 Task: Find connections with filter location Líbano with filter topic #Recruitmentwith filter profile language German with filter current company Alantra with filter school Vikrama Simhapuri University College with filter industry Household Services with filter service category Human Resources with filter keywords title Chef
Action: Mouse moved to (155, 231)
Screenshot: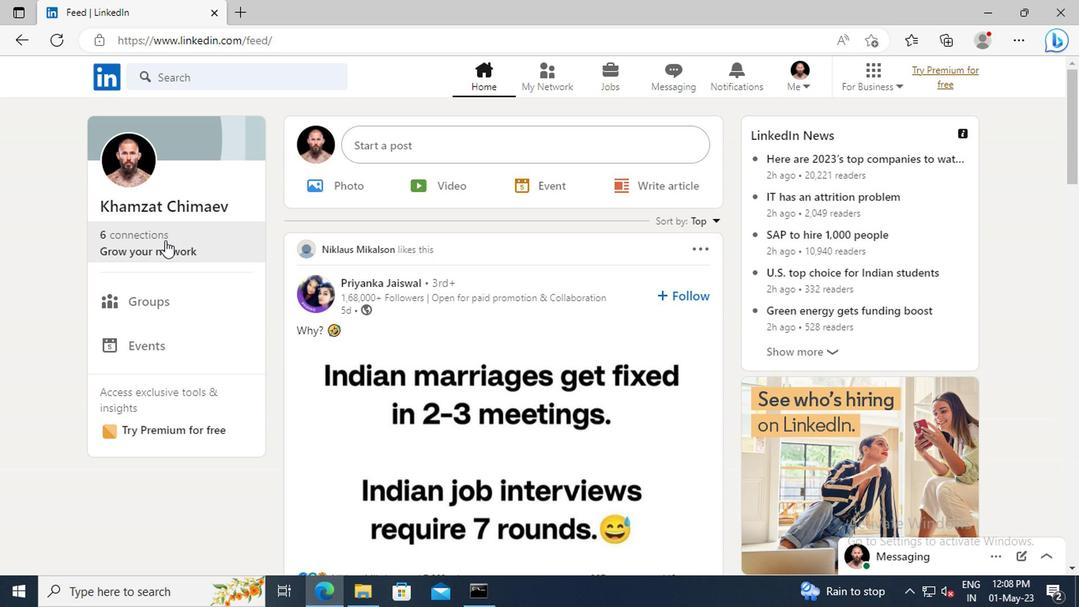 
Action: Mouse pressed left at (155, 231)
Screenshot: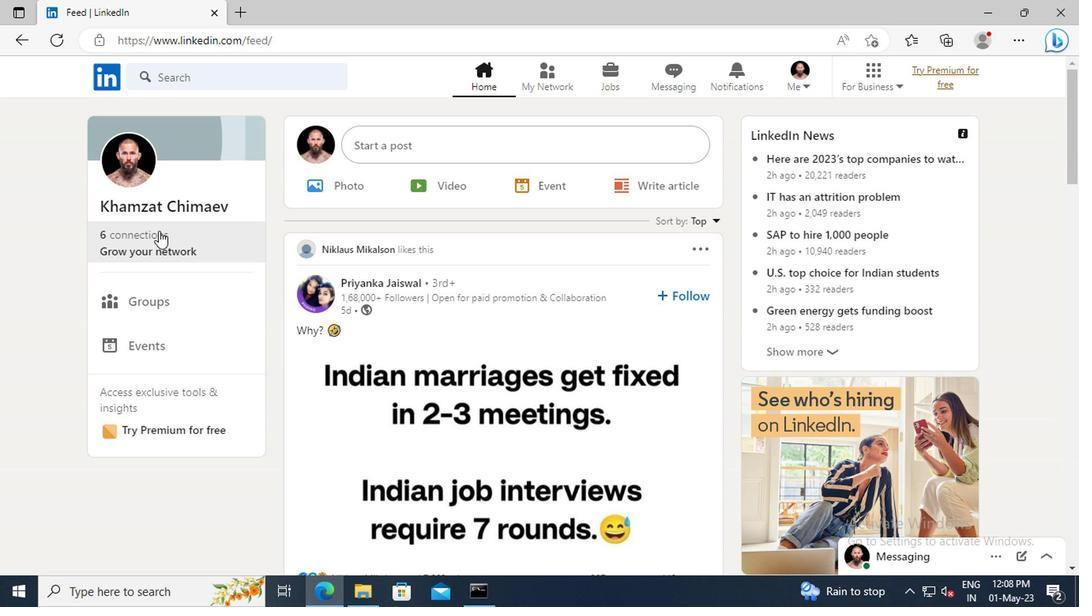 
Action: Mouse moved to (172, 168)
Screenshot: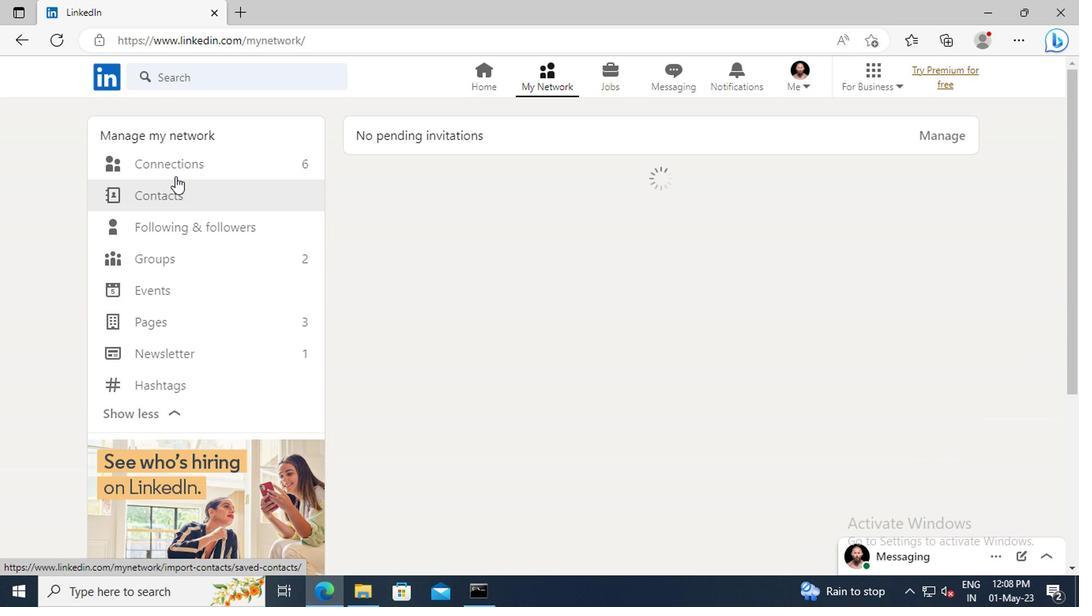 
Action: Mouse pressed left at (172, 168)
Screenshot: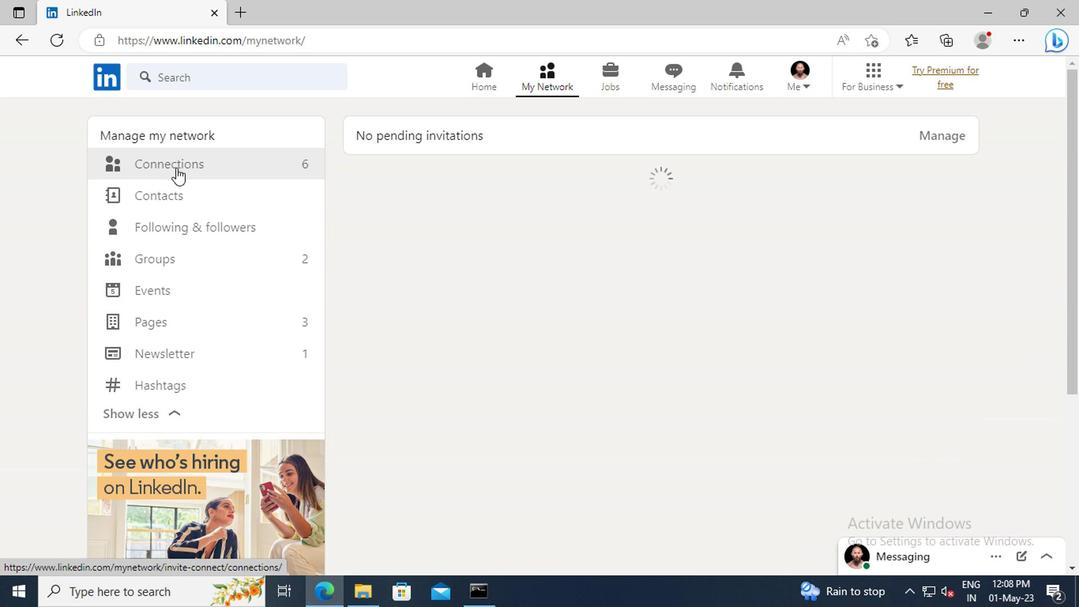 
Action: Mouse moved to (659, 166)
Screenshot: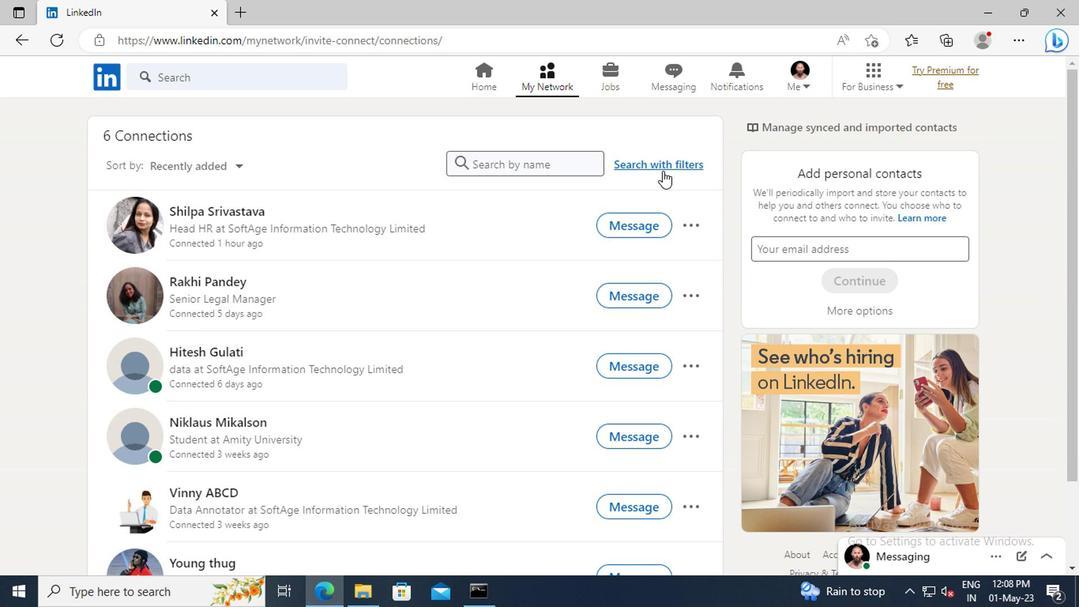 
Action: Mouse pressed left at (659, 166)
Screenshot: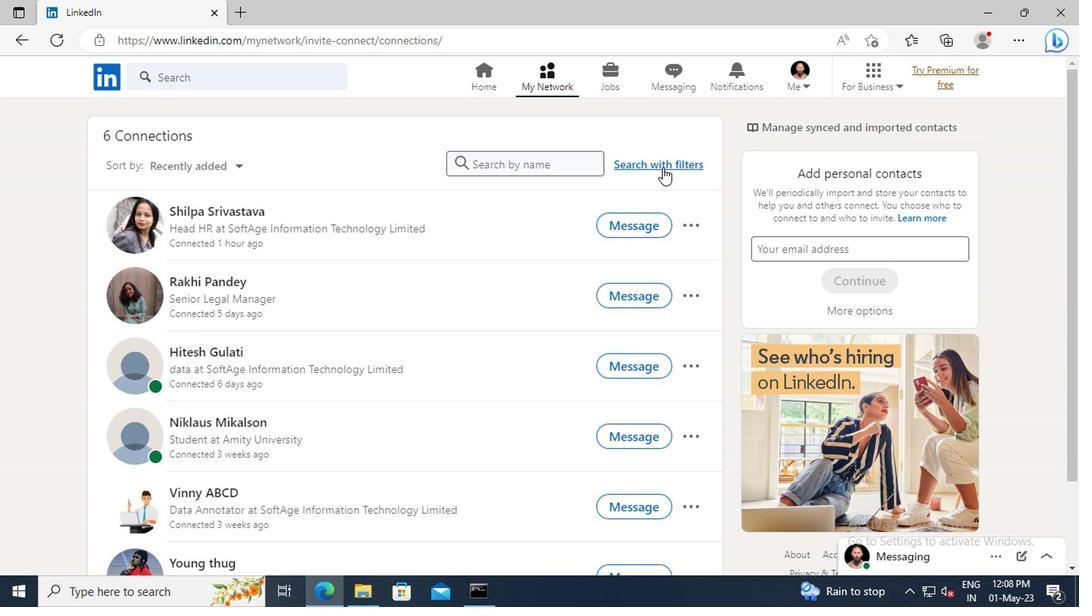 
Action: Mouse moved to (588, 121)
Screenshot: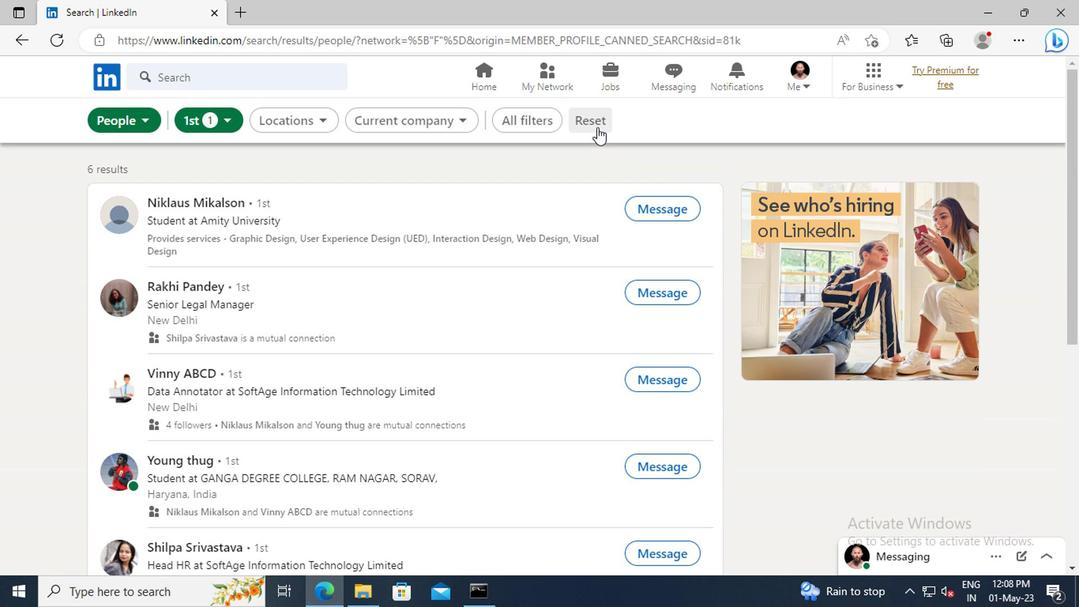
Action: Mouse pressed left at (588, 121)
Screenshot: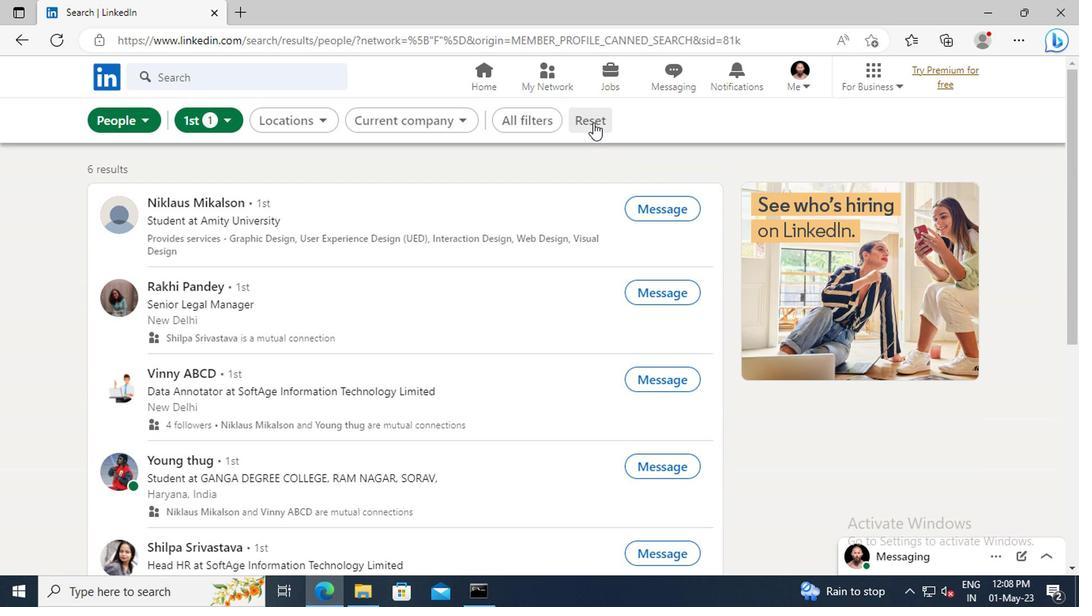 
Action: Mouse moved to (566, 121)
Screenshot: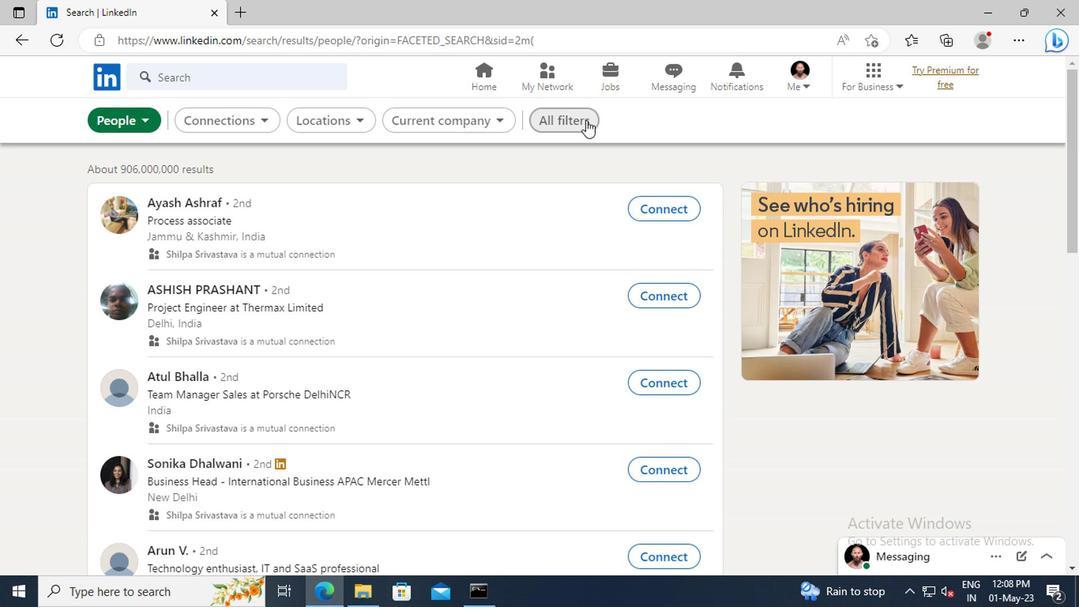 
Action: Mouse pressed left at (566, 121)
Screenshot: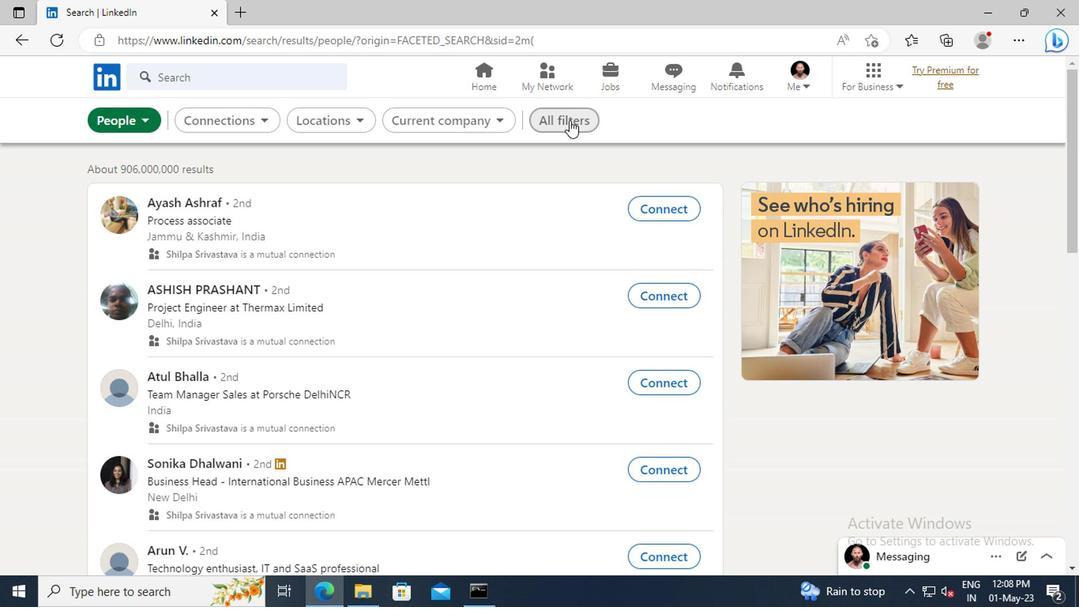 
Action: Mouse moved to (892, 250)
Screenshot: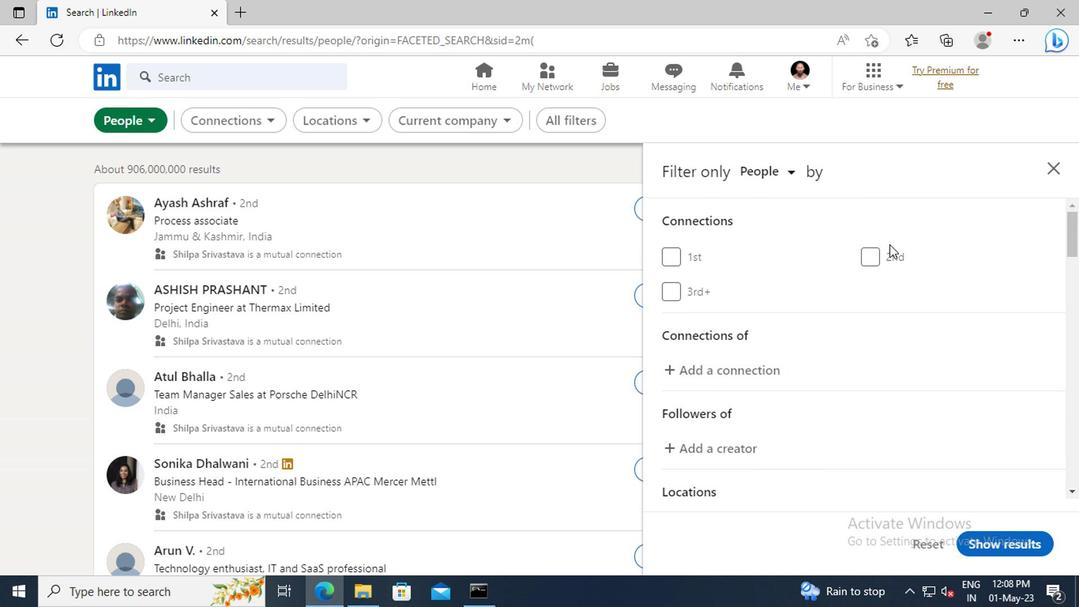 
Action: Mouse scrolled (892, 249) with delta (0, -1)
Screenshot: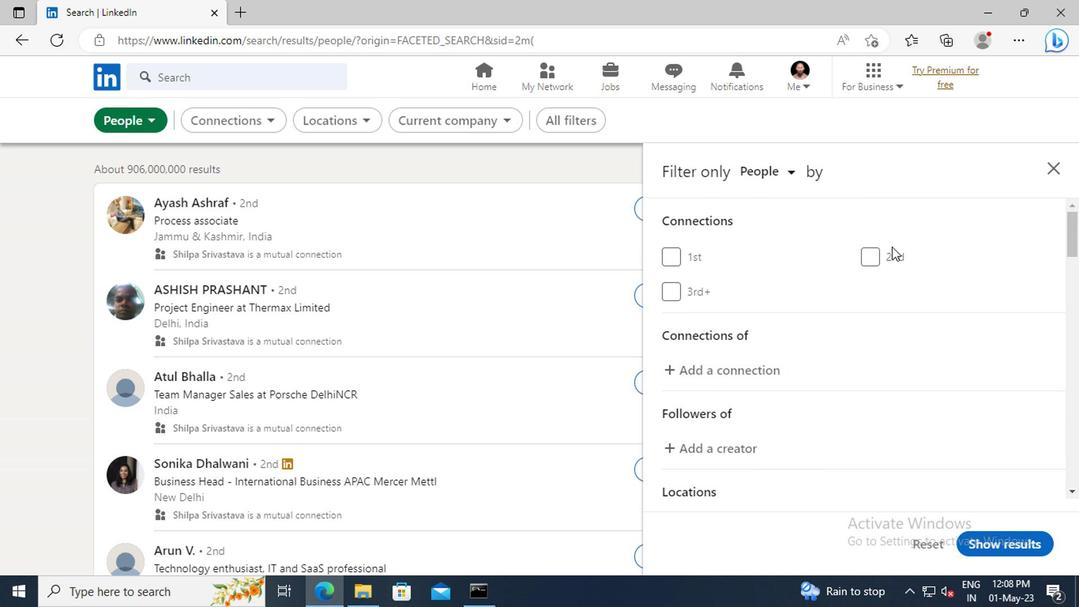 
Action: Mouse scrolled (892, 249) with delta (0, -1)
Screenshot: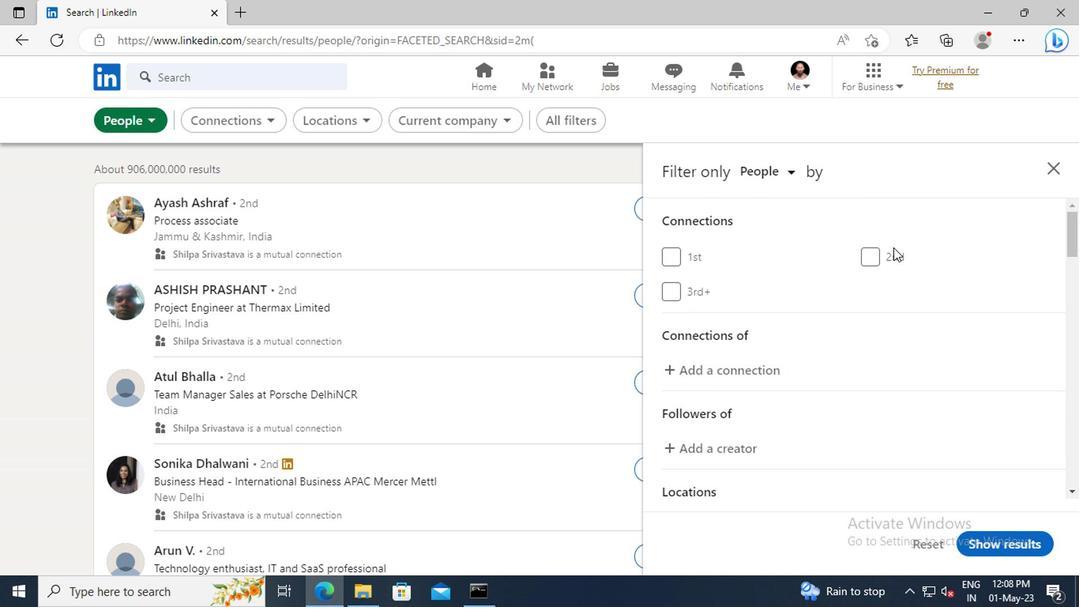 
Action: Mouse moved to (894, 251)
Screenshot: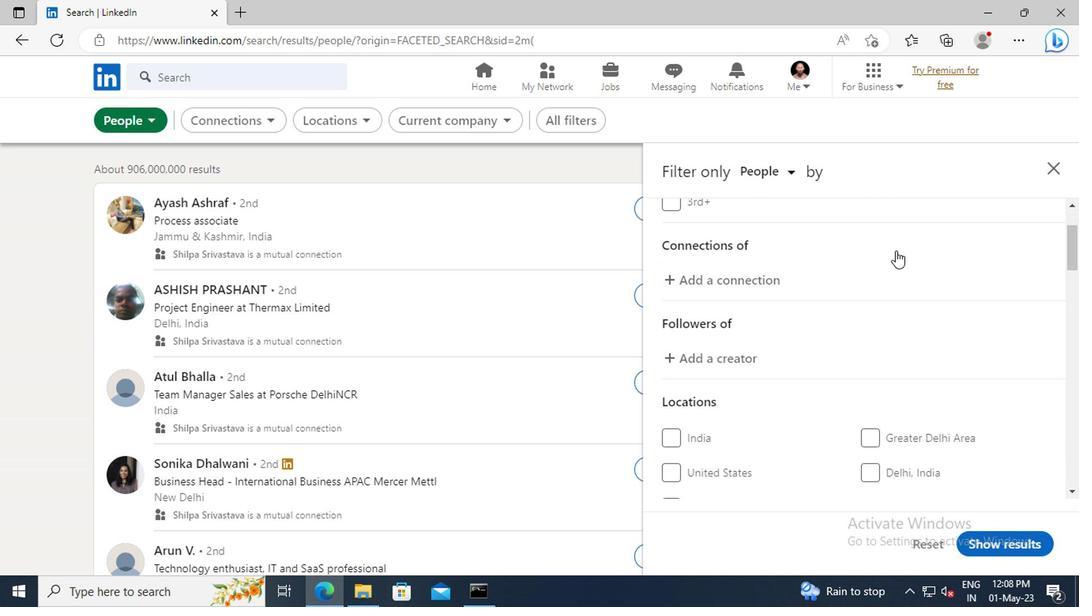 
Action: Mouse scrolled (894, 250) with delta (0, 0)
Screenshot: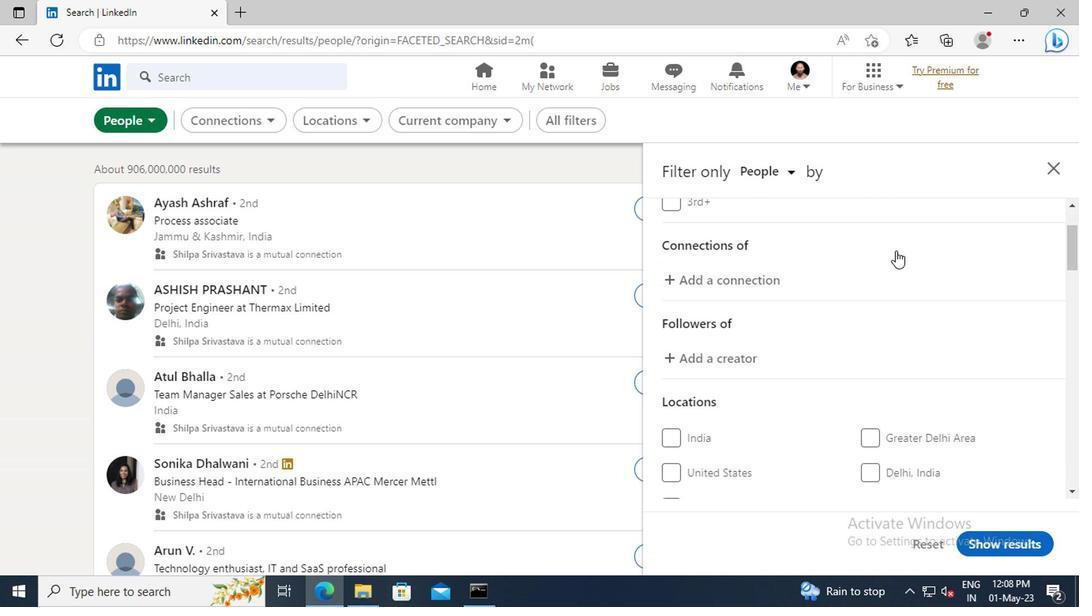 
Action: Mouse scrolled (894, 250) with delta (0, 0)
Screenshot: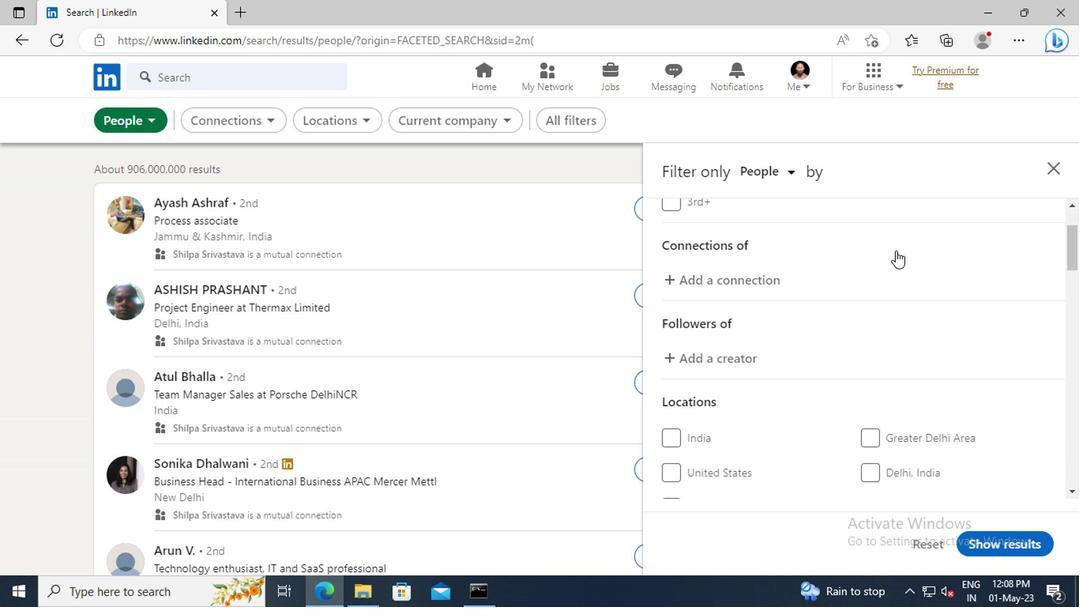 
Action: Mouse scrolled (894, 250) with delta (0, 0)
Screenshot: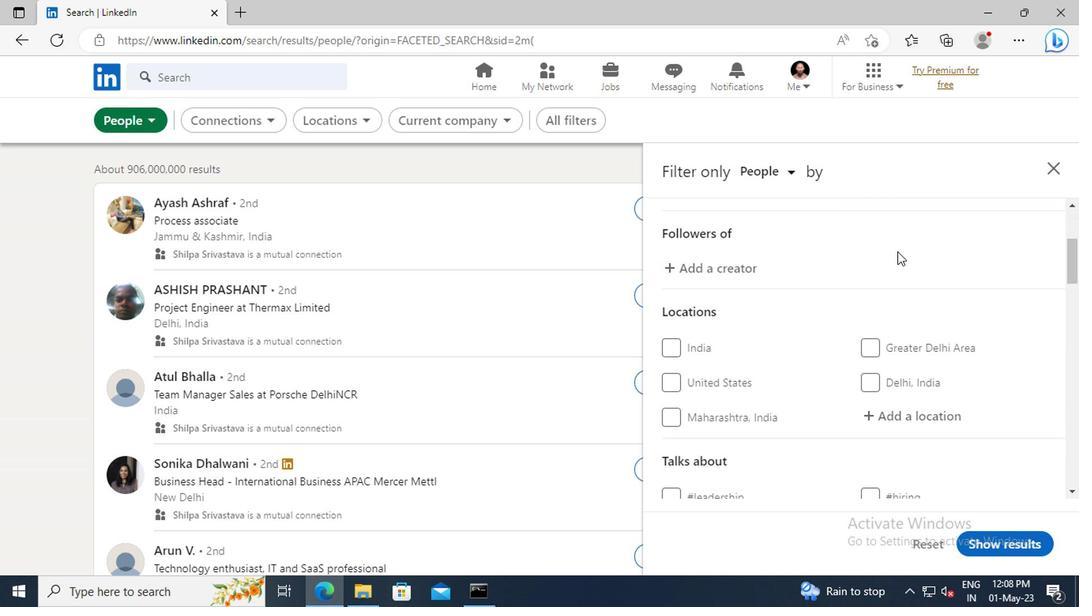 
Action: Mouse scrolled (894, 250) with delta (0, 0)
Screenshot: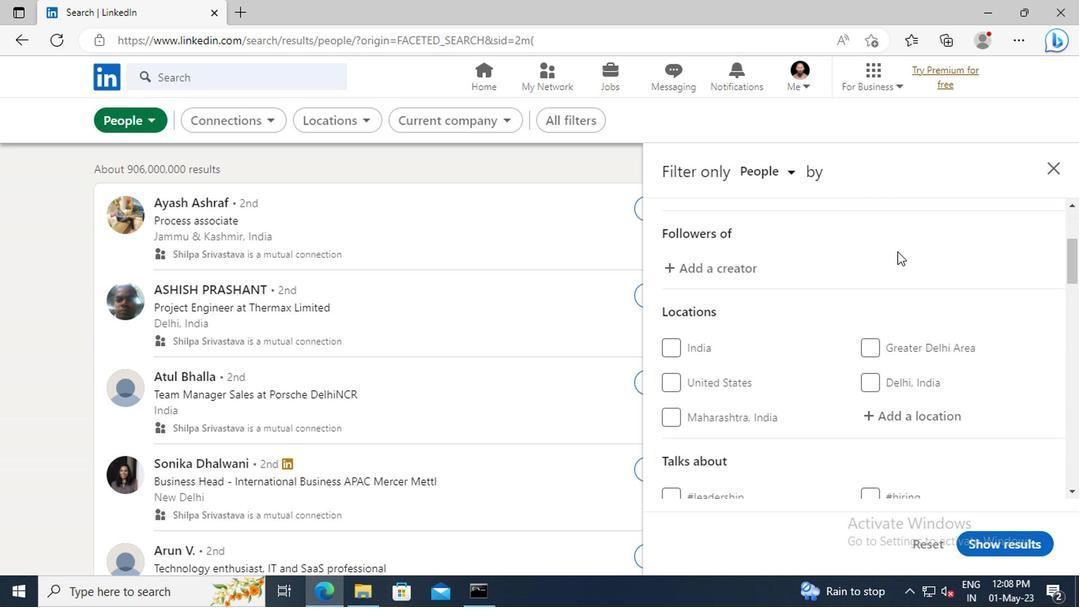 
Action: Mouse moved to (889, 321)
Screenshot: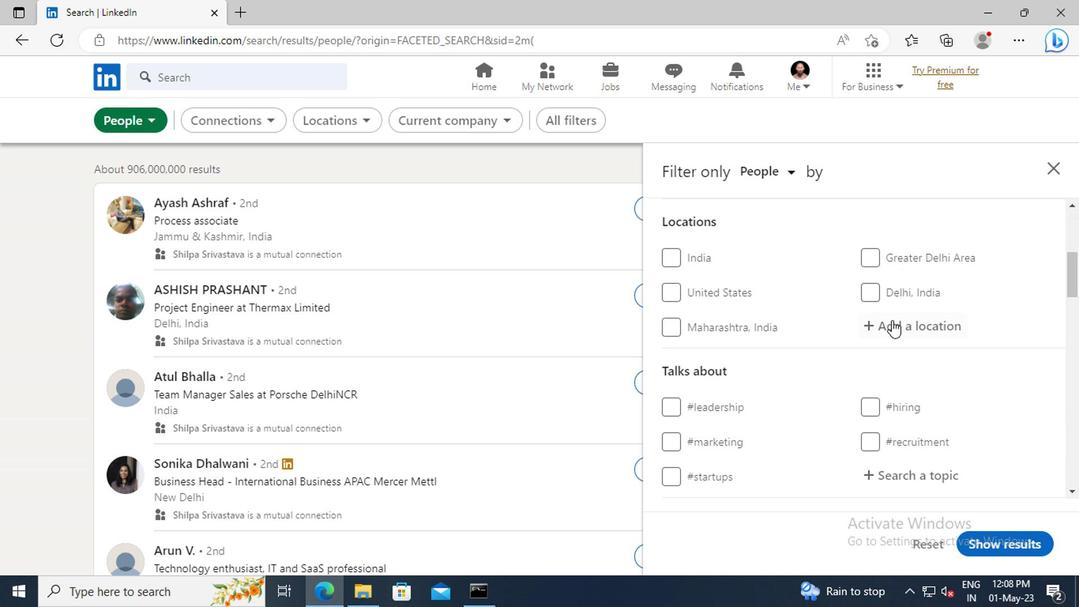 
Action: Mouse pressed left at (889, 321)
Screenshot: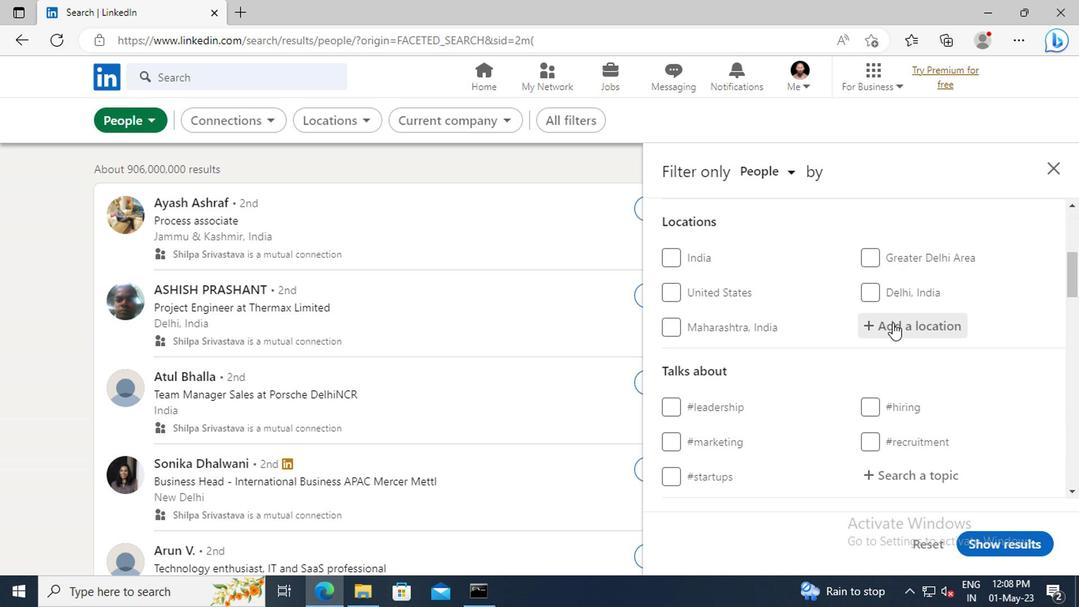 
Action: Key pressed <Key.shift>LIBANO
Screenshot: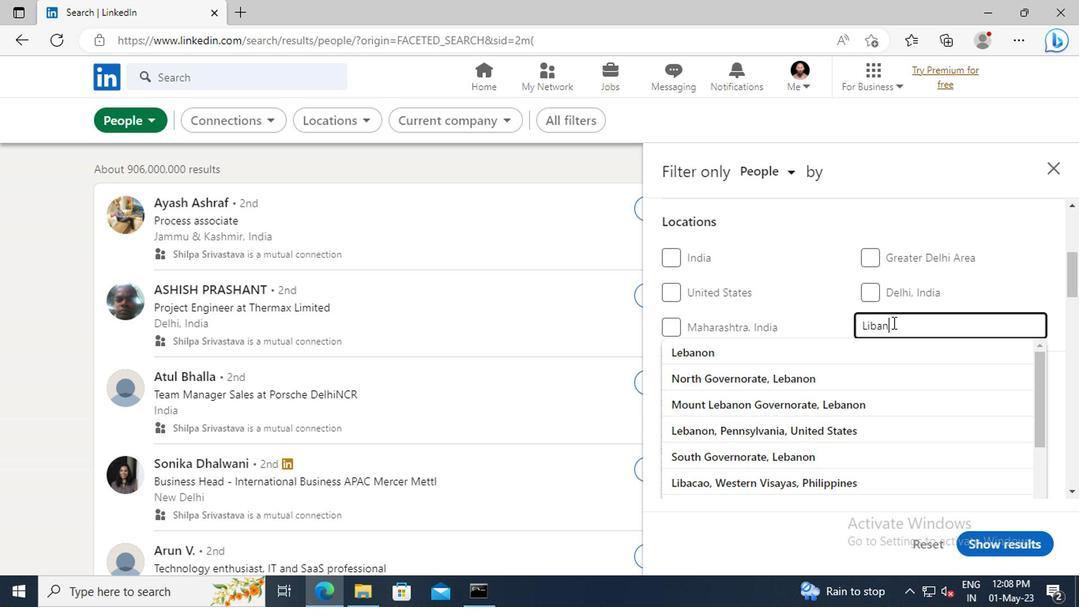 
Action: Mouse moved to (882, 474)
Screenshot: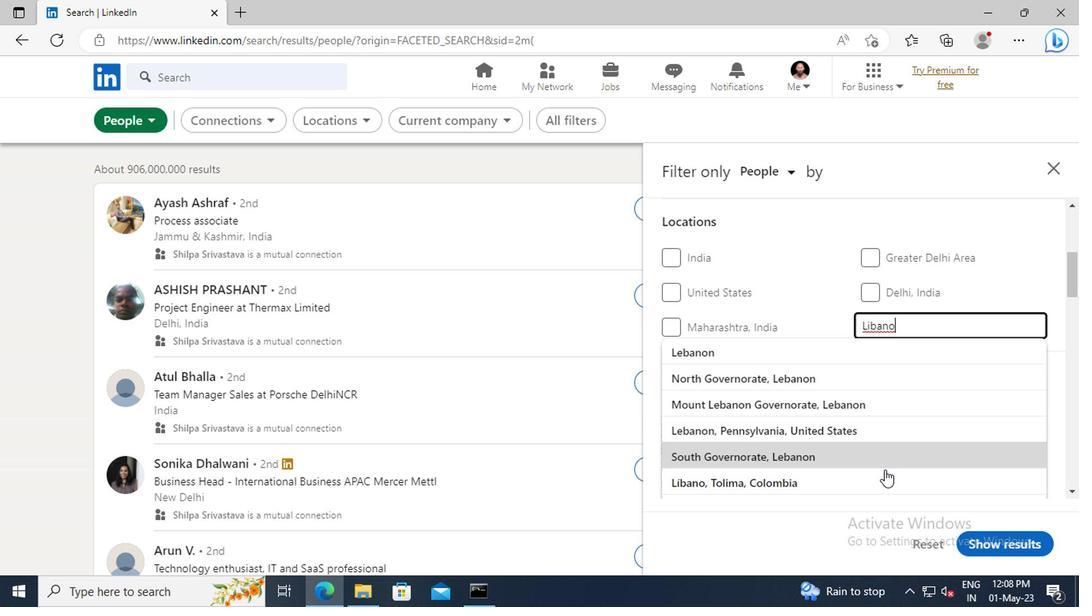 
Action: Mouse pressed left at (882, 474)
Screenshot: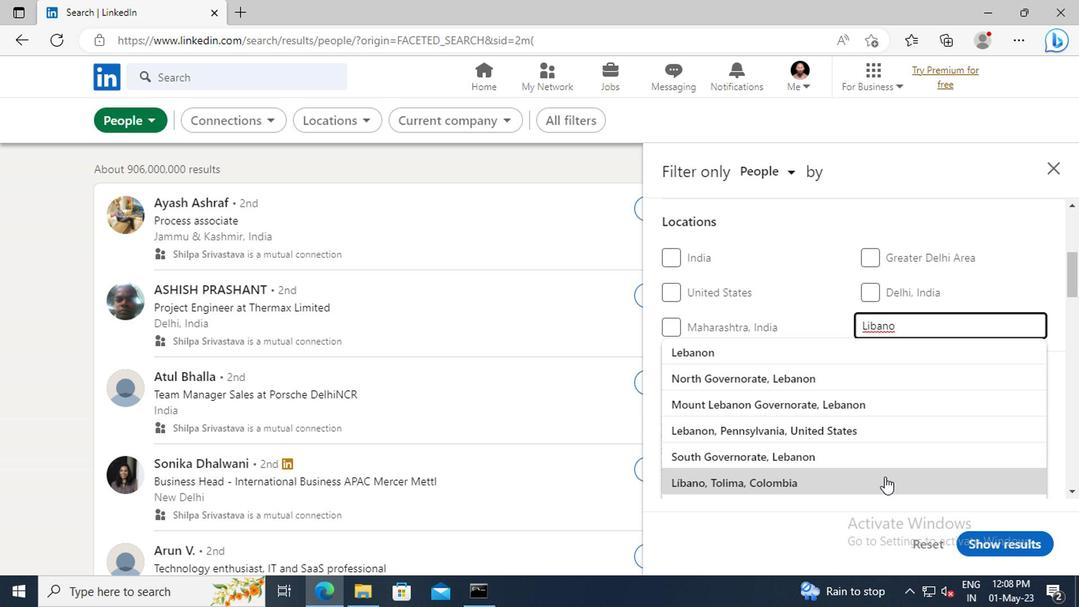 
Action: Mouse moved to (882, 403)
Screenshot: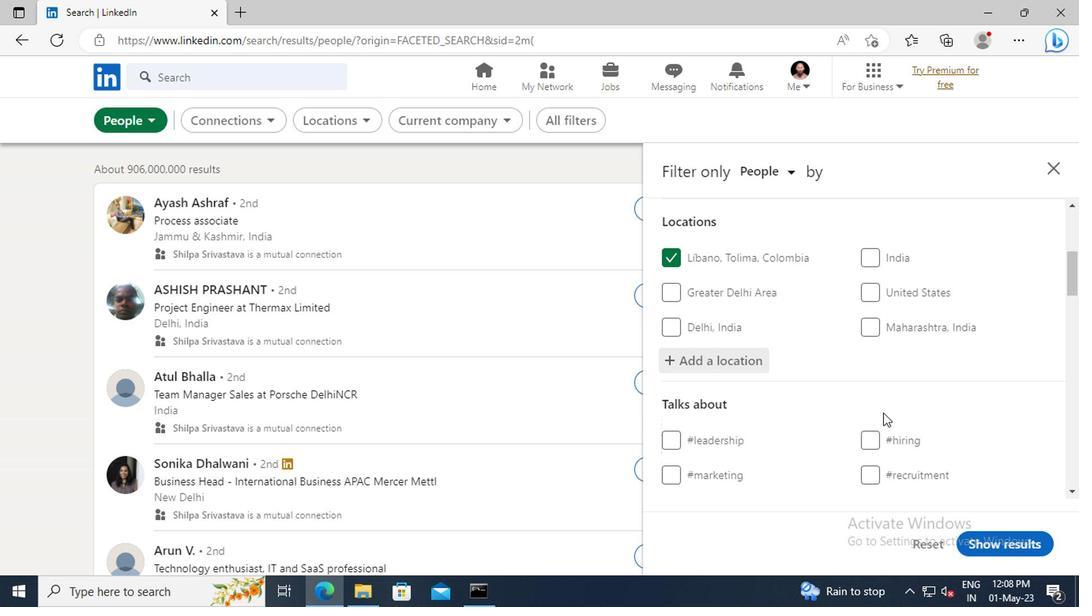 
Action: Mouse scrolled (882, 403) with delta (0, 0)
Screenshot: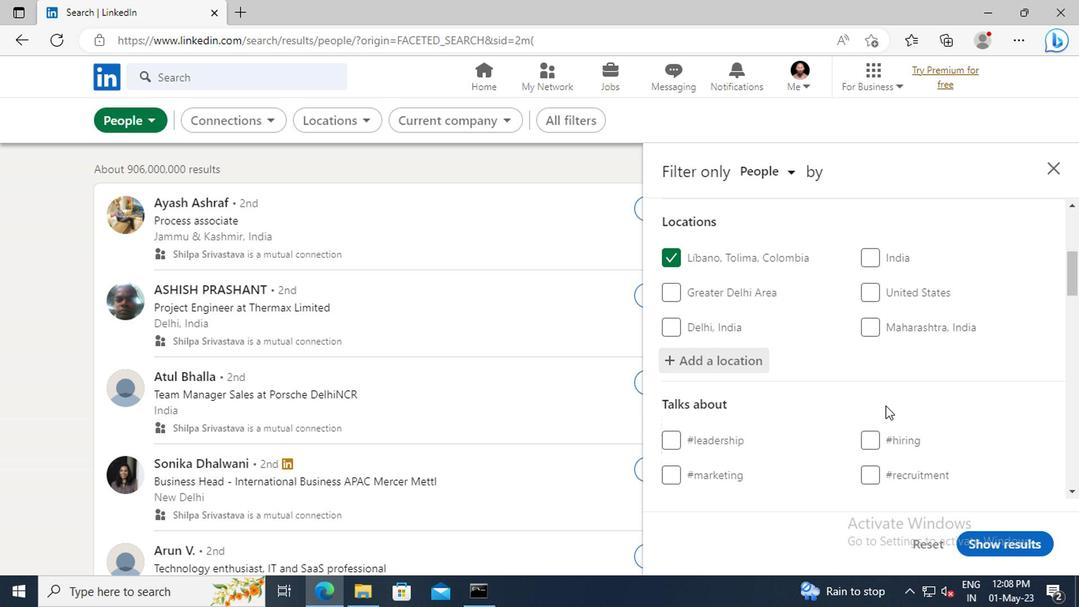 
Action: Mouse scrolled (882, 403) with delta (0, 0)
Screenshot: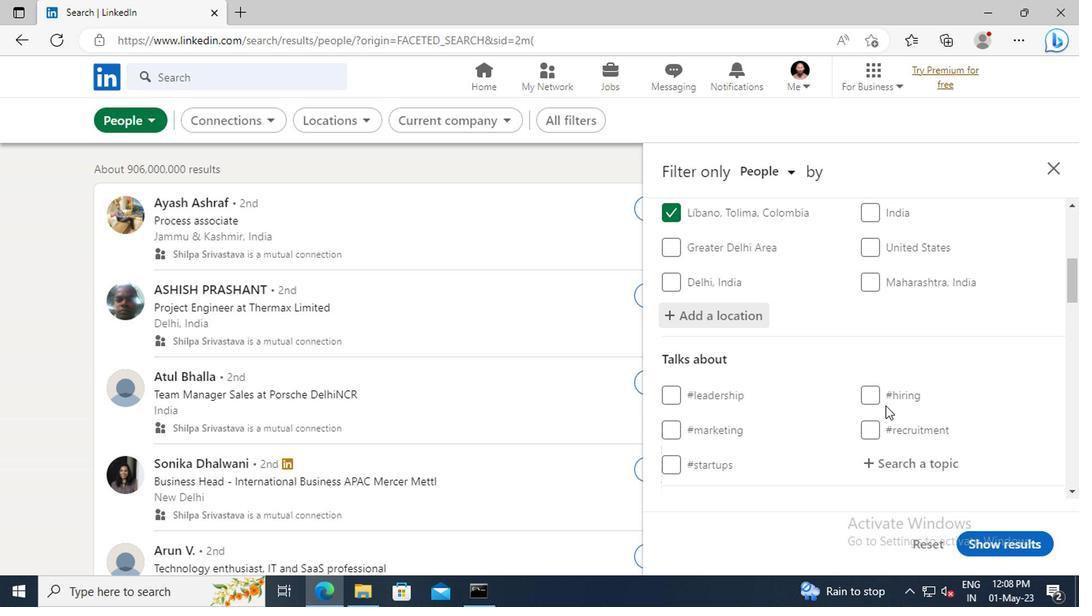
Action: Mouse scrolled (882, 403) with delta (0, 0)
Screenshot: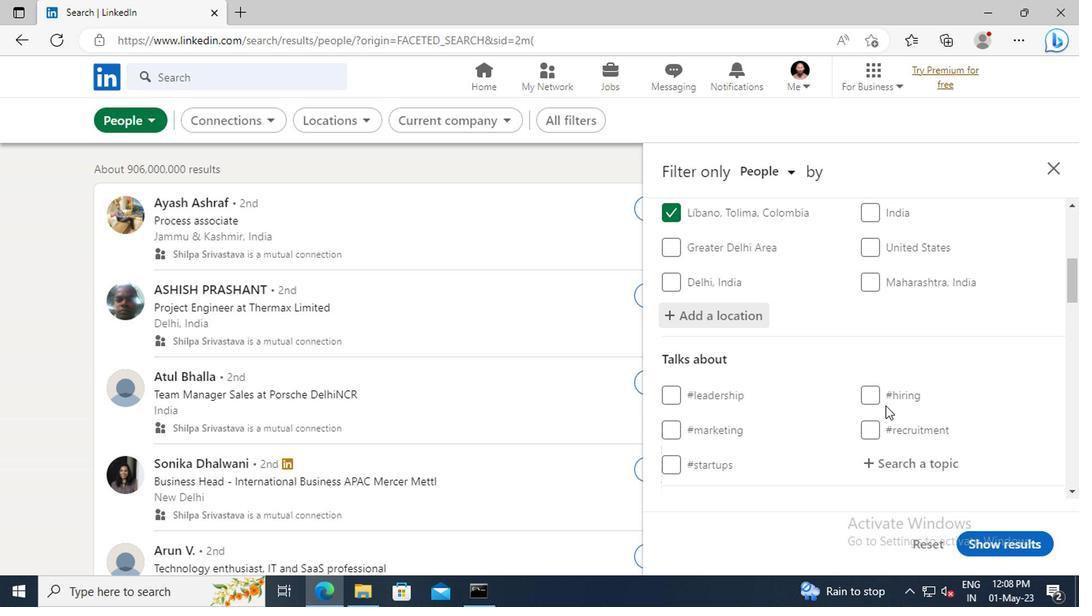
Action: Mouse moved to (880, 373)
Screenshot: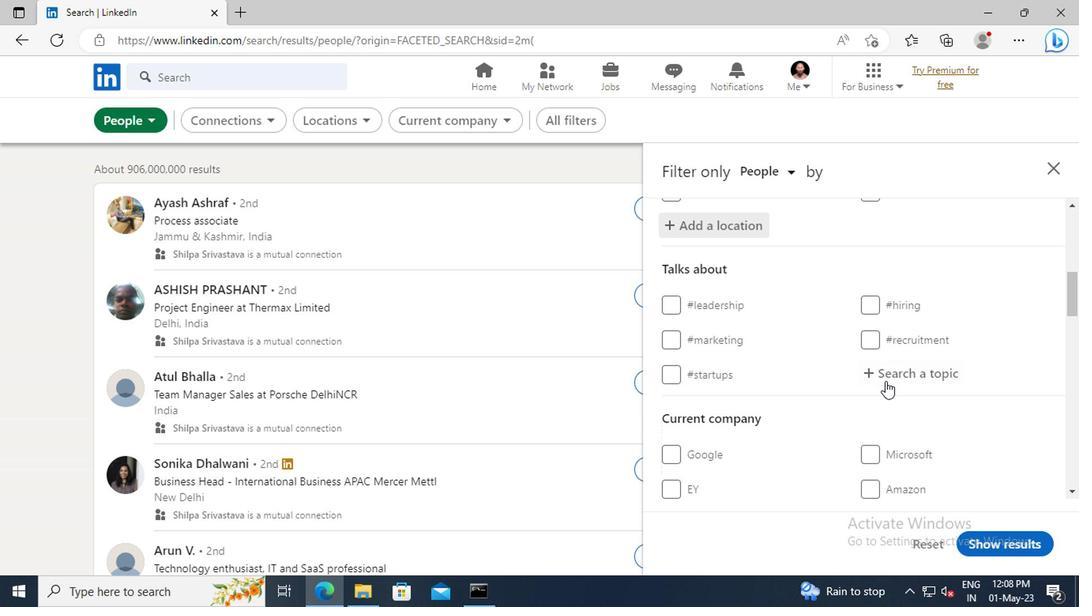 
Action: Mouse pressed left at (880, 373)
Screenshot: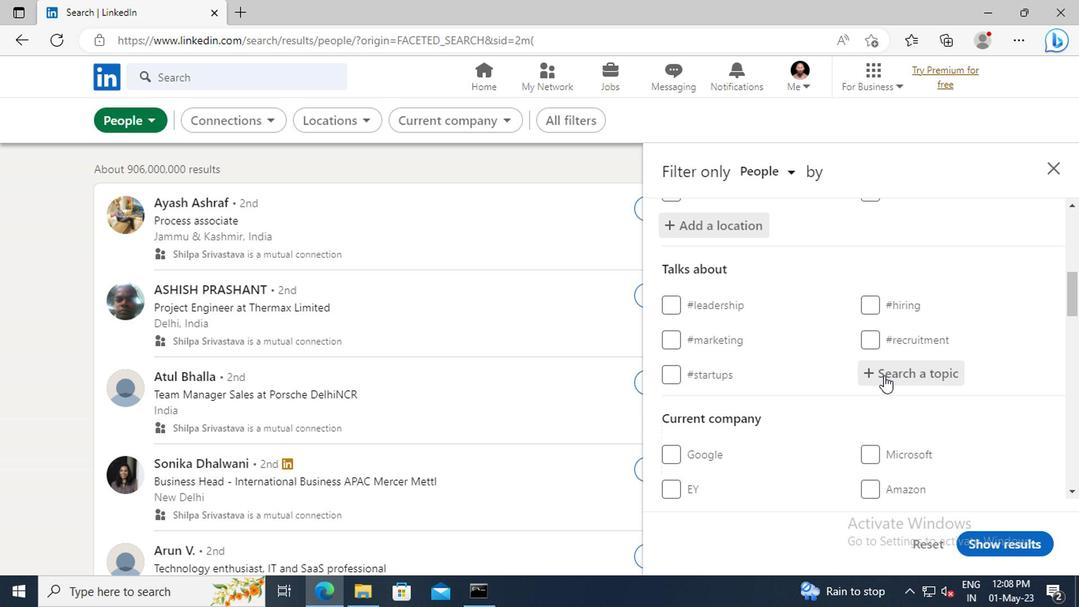 
Action: Key pressed <Key.shift>RECRUITMENT
Screenshot: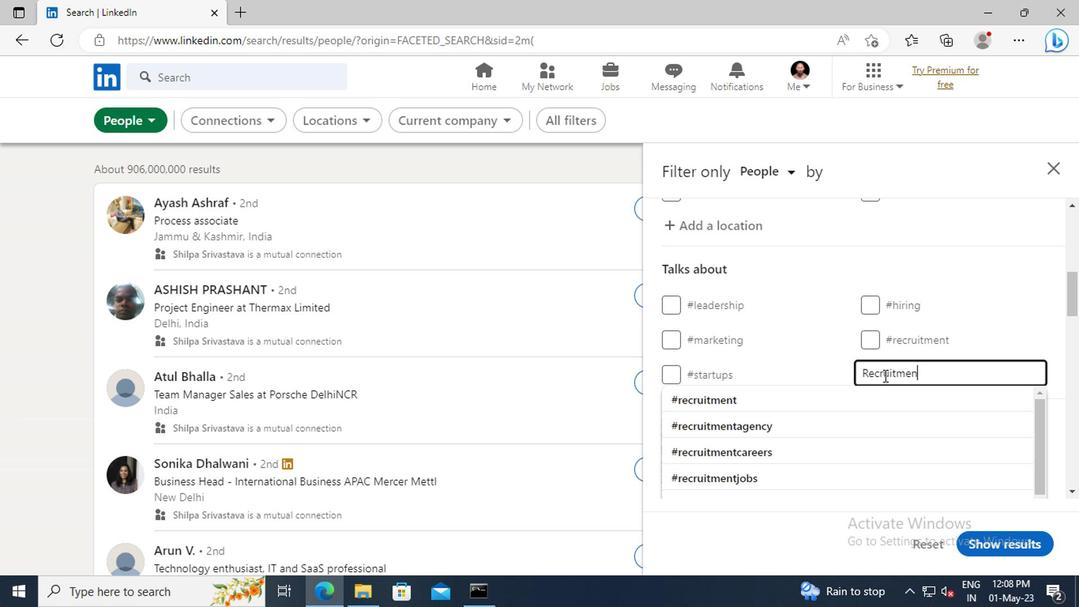 
Action: Mouse moved to (866, 395)
Screenshot: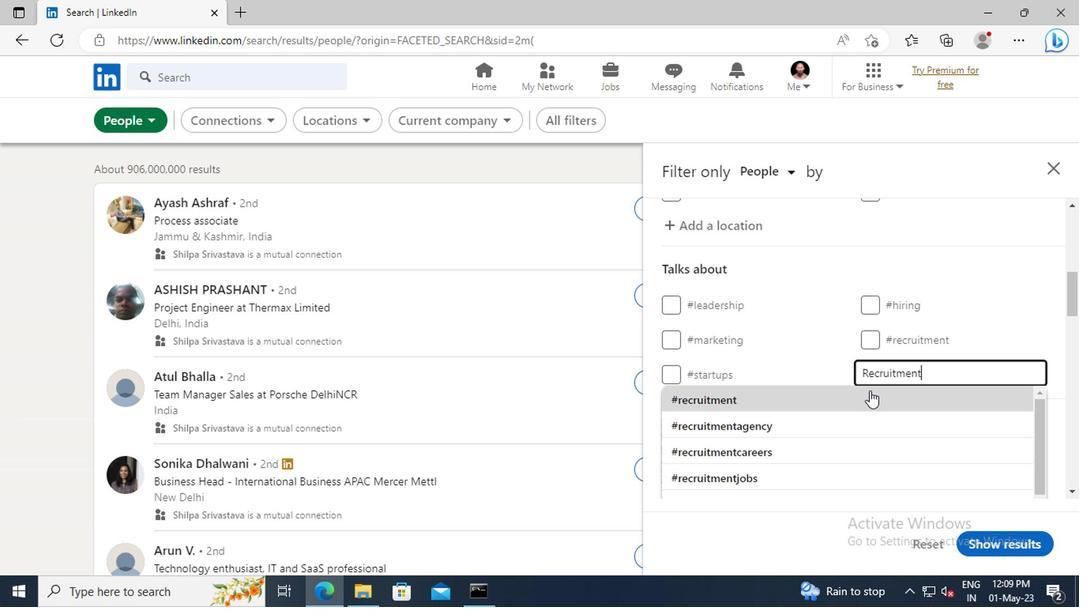 
Action: Mouse pressed left at (866, 395)
Screenshot: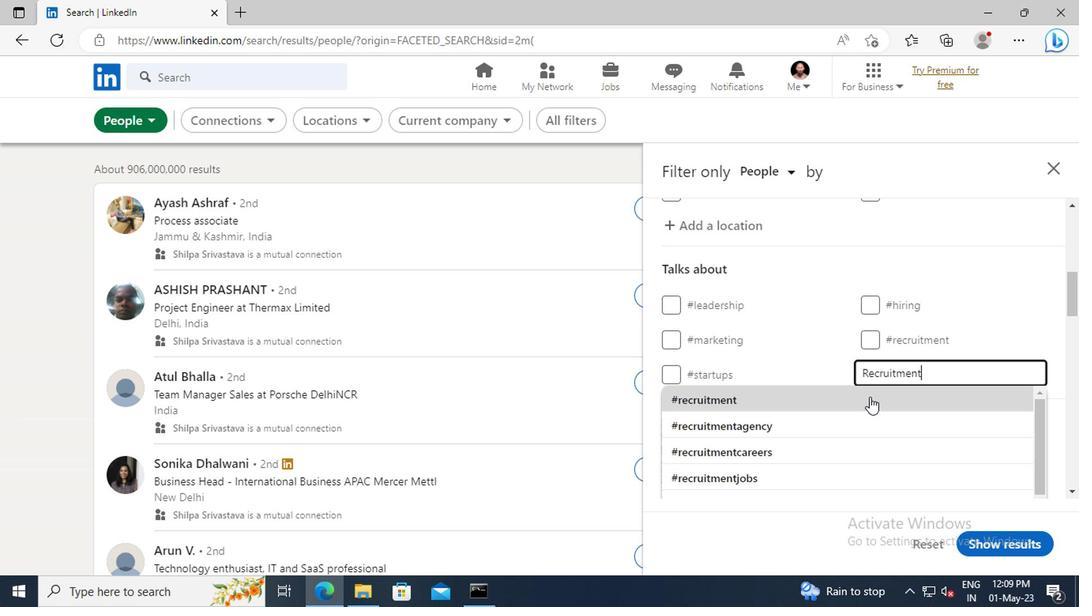 
Action: Mouse scrolled (866, 395) with delta (0, 0)
Screenshot: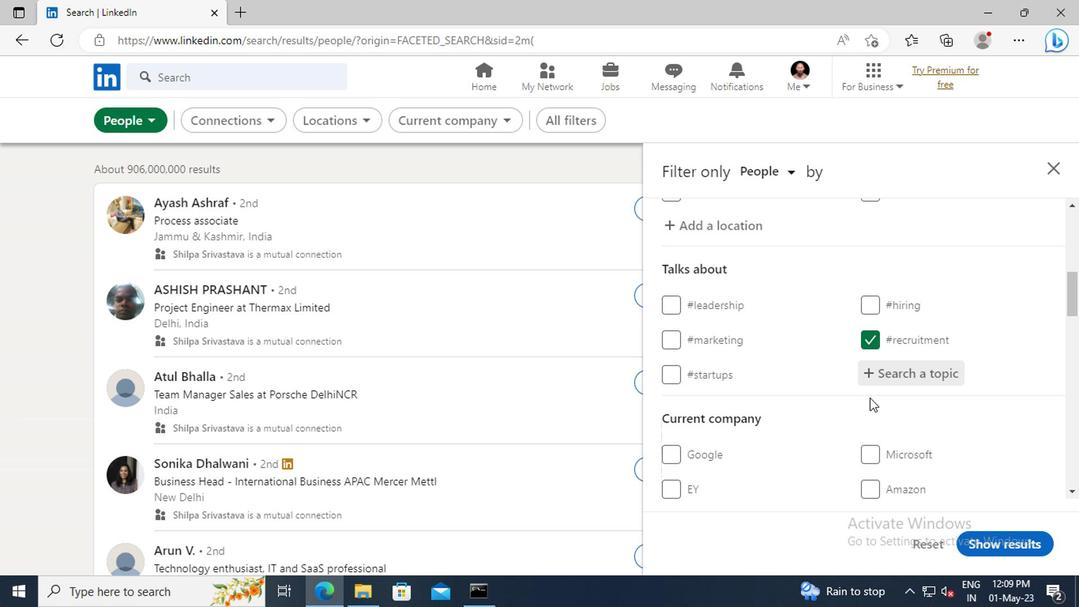 
Action: Mouse scrolled (866, 395) with delta (0, 0)
Screenshot: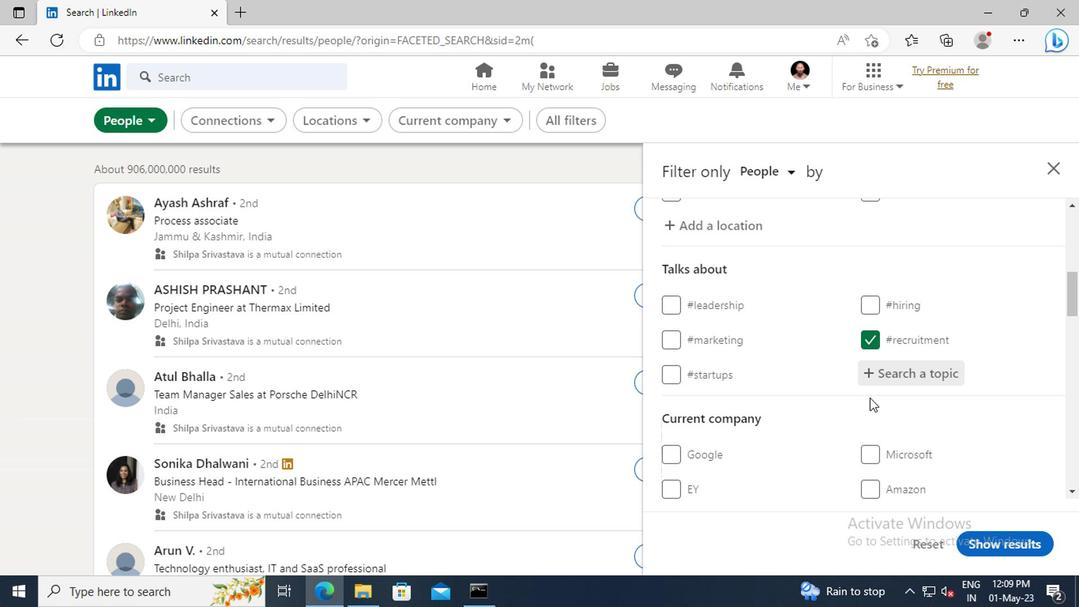 
Action: Mouse scrolled (866, 395) with delta (0, 0)
Screenshot: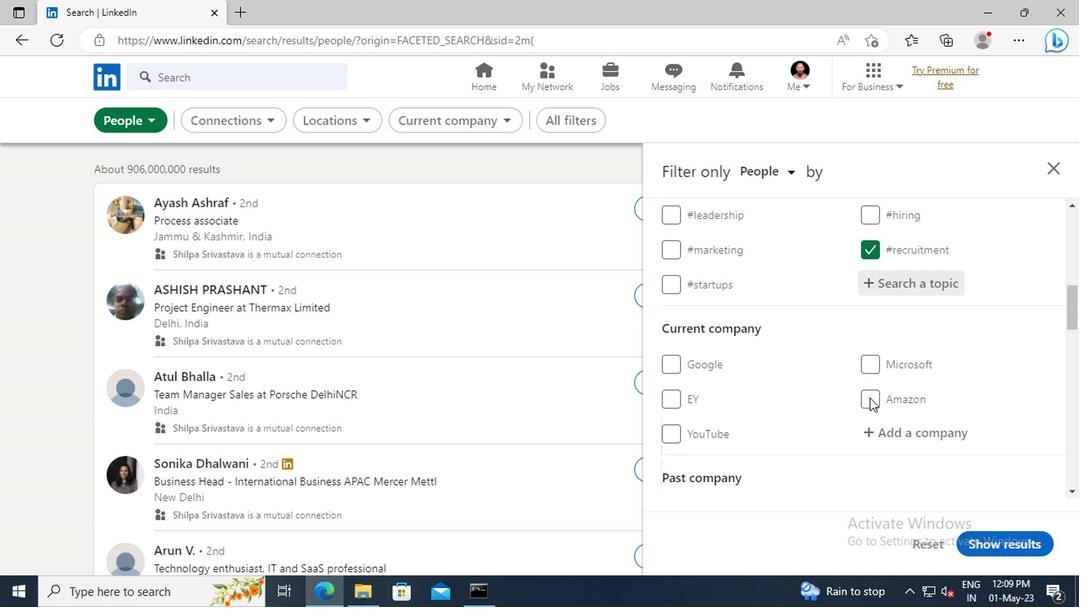 
Action: Mouse scrolled (866, 395) with delta (0, 0)
Screenshot: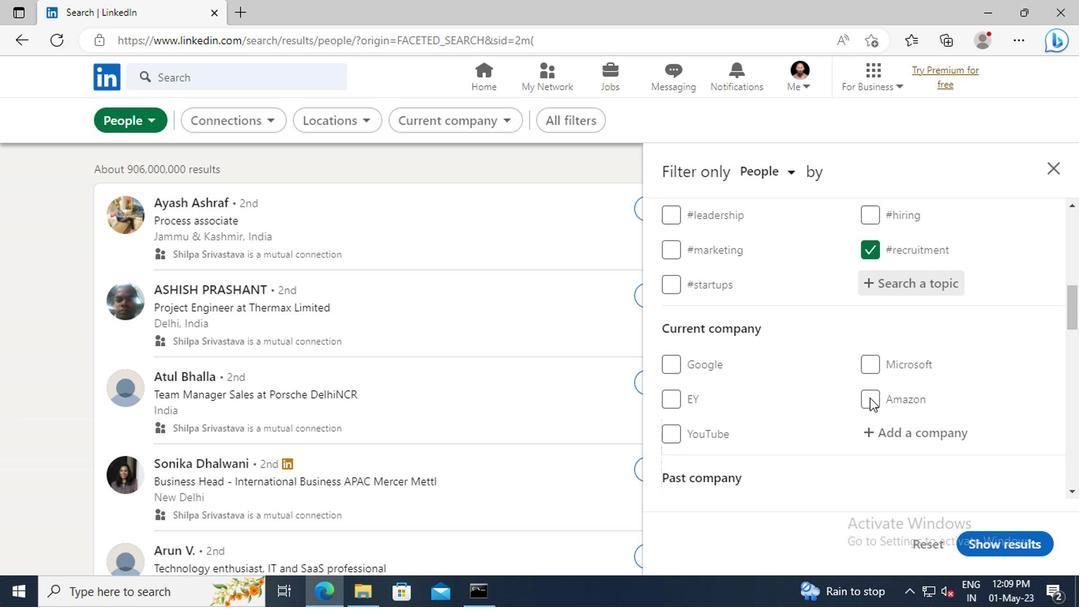 
Action: Mouse scrolled (866, 395) with delta (0, 0)
Screenshot: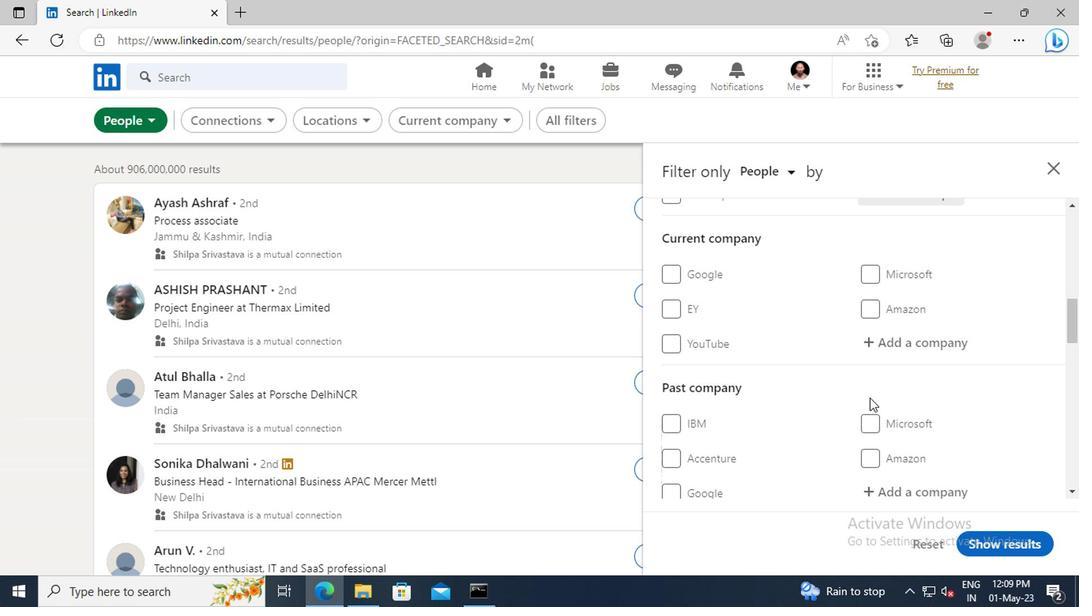 
Action: Mouse scrolled (866, 395) with delta (0, 0)
Screenshot: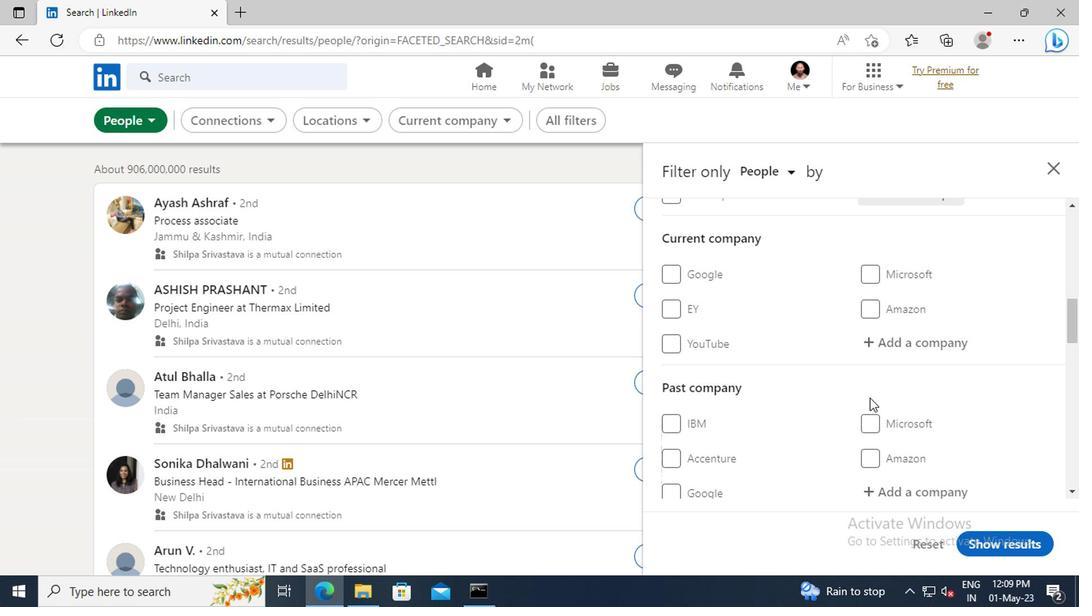 
Action: Mouse scrolled (866, 395) with delta (0, 0)
Screenshot: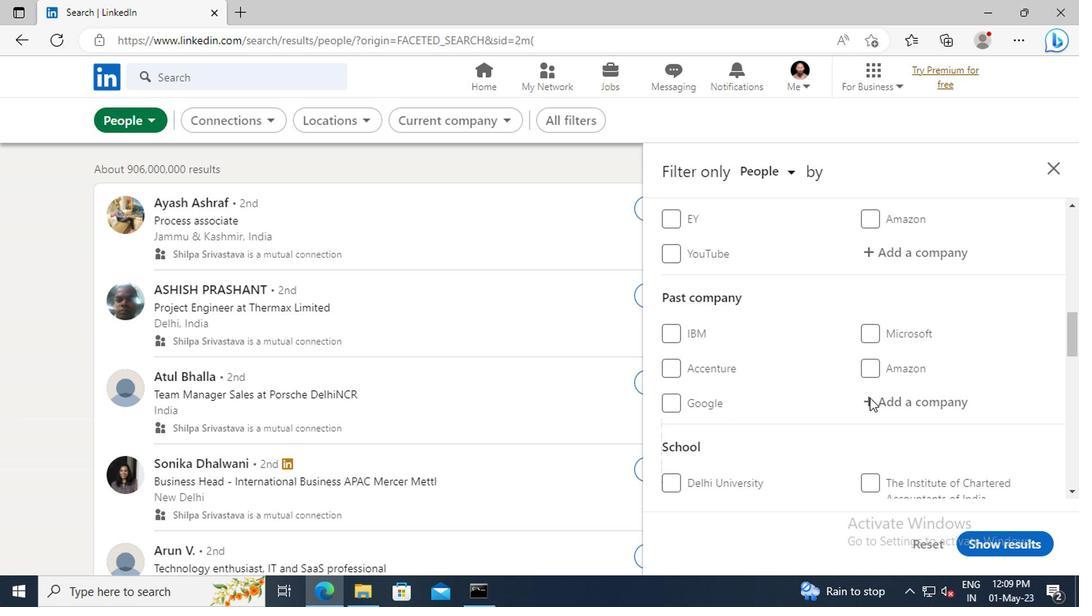
Action: Mouse scrolled (866, 395) with delta (0, 0)
Screenshot: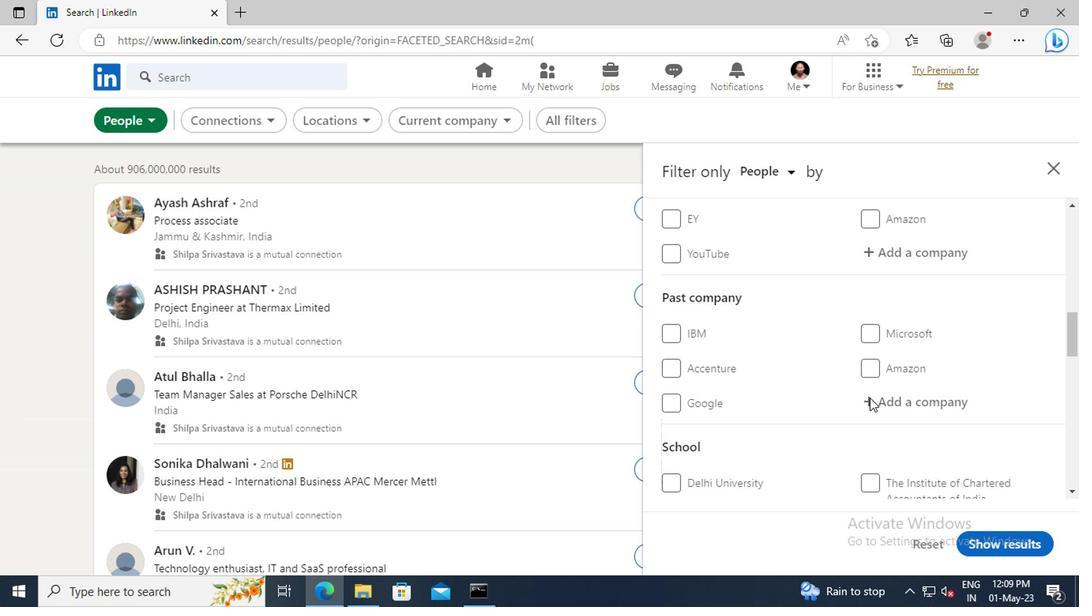 
Action: Mouse scrolled (866, 395) with delta (0, 0)
Screenshot: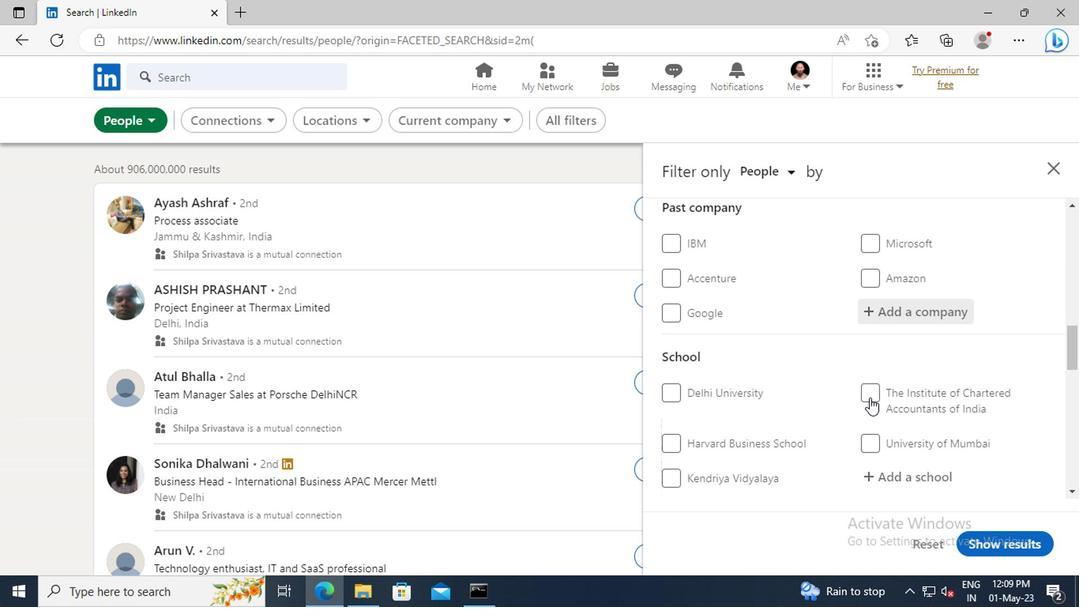 
Action: Mouse scrolled (866, 395) with delta (0, 0)
Screenshot: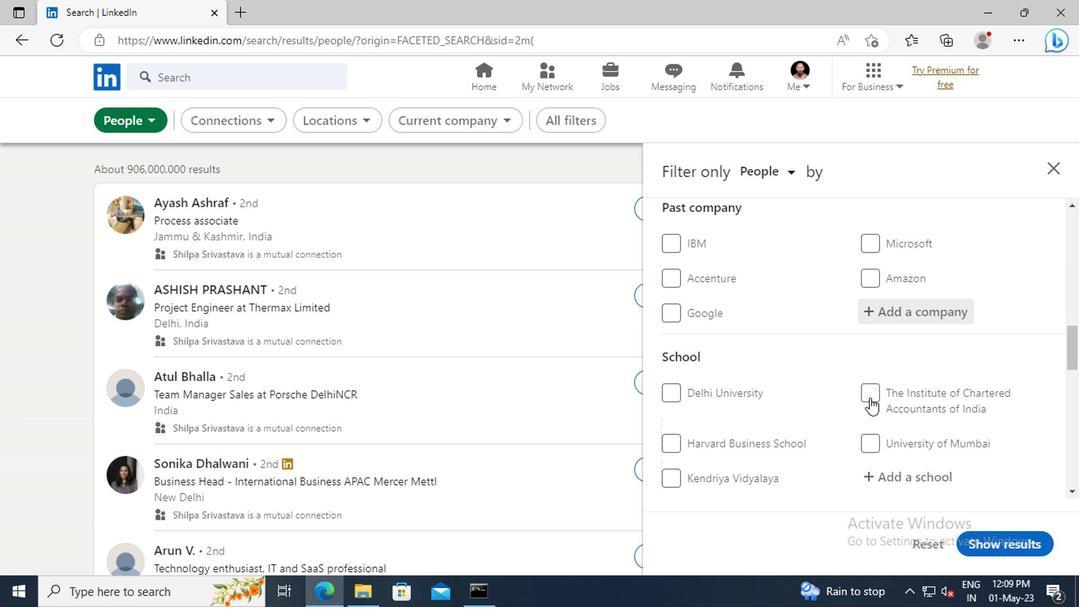 
Action: Mouse scrolled (866, 395) with delta (0, 0)
Screenshot: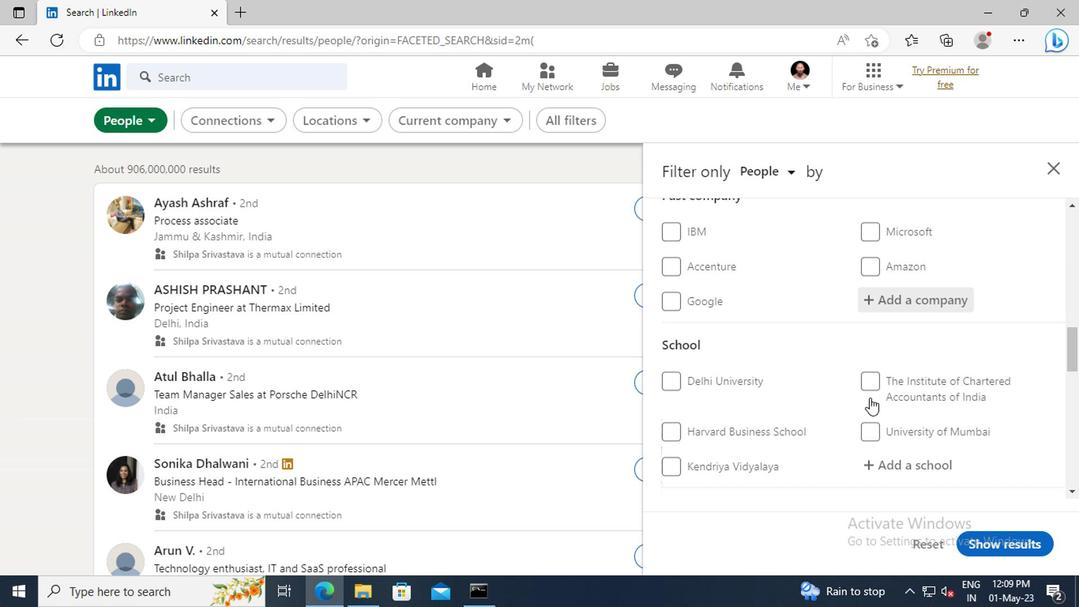 
Action: Mouse scrolled (866, 395) with delta (0, 0)
Screenshot: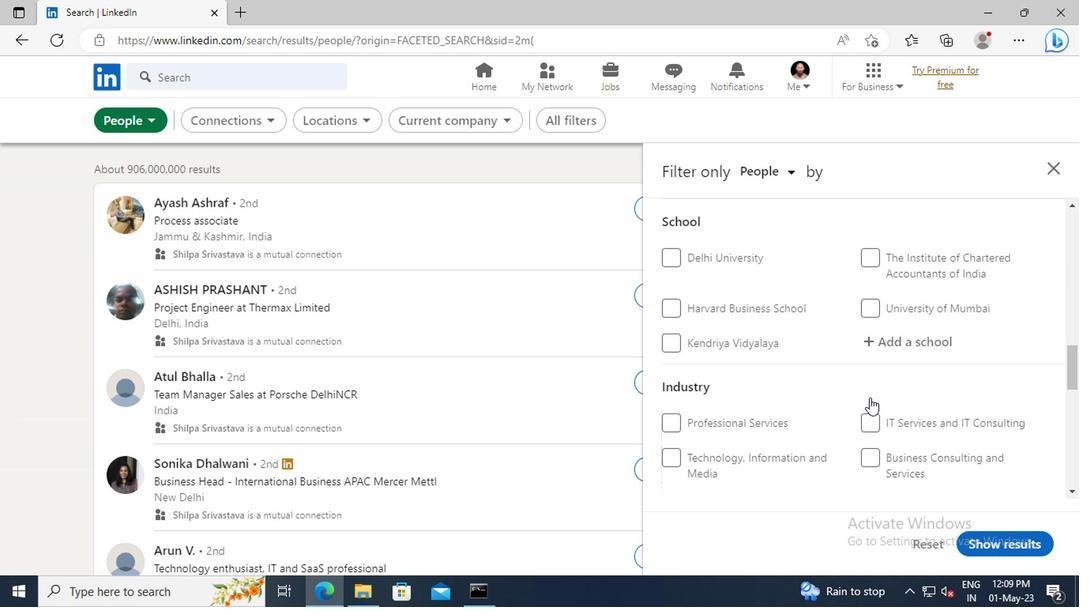 
Action: Mouse scrolled (866, 395) with delta (0, 0)
Screenshot: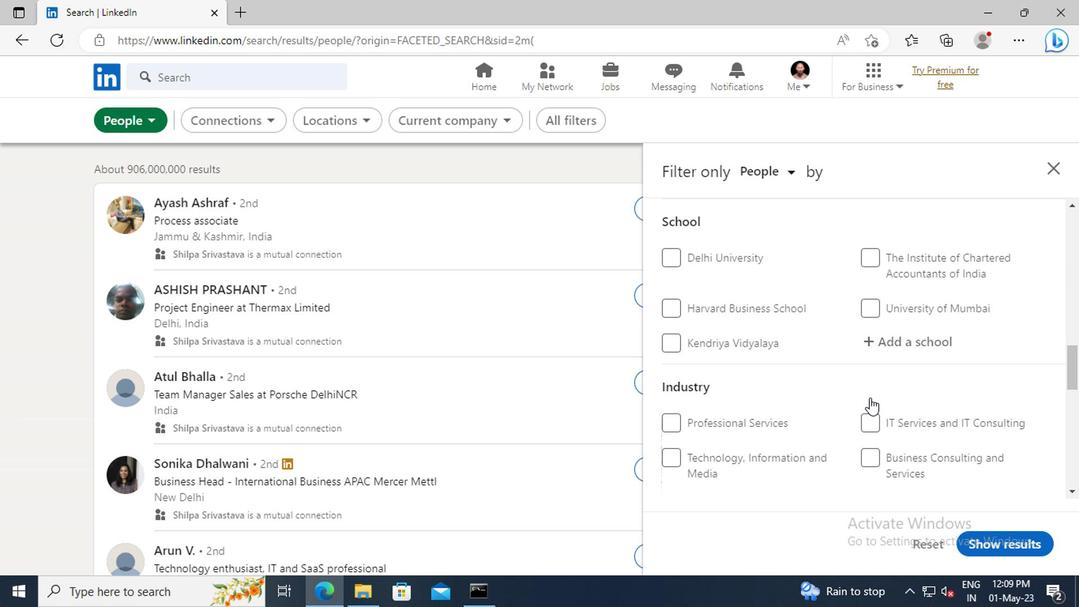 
Action: Mouse scrolled (866, 395) with delta (0, 0)
Screenshot: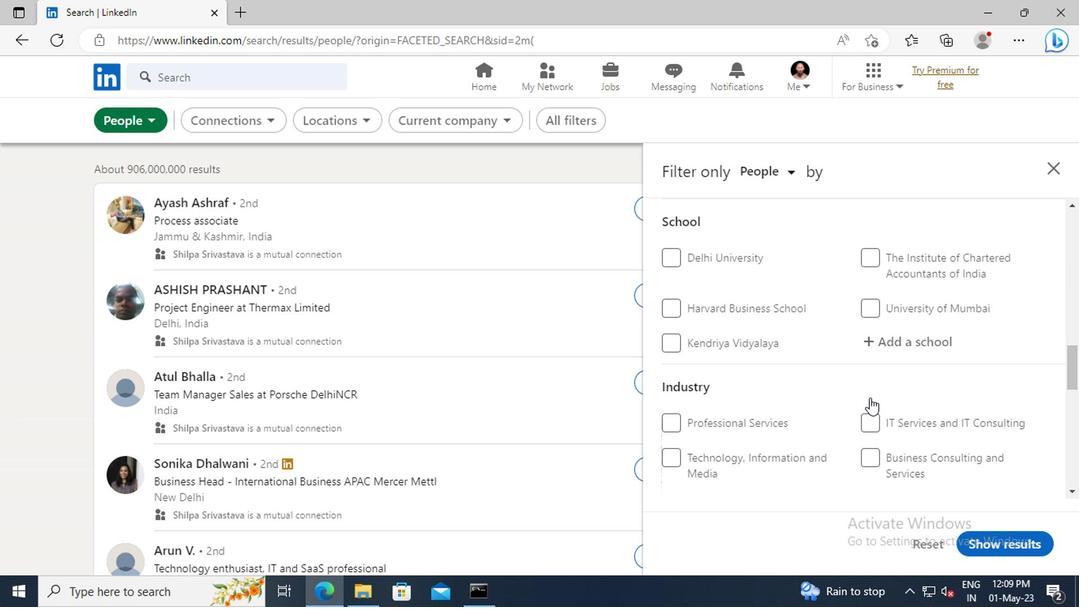 
Action: Mouse scrolled (866, 395) with delta (0, 0)
Screenshot: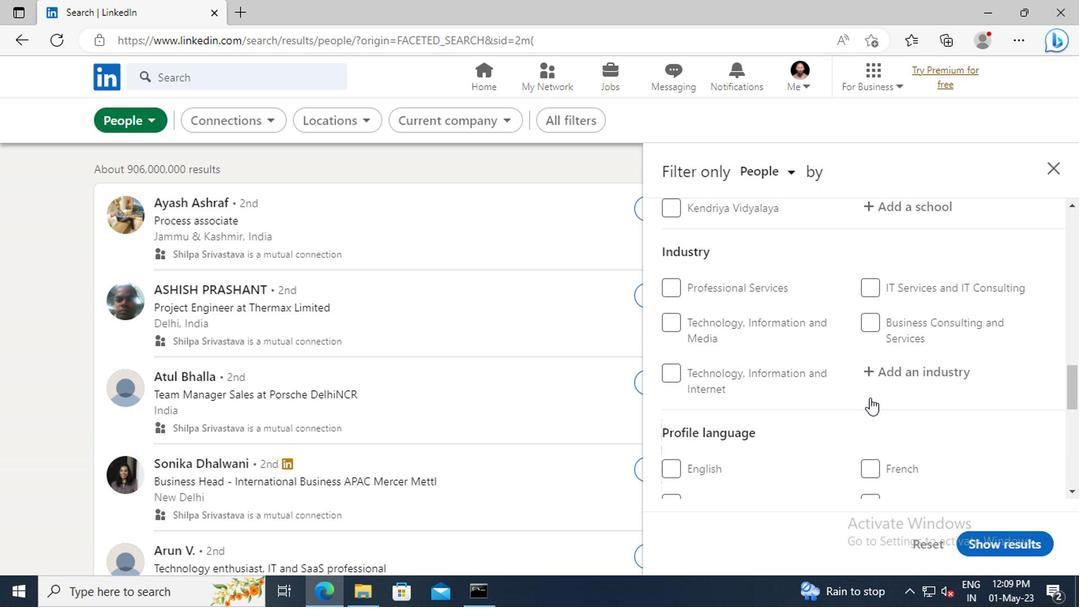 
Action: Mouse scrolled (866, 395) with delta (0, 0)
Screenshot: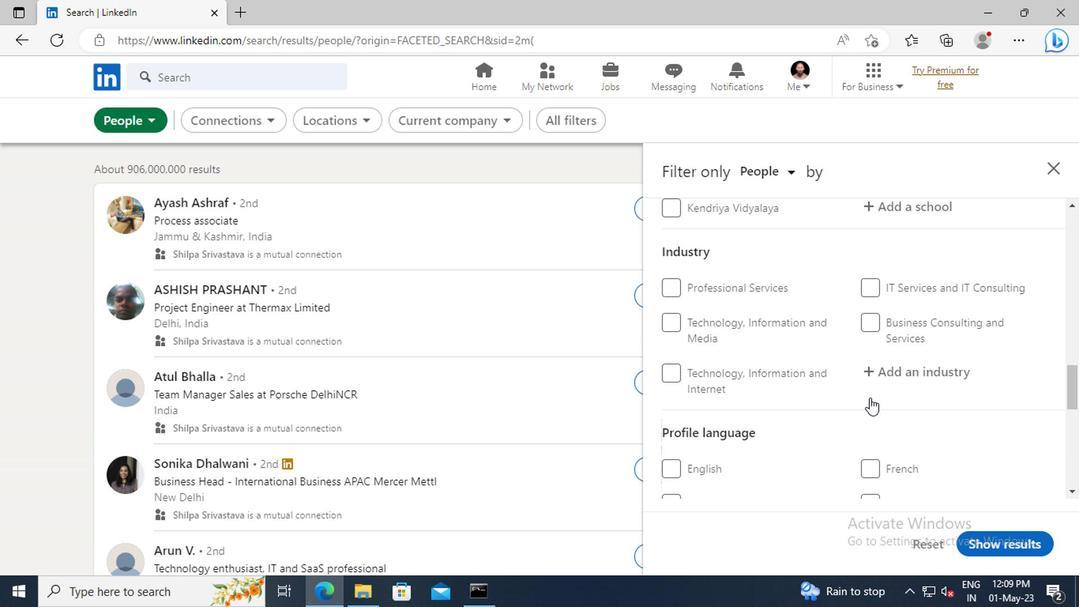 
Action: Mouse moved to (670, 452)
Screenshot: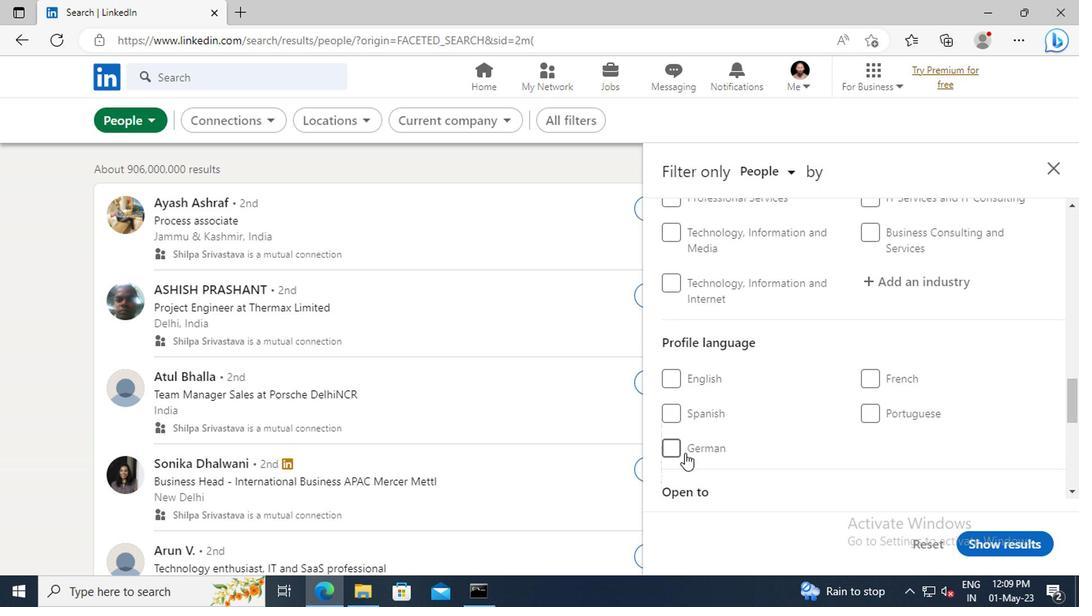 
Action: Mouse pressed left at (670, 452)
Screenshot: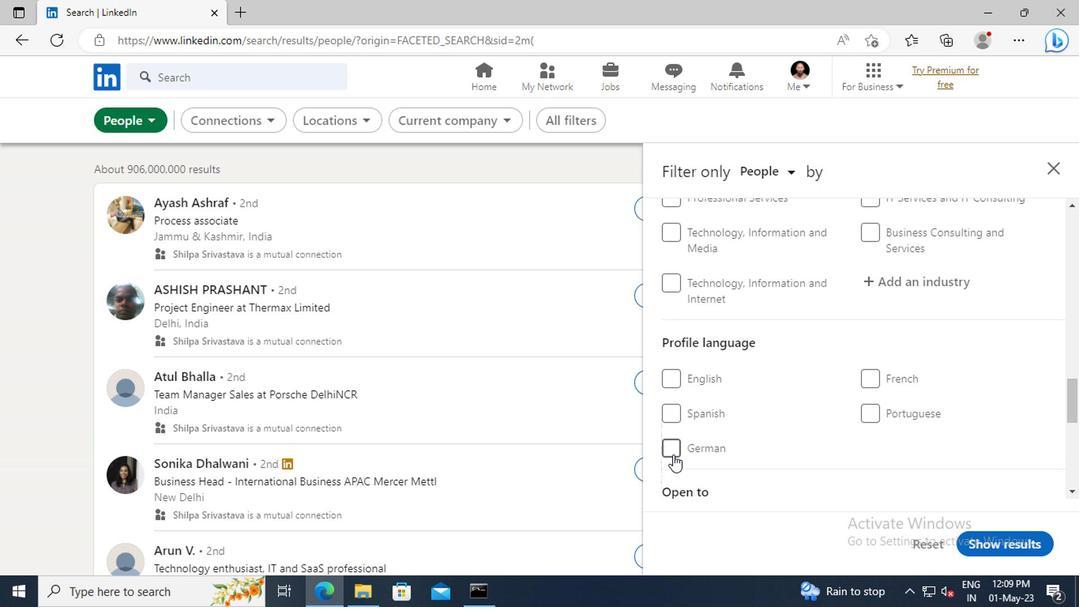 
Action: Mouse moved to (875, 417)
Screenshot: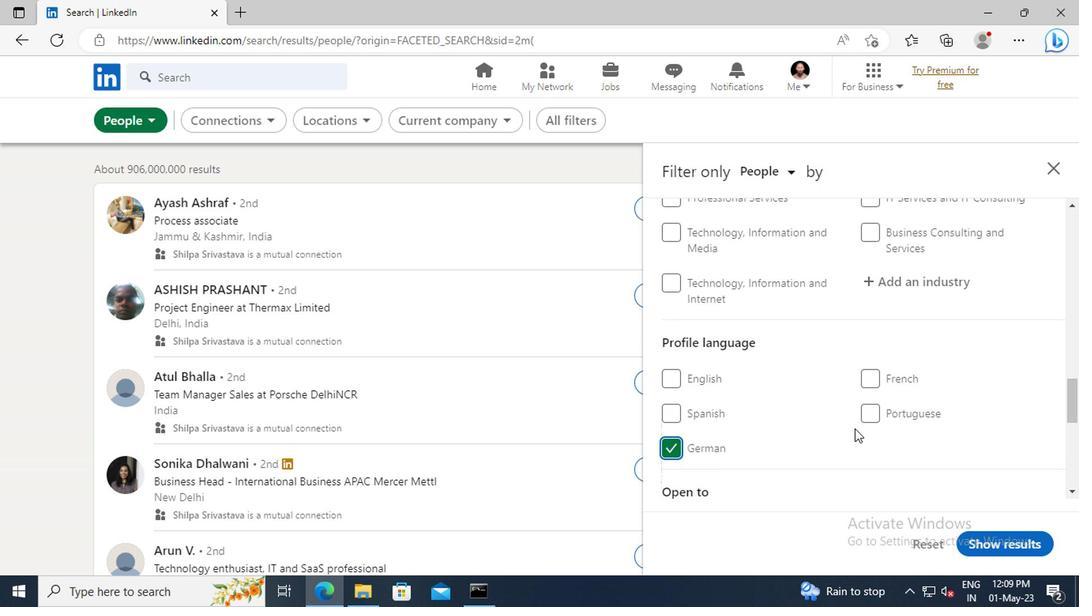 
Action: Mouse scrolled (875, 417) with delta (0, 0)
Screenshot: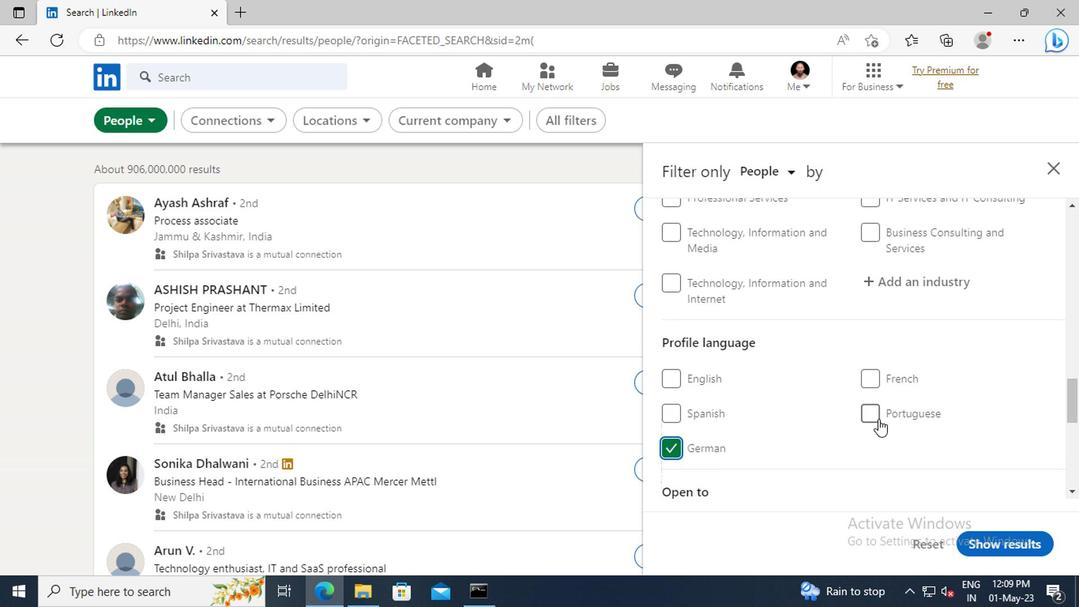 
Action: Mouse moved to (875, 417)
Screenshot: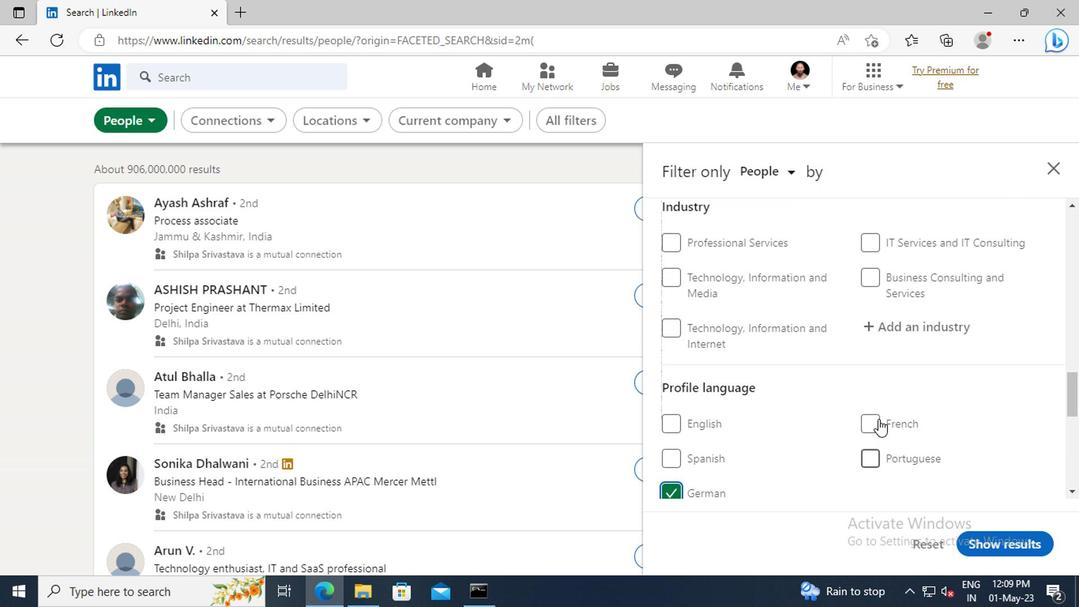 
Action: Mouse scrolled (875, 417) with delta (0, 0)
Screenshot: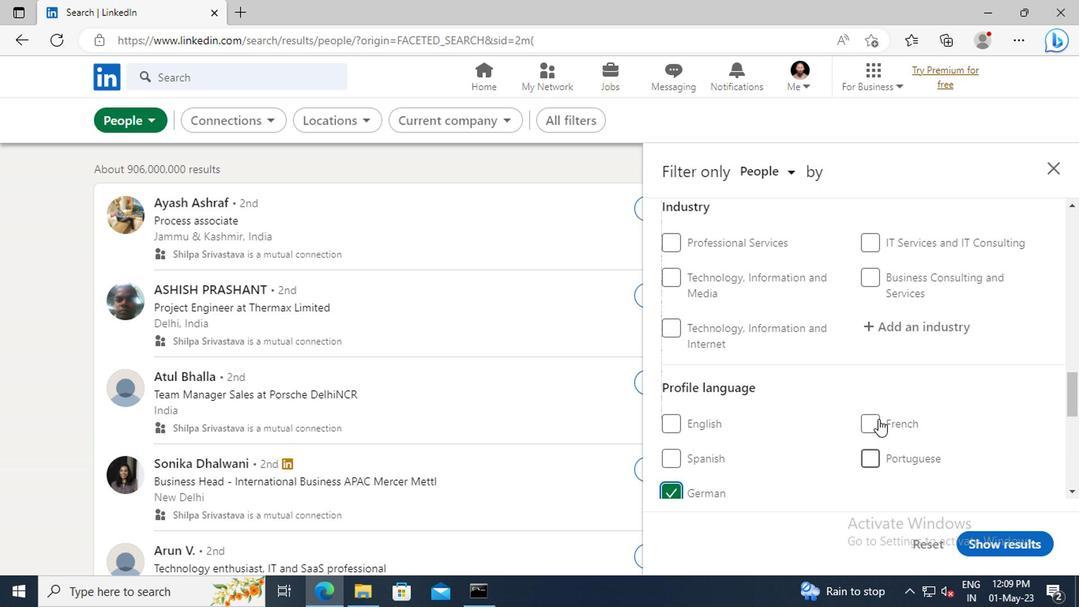 
Action: Mouse scrolled (875, 417) with delta (0, 0)
Screenshot: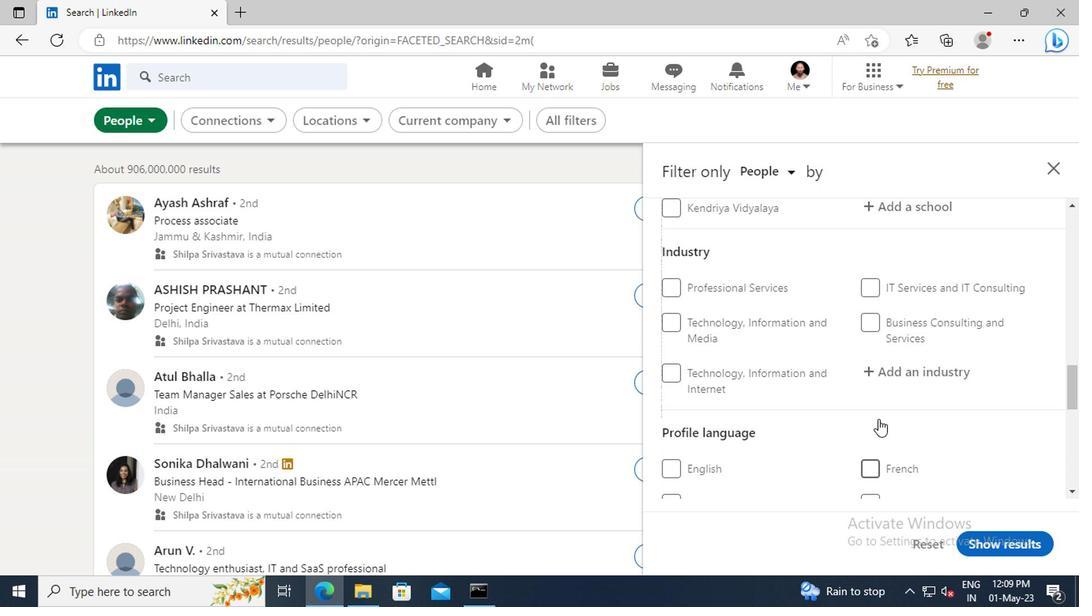 
Action: Mouse scrolled (875, 417) with delta (0, 0)
Screenshot: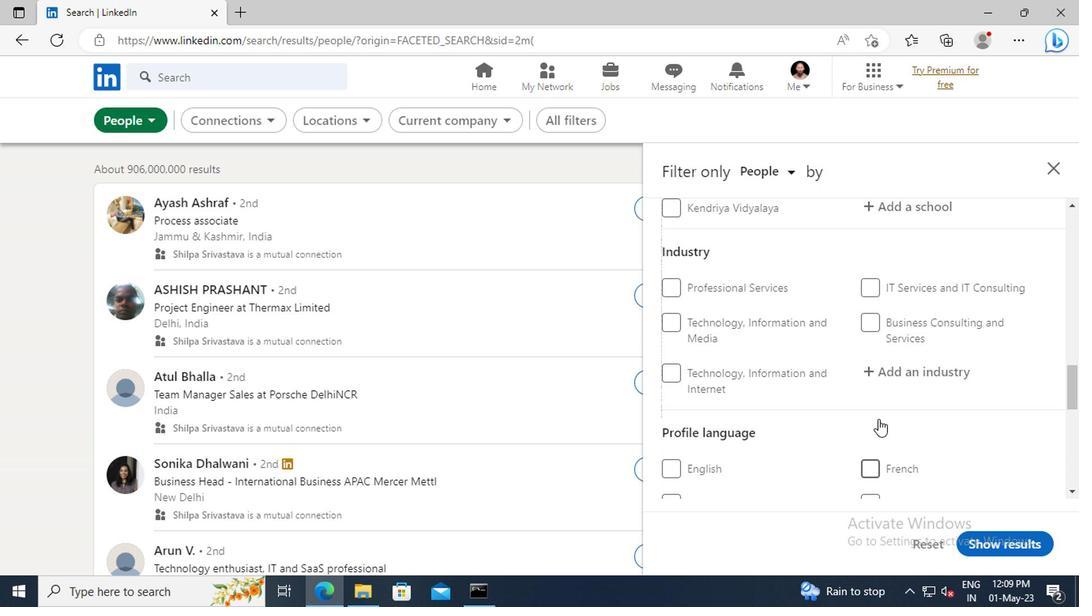 
Action: Mouse scrolled (875, 417) with delta (0, 0)
Screenshot: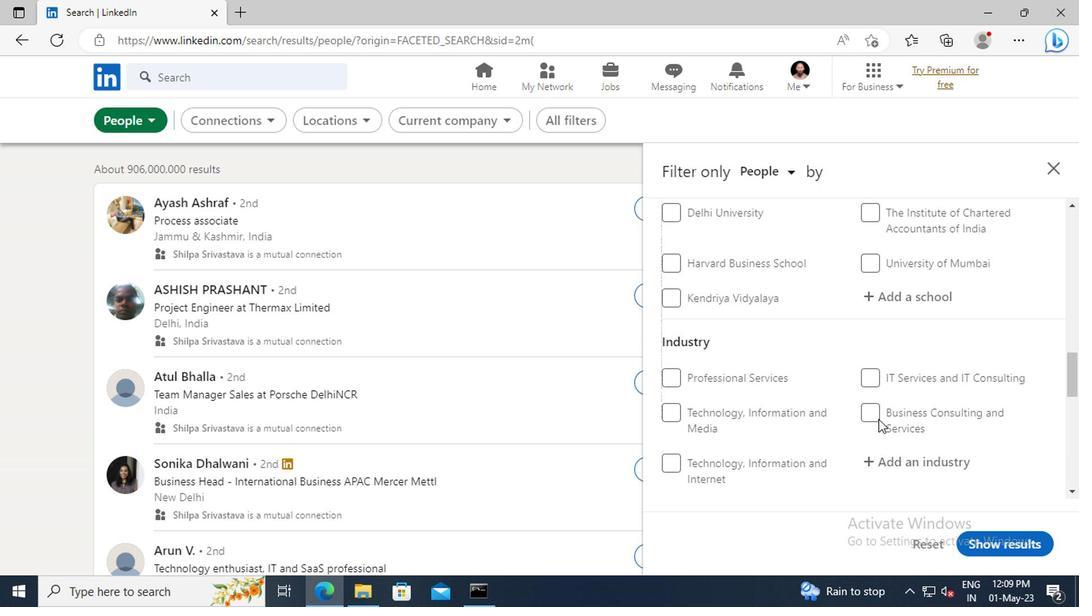 
Action: Mouse scrolled (875, 417) with delta (0, 0)
Screenshot: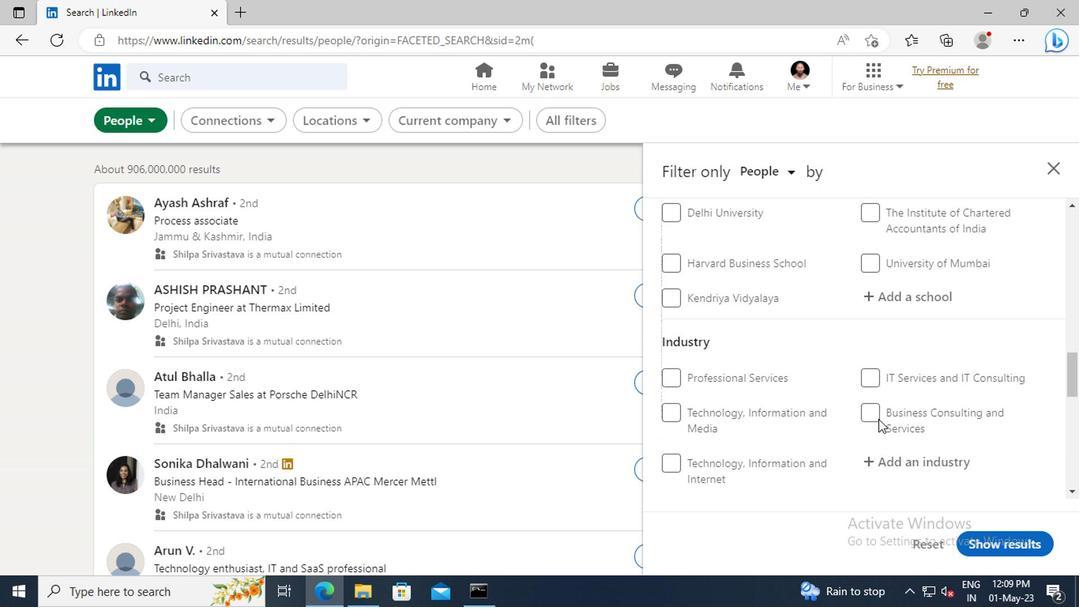
Action: Mouse scrolled (875, 417) with delta (0, 0)
Screenshot: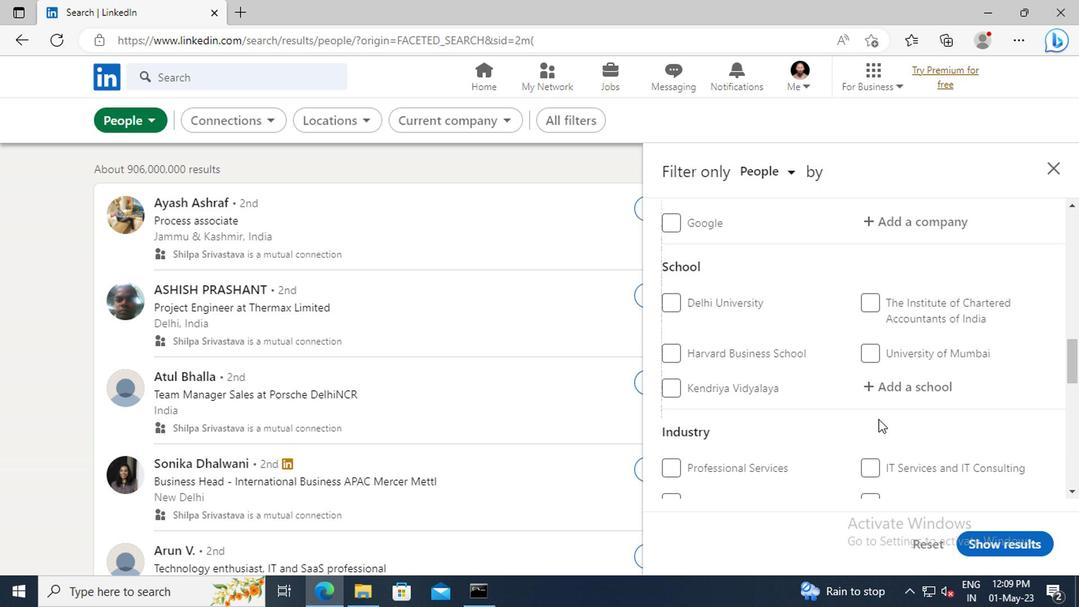 
Action: Mouse scrolled (875, 417) with delta (0, 0)
Screenshot: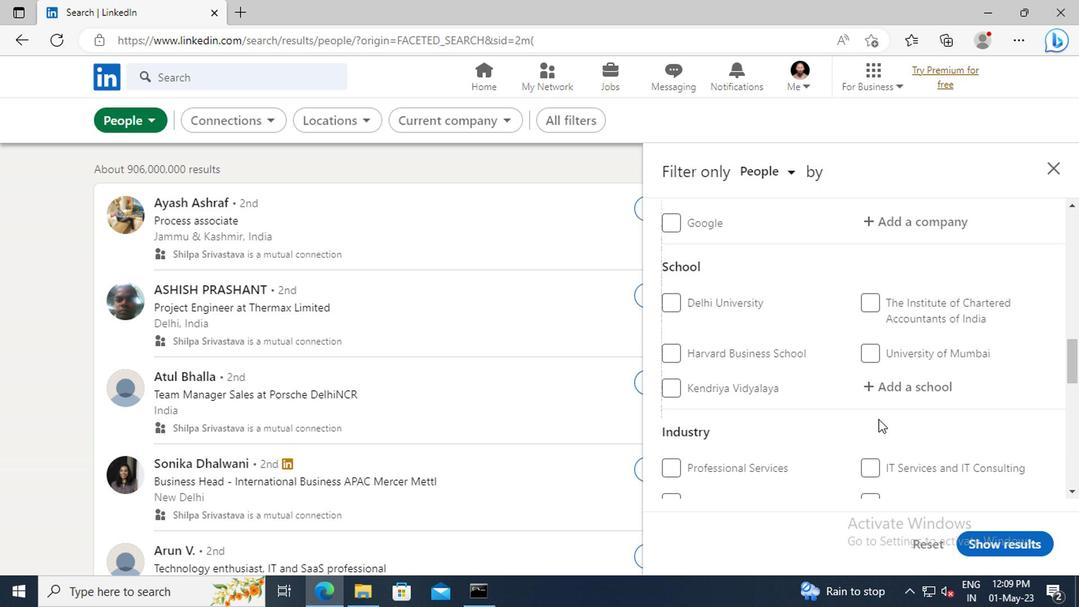 
Action: Mouse scrolled (875, 417) with delta (0, 0)
Screenshot: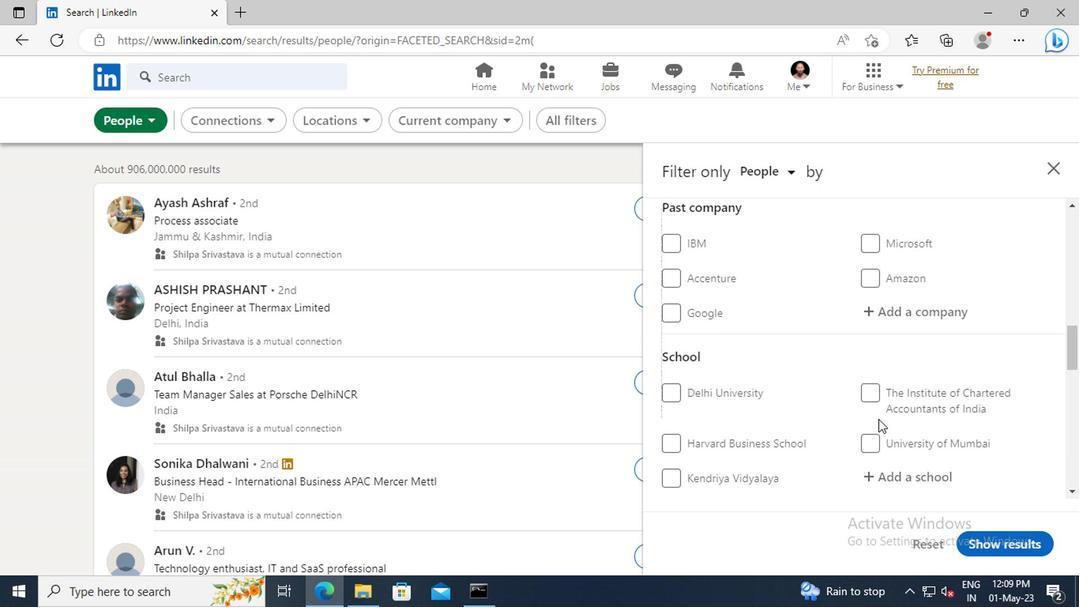 
Action: Mouse scrolled (875, 417) with delta (0, 0)
Screenshot: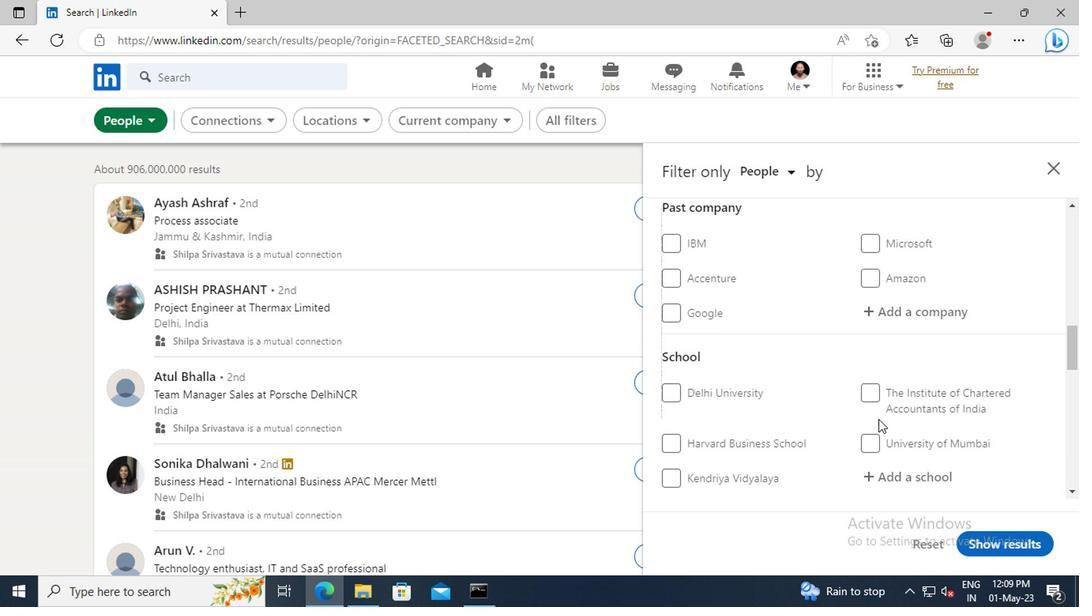 
Action: Mouse scrolled (875, 417) with delta (0, 0)
Screenshot: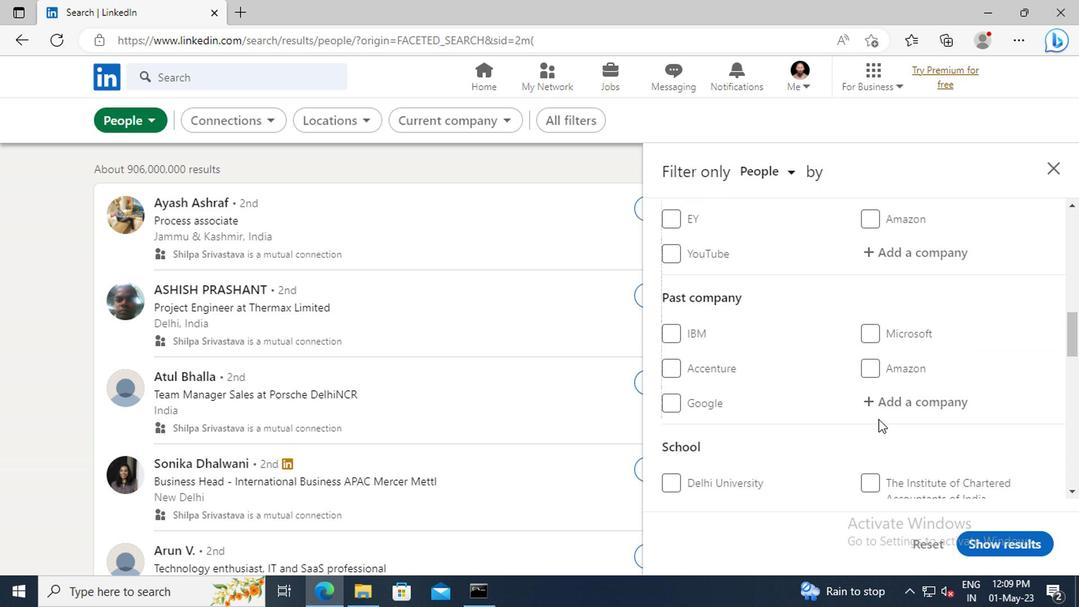 
Action: Mouse scrolled (875, 417) with delta (0, 0)
Screenshot: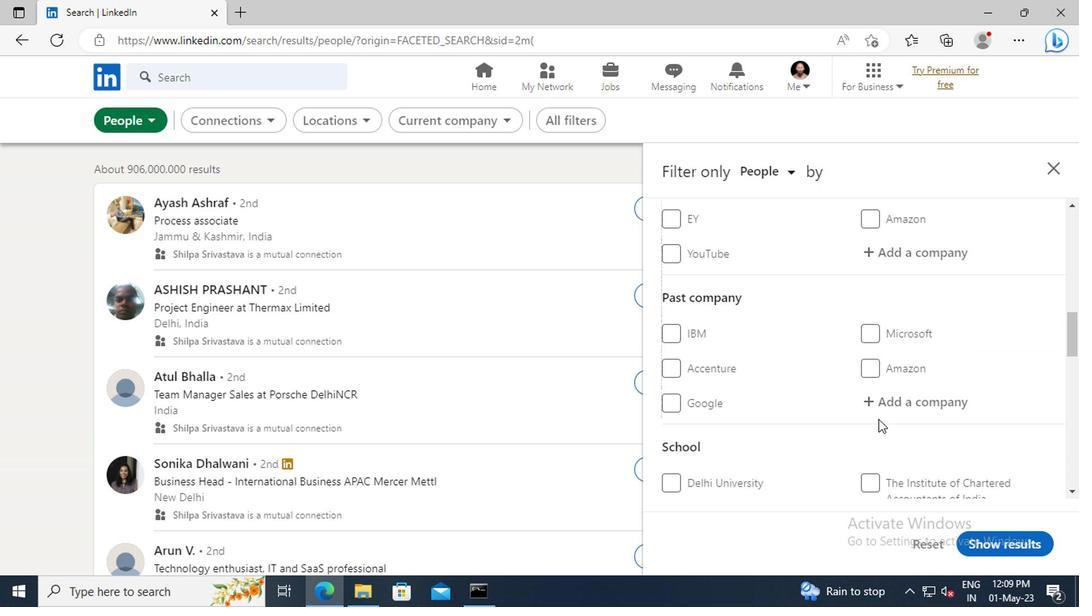 
Action: Mouse moved to (878, 343)
Screenshot: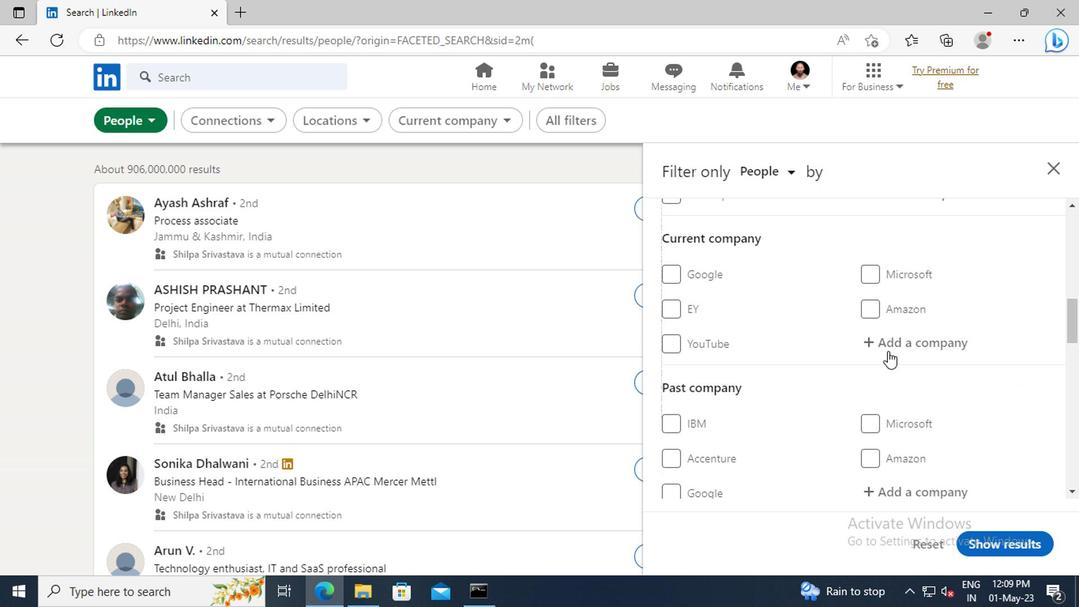 
Action: Mouse pressed left at (878, 343)
Screenshot: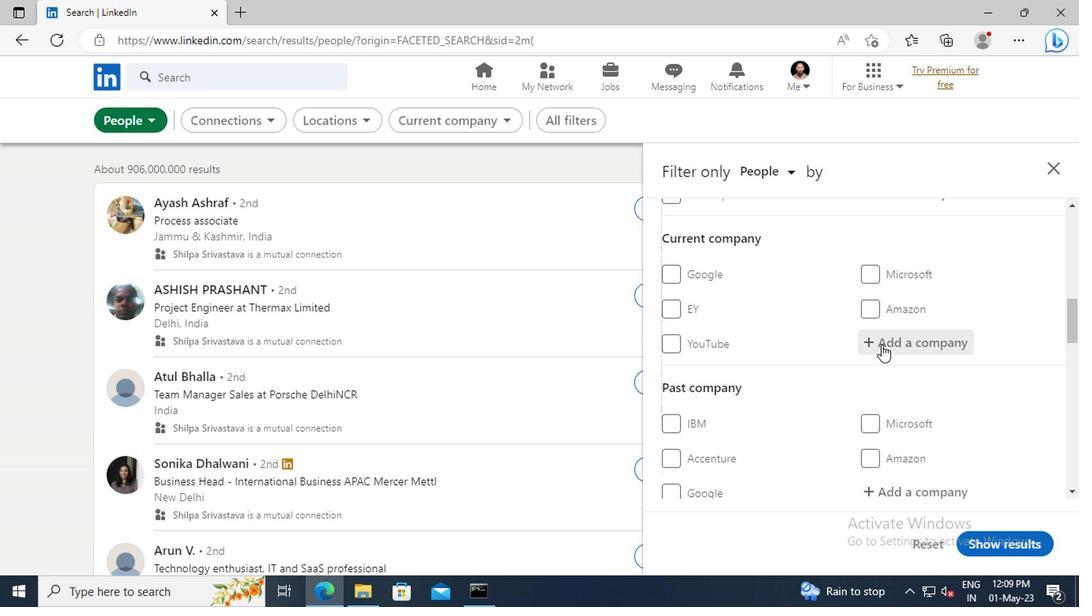 
Action: Key pressed <Key.shift>ALANTRA
Screenshot: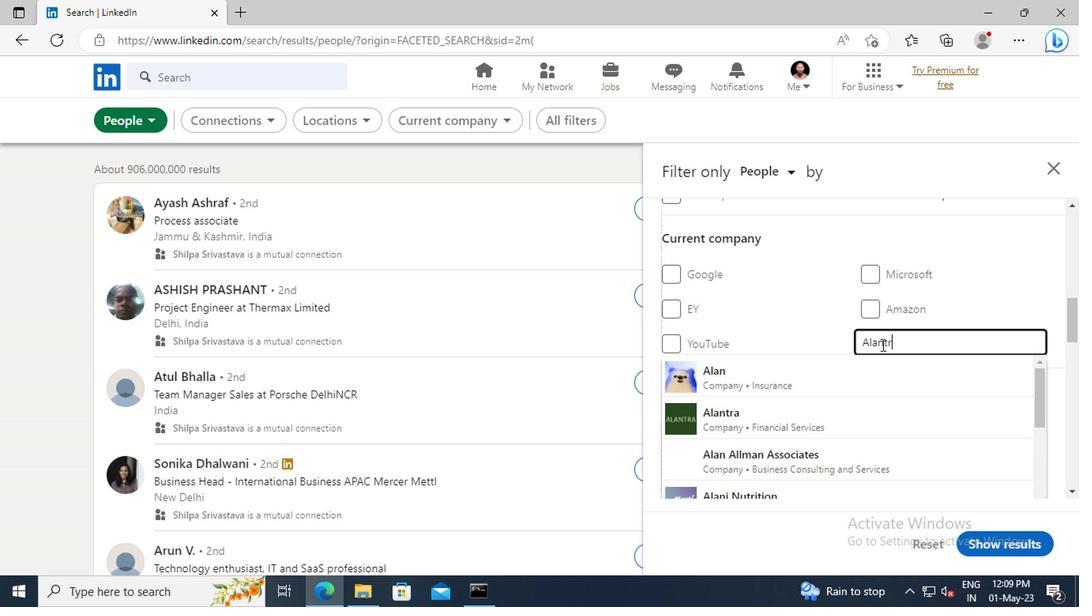 
Action: Mouse moved to (867, 377)
Screenshot: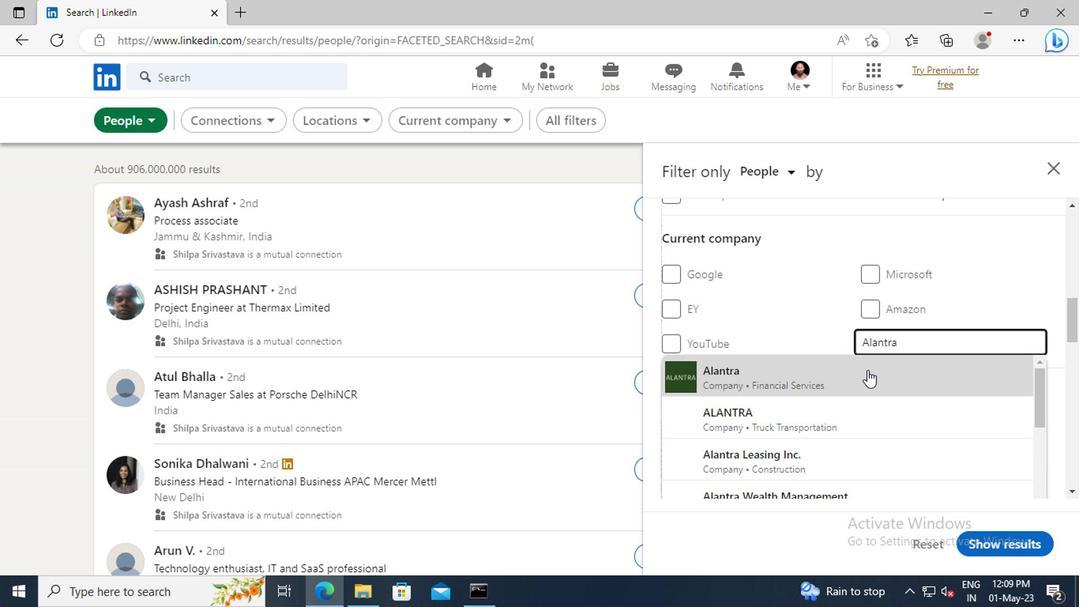 
Action: Mouse pressed left at (867, 377)
Screenshot: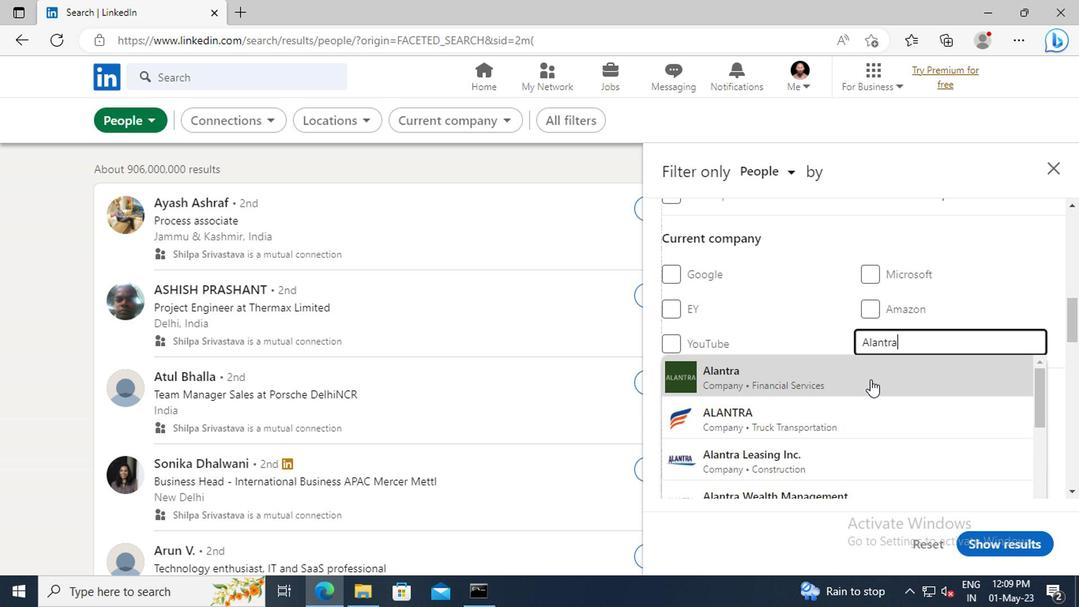 
Action: Mouse scrolled (867, 377) with delta (0, 0)
Screenshot: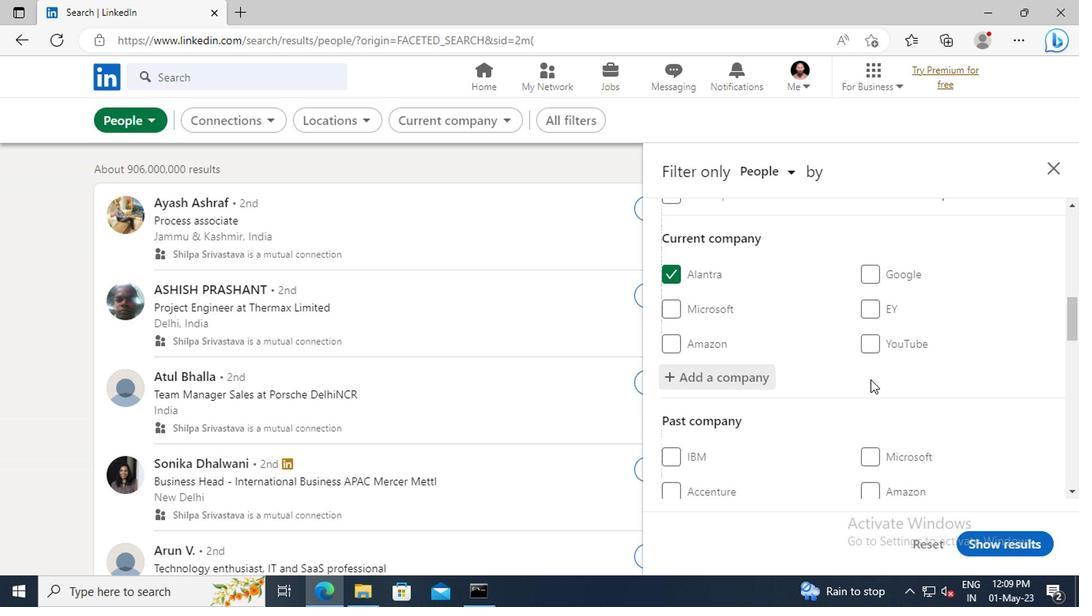 
Action: Mouse scrolled (867, 377) with delta (0, 0)
Screenshot: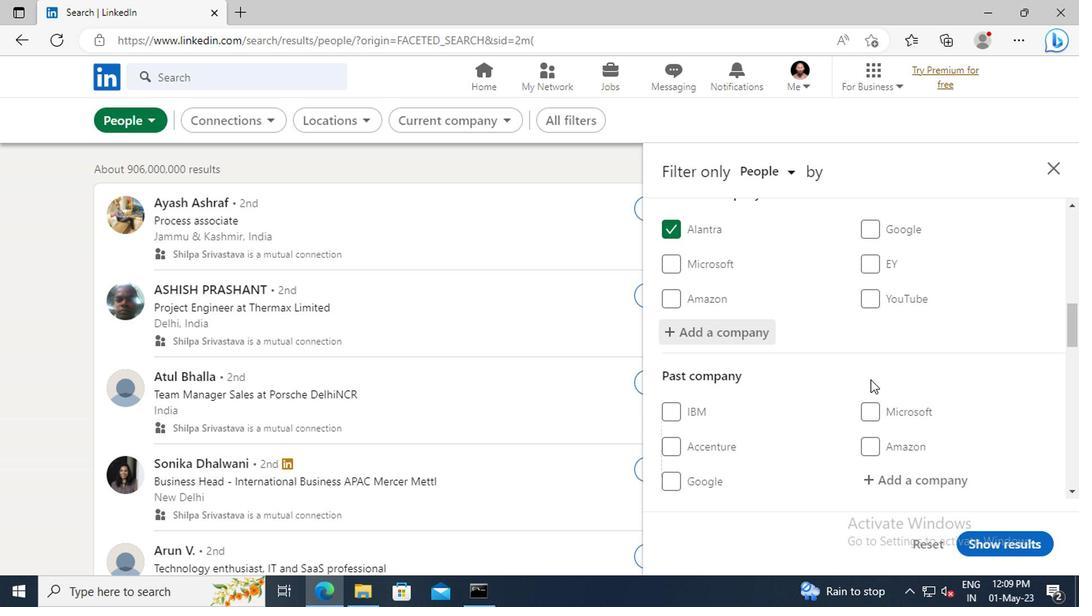 
Action: Mouse scrolled (867, 377) with delta (0, 0)
Screenshot: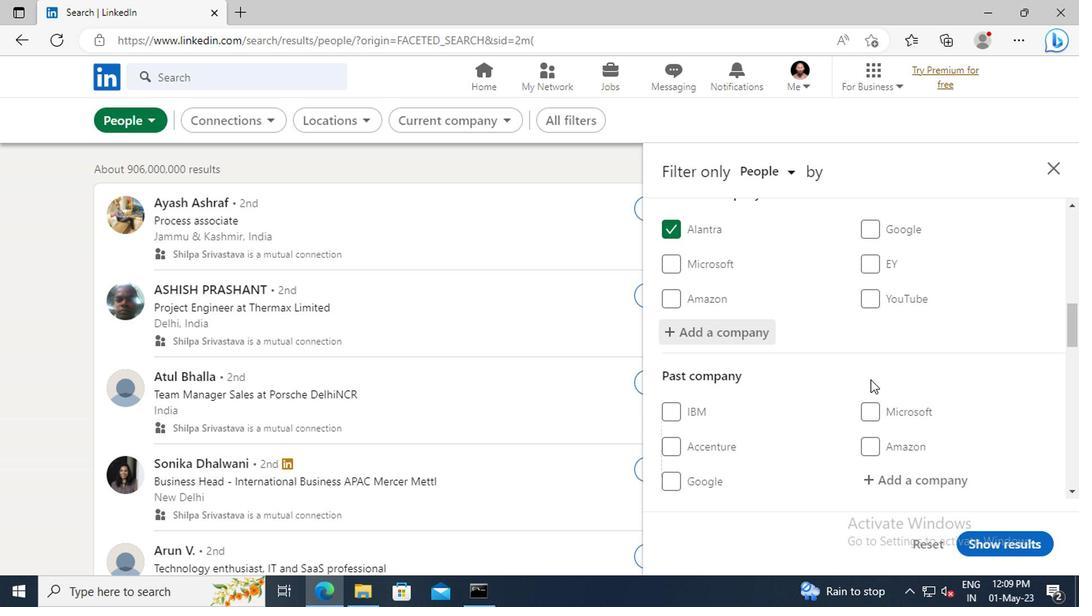 
Action: Mouse moved to (867, 371)
Screenshot: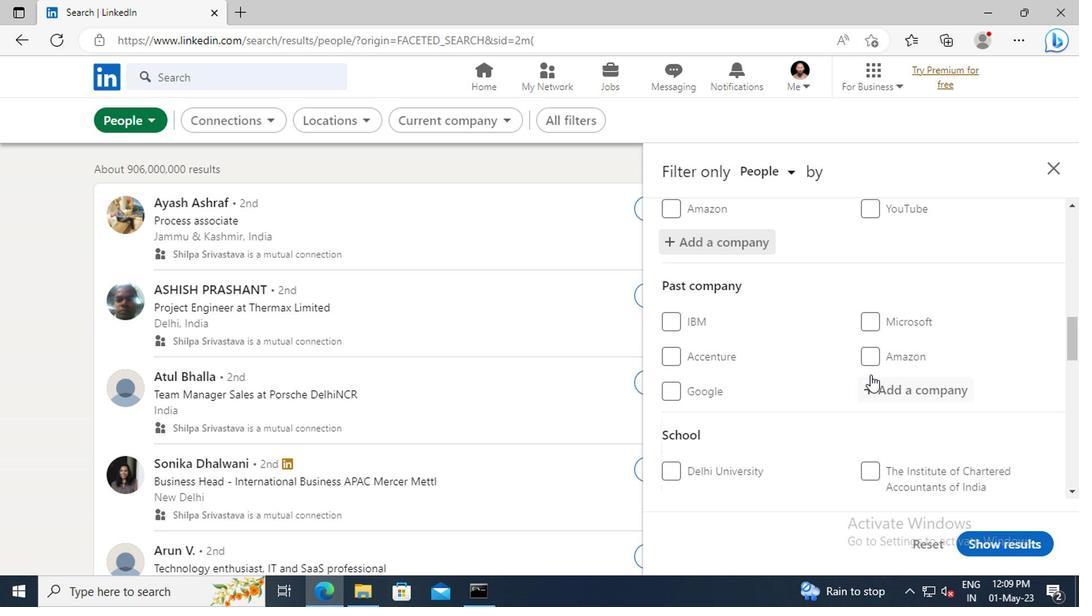 
Action: Mouse scrolled (867, 369) with delta (0, -1)
Screenshot: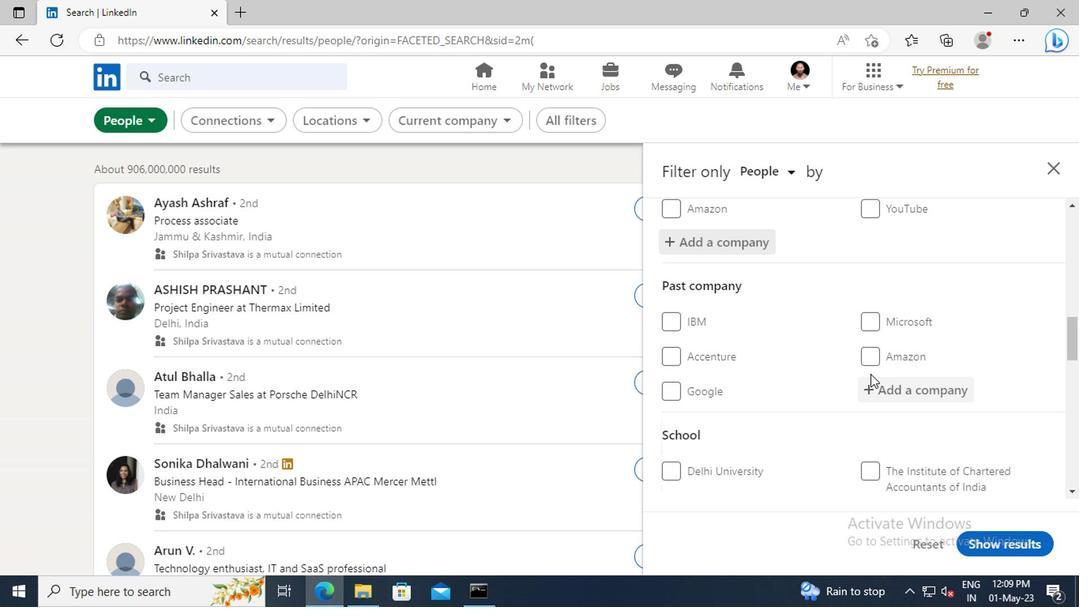 
Action: Mouse scrolled (867, 369) with delta (0, -1)
Screenshot: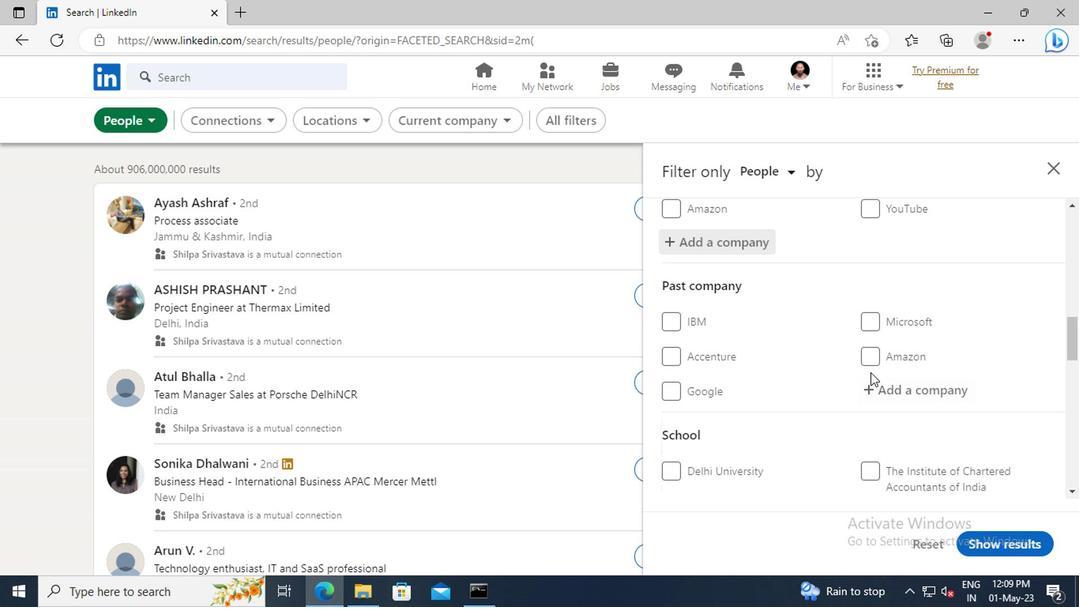 
Action: Mouse moved to (867, 360)
Screenshot: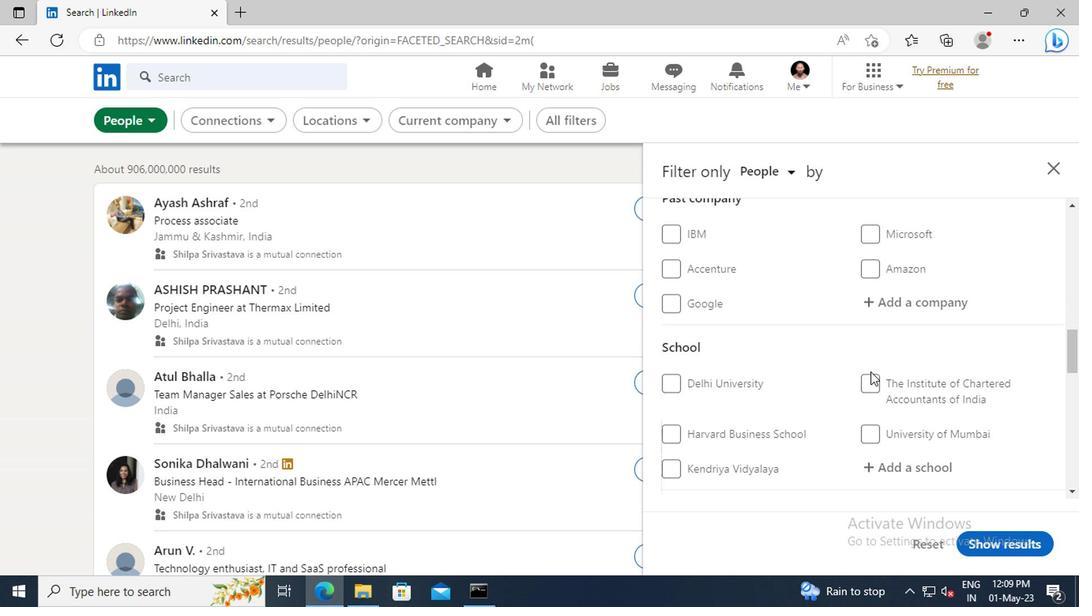
Action: Mouse scrolled (867, 359) with delta (0, -1)
Screenshot: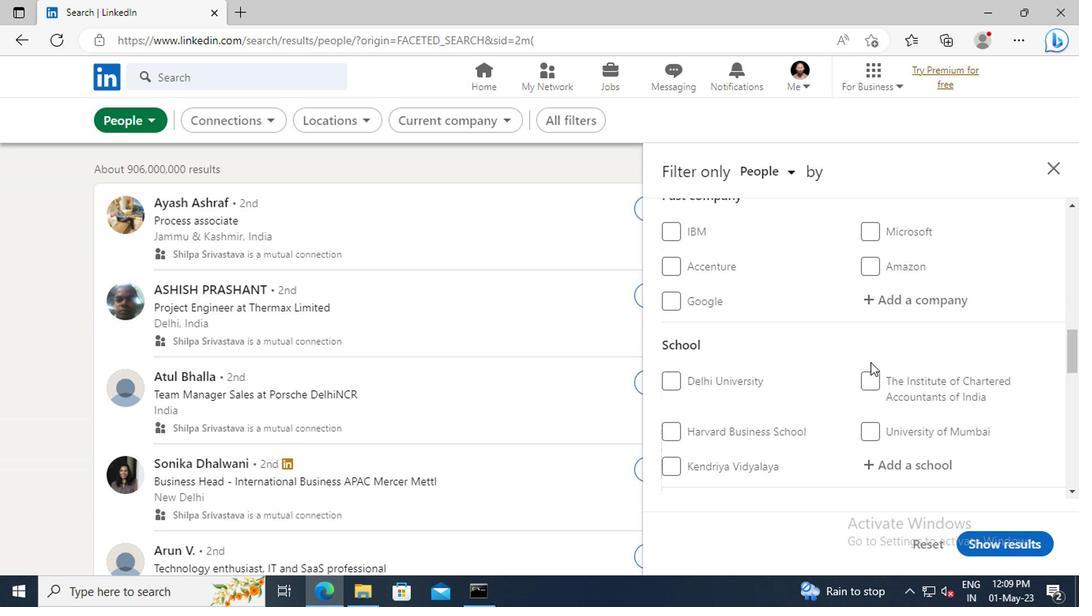 
Action: Mouse scrolled (867, 359) with delta (0, -1)
Screenshot: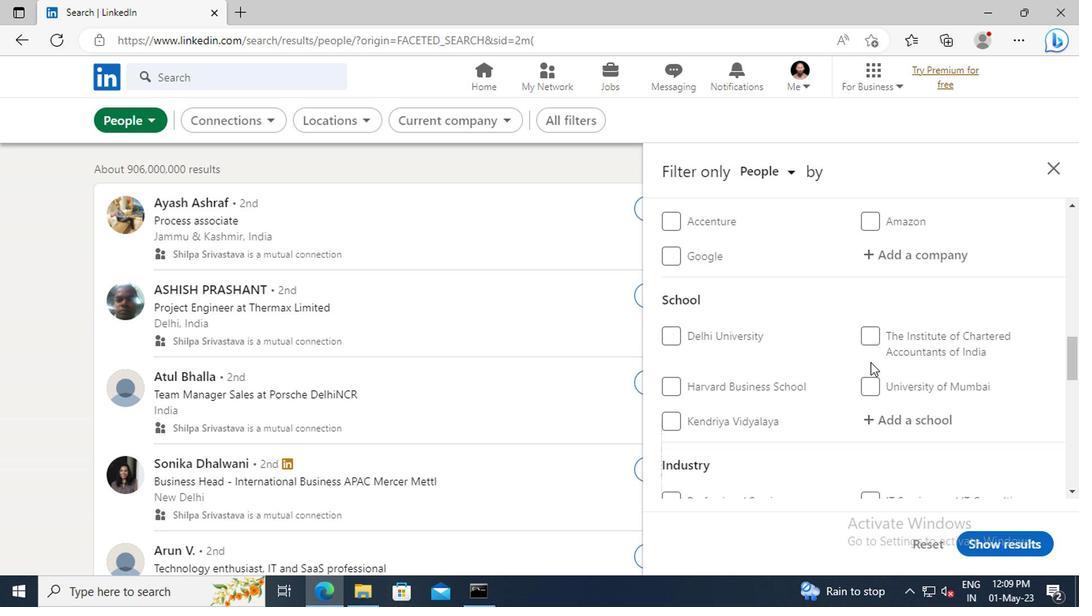 
Action: Mouse moved to (870, 371)
Screenshot: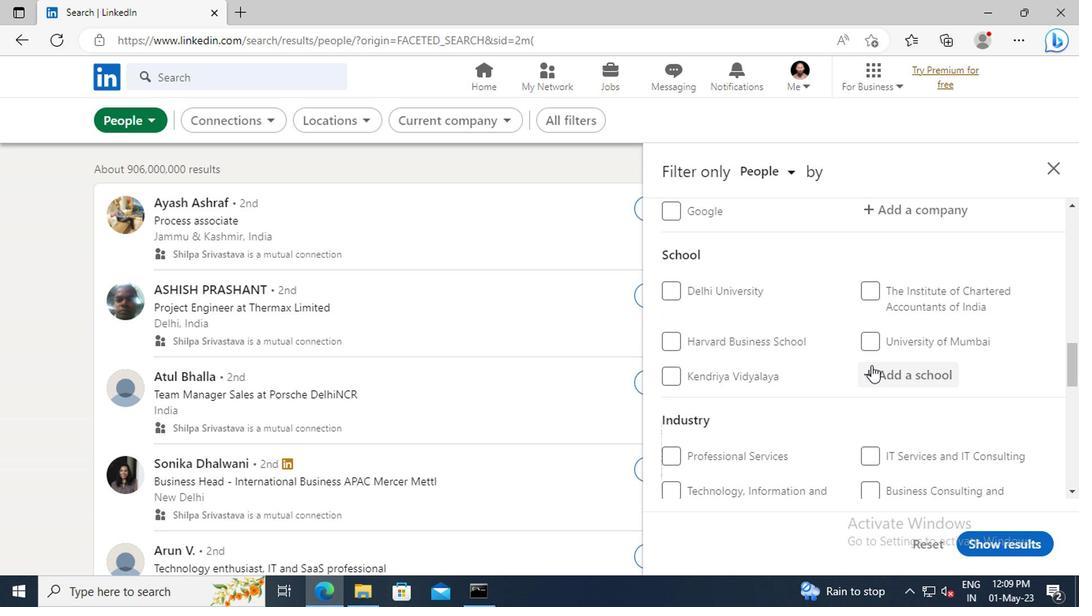 
Action: Mouse pressed left at (870, 371)
Screenshot: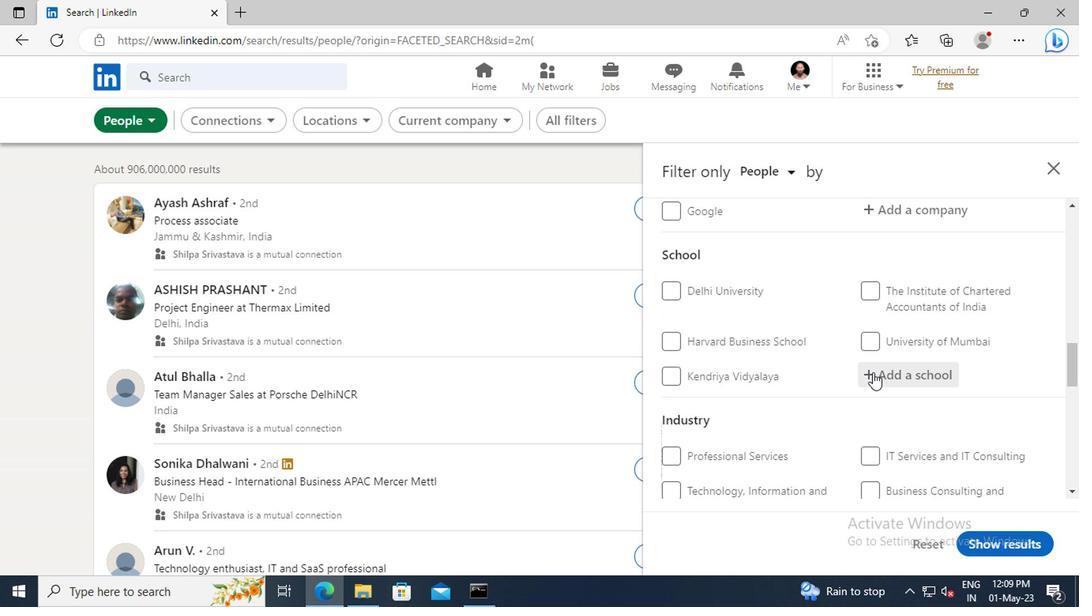 
Action: Mouse moved to (870, 372)
Screenshot: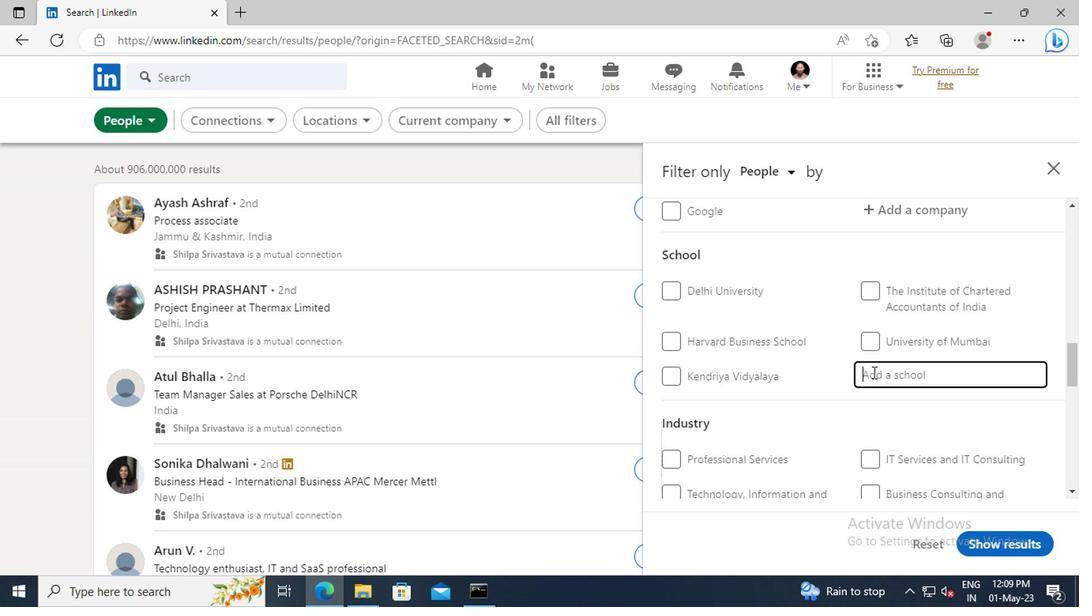 
Action: Key pressed <Key.shift>VIKRAMA<Key.space><Key.shift>SIMHAP
Screenshot: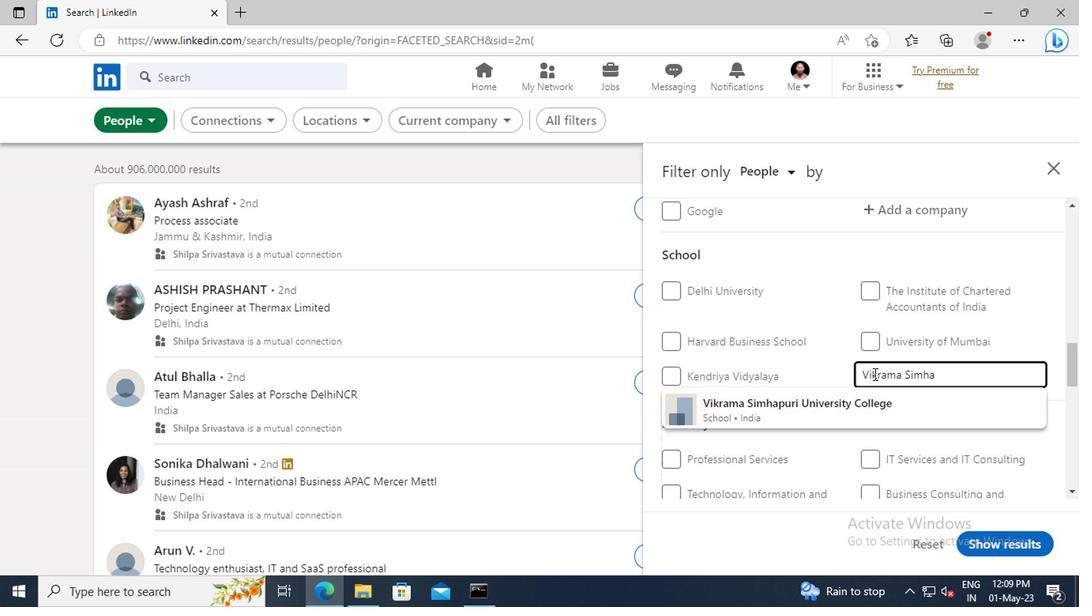 
Action: Mouse moved to (853, 407)
Screenshot: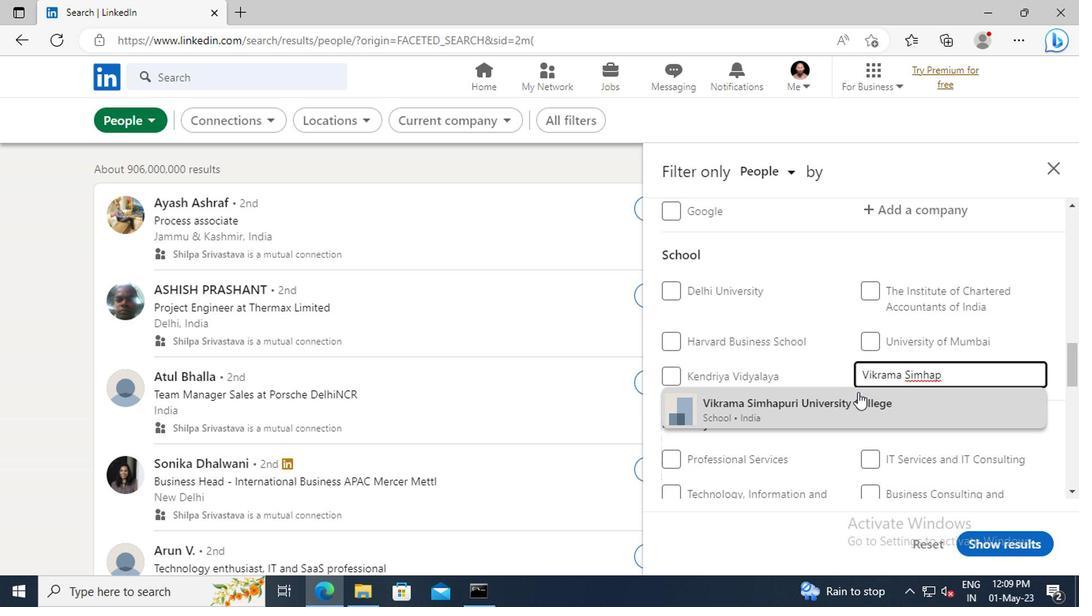 
Action: Mouse pressed left at (853, 407)
Screenshot: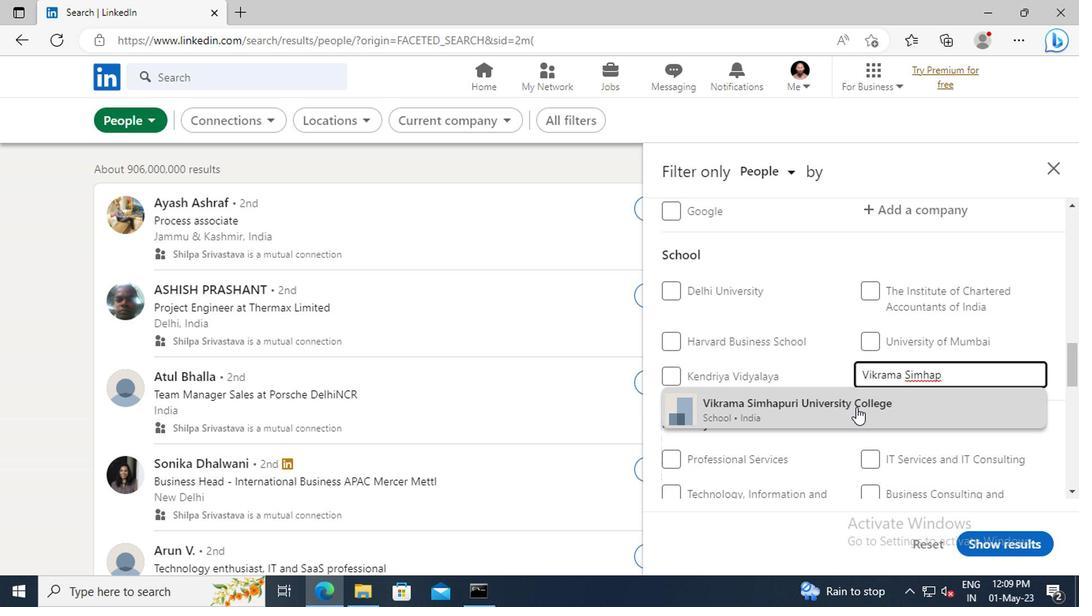 
Action: Mouse scrolled (853, 405) with delta (0, -1)
Screenshot: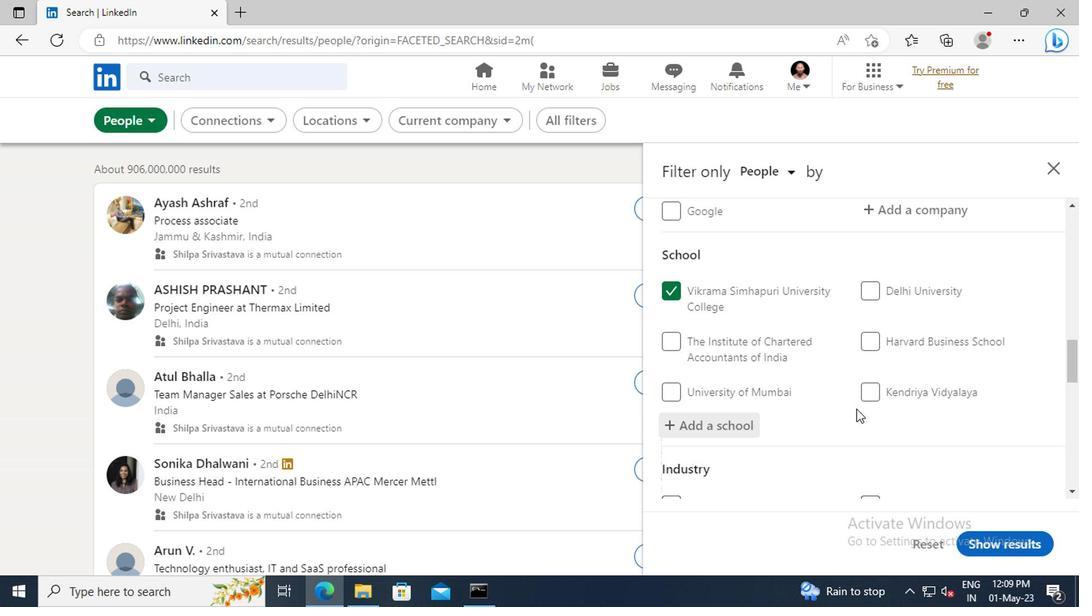 
Action: Mouse scrolled (853, 405) with delta (0, -1)
Screenshot: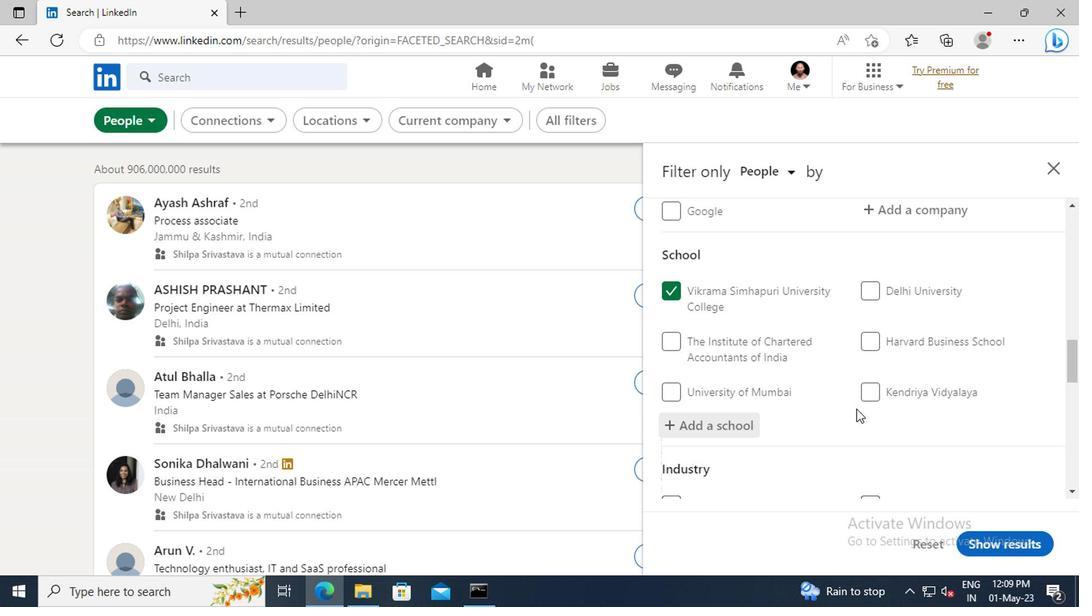 
Action: Mouse moved to (851, 365)
Screenshot: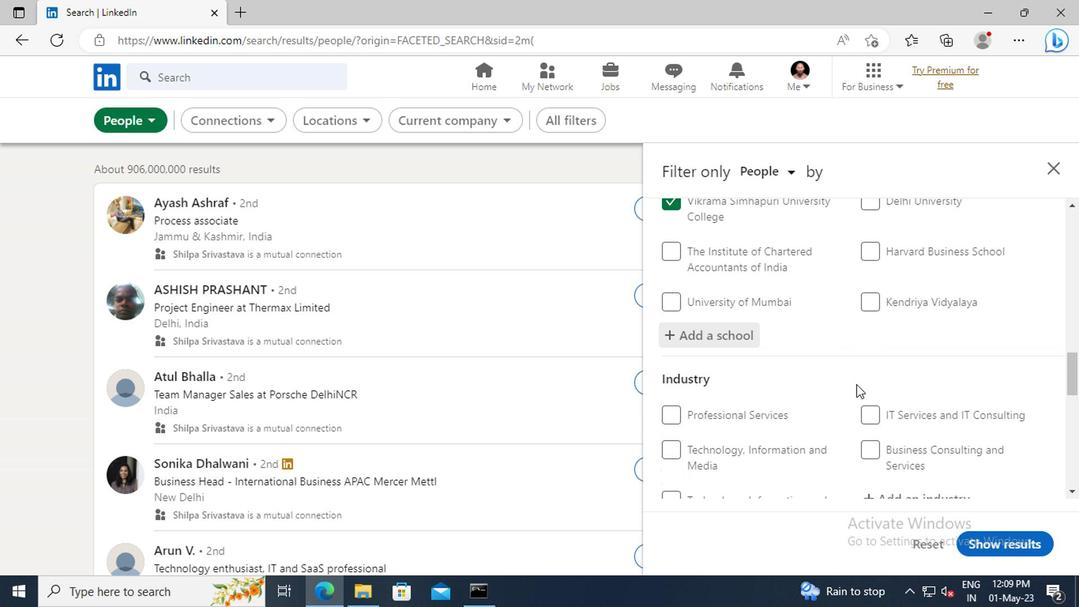 
Action: Mouse scrolled (851, 365) with delta (0, 0)
Screenshot: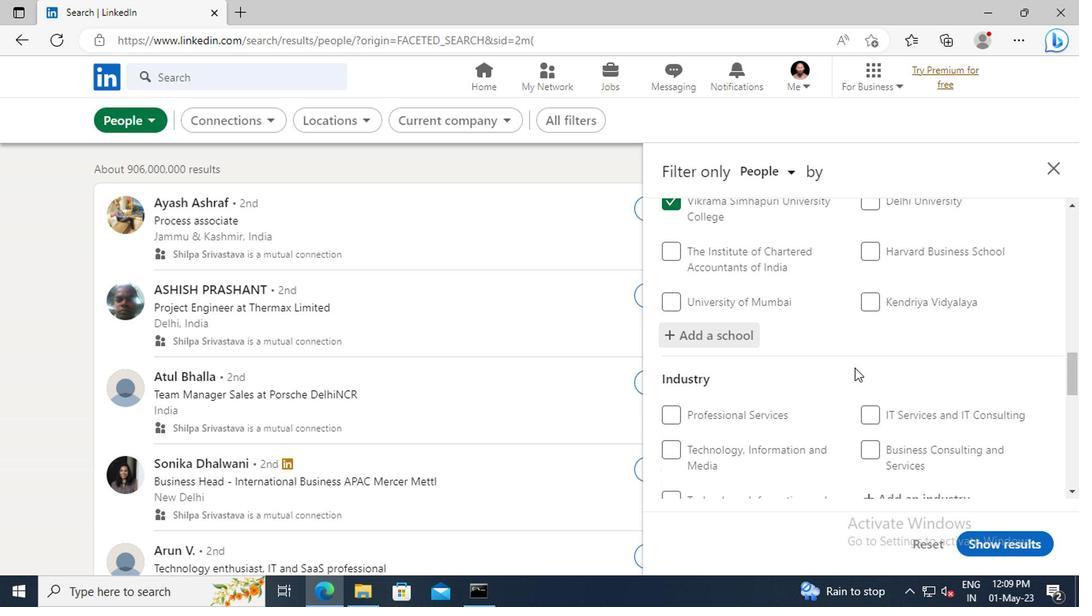 
Action: Mouse moved to (851, 359)
Screenshot: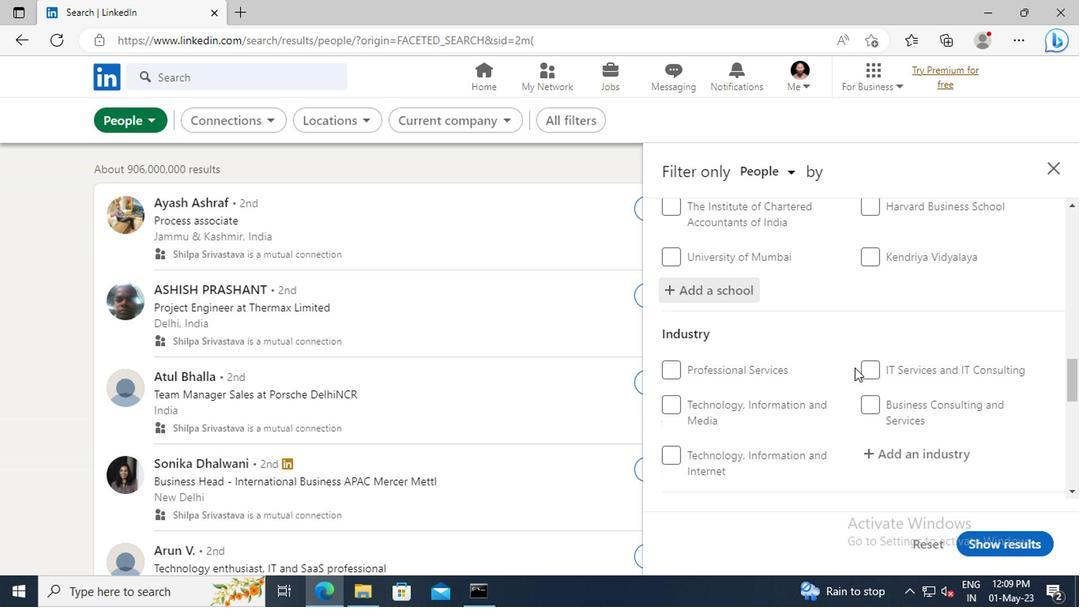 
Action: Mouse scrolled (851, 359) with delta (0, 0)
Screenshot: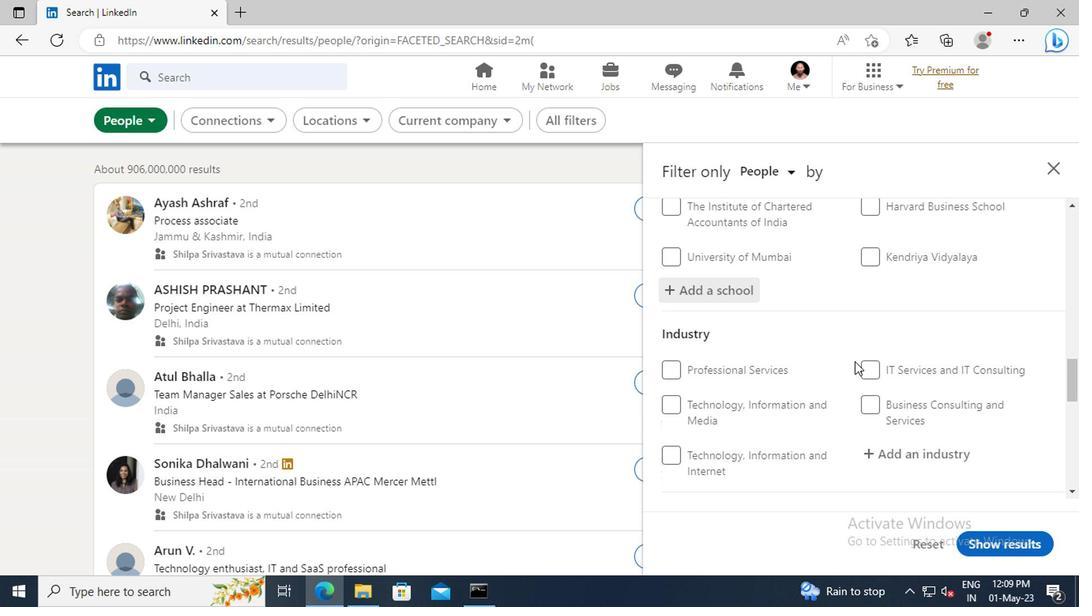 
Action: Mouse scrolled (851, 359) with delta (0, 0)
Screenshot: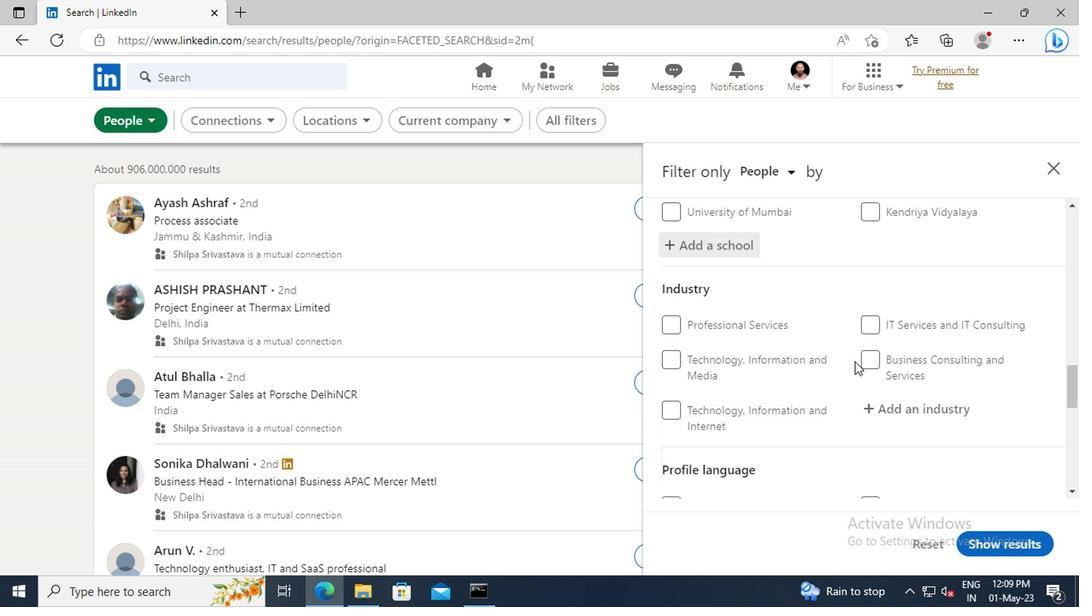 
Action: Mouse moved to (865, 359)
Screenshot: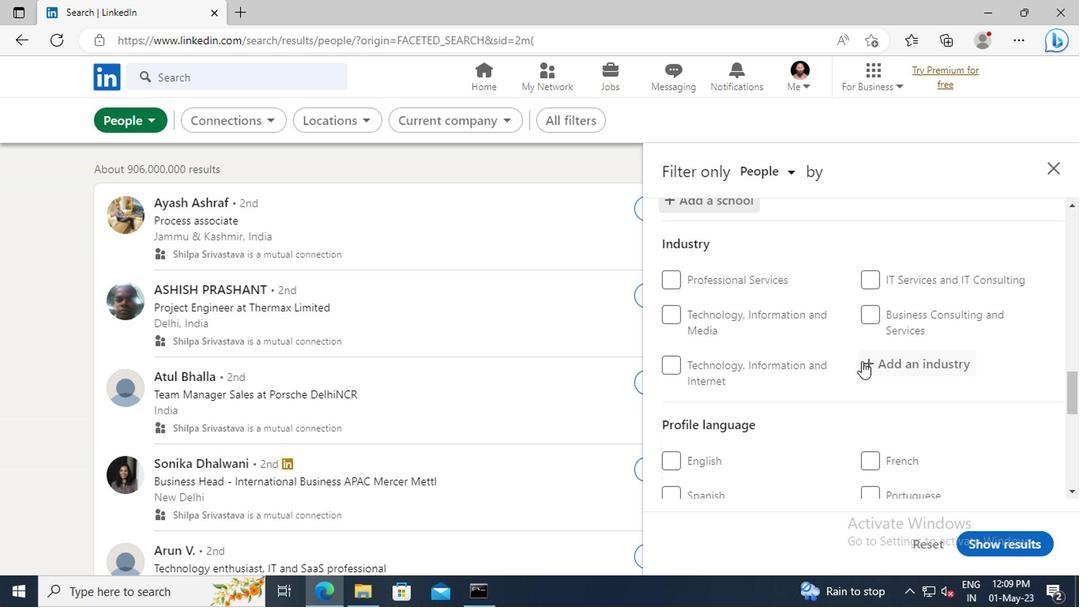 
Action: Mouse pressed left at (865, 359)
Screenshot: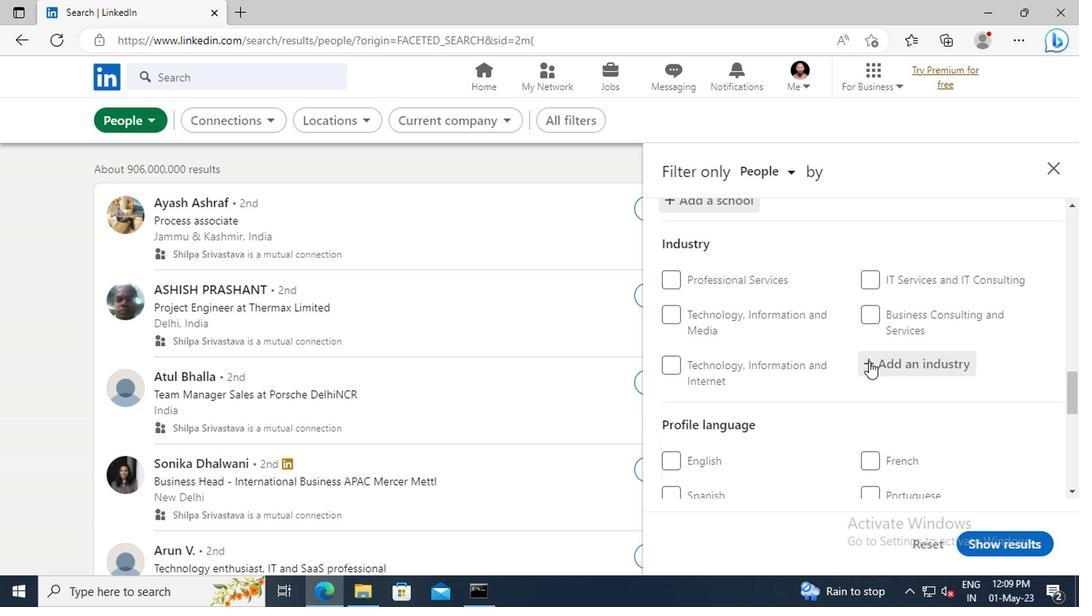 
Action: Key pressed <Key.shift>HOUSEHOLD
Screenshot: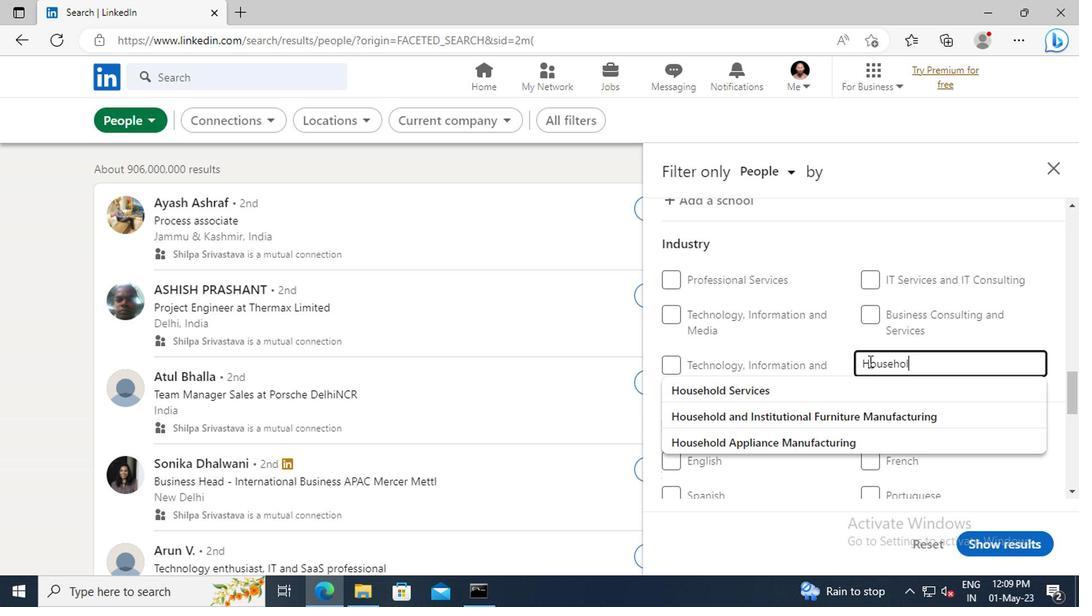 
Action: Mouse moved to (832, 392)
Screenshot: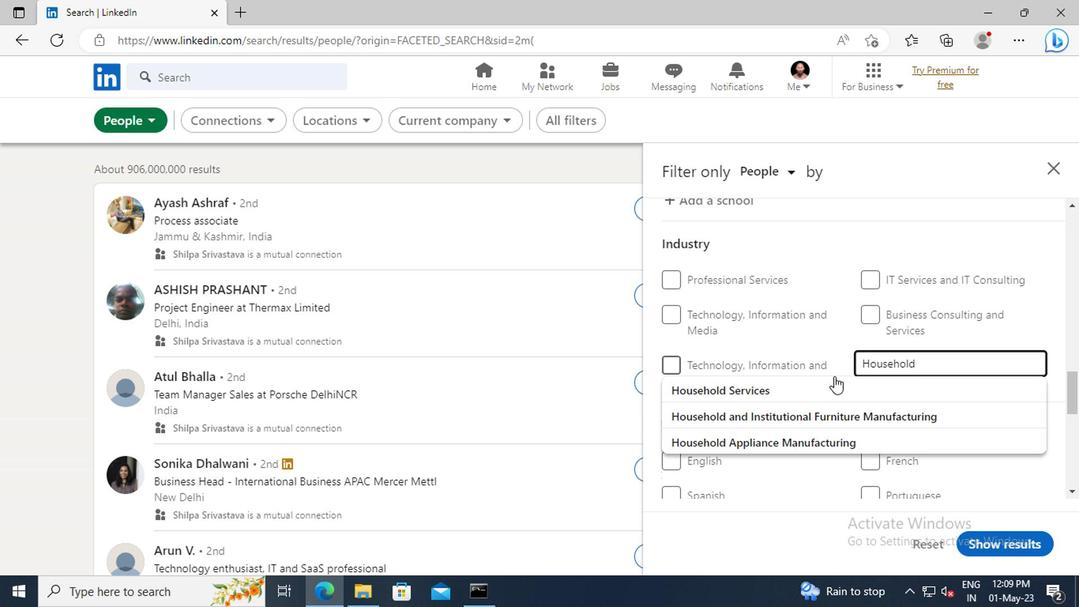 
Action: Mouse pressed left at (832, 392)
Screenshot: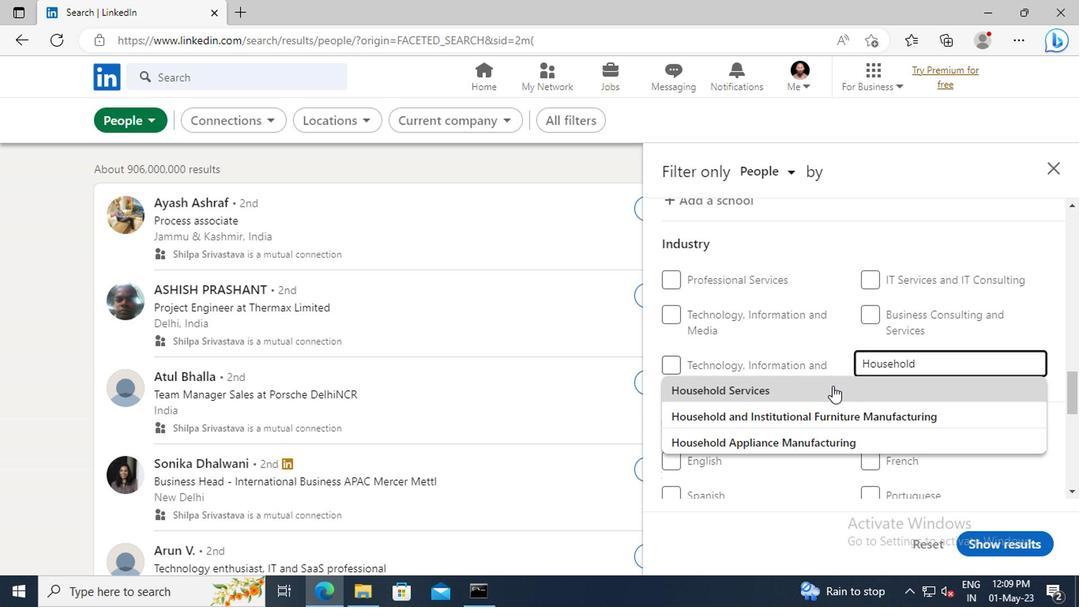 
Action: Mouse scrolled (832, 391) with delta (0, -1)
Screenshot: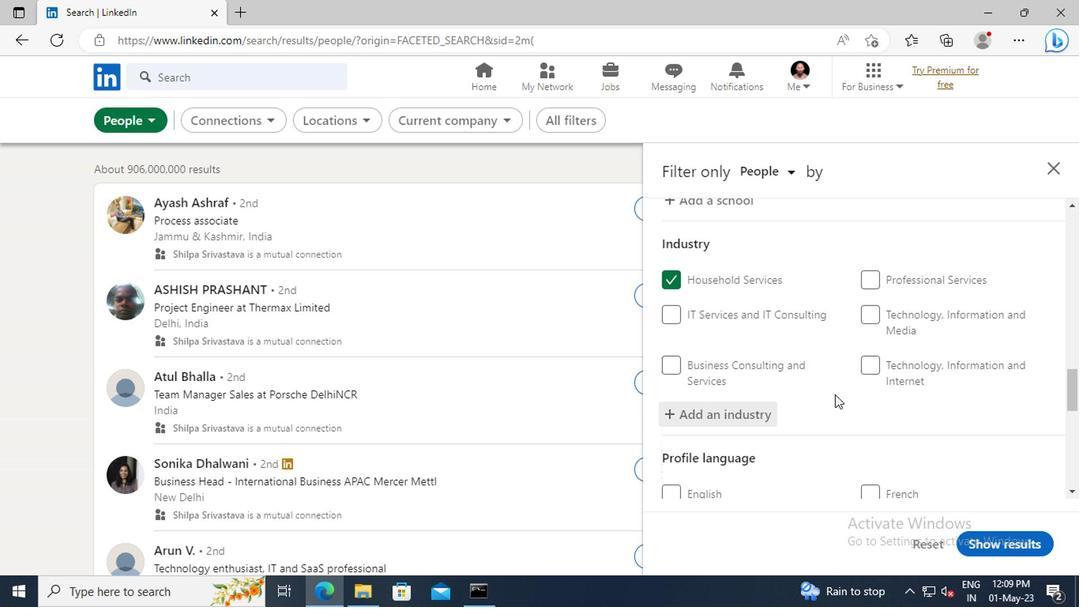 
Action: Mouse scrolled (832, 391) with delta (0, -1)
Screenshot: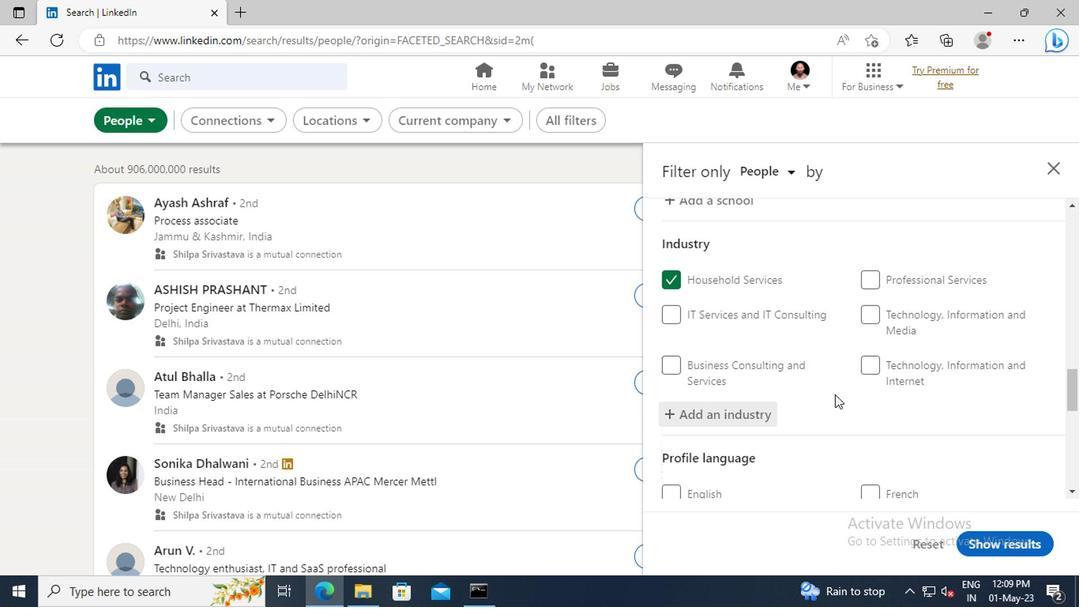 
Action: Mouse scrolled (832, 391) with delta (0, -1)
Screenshot: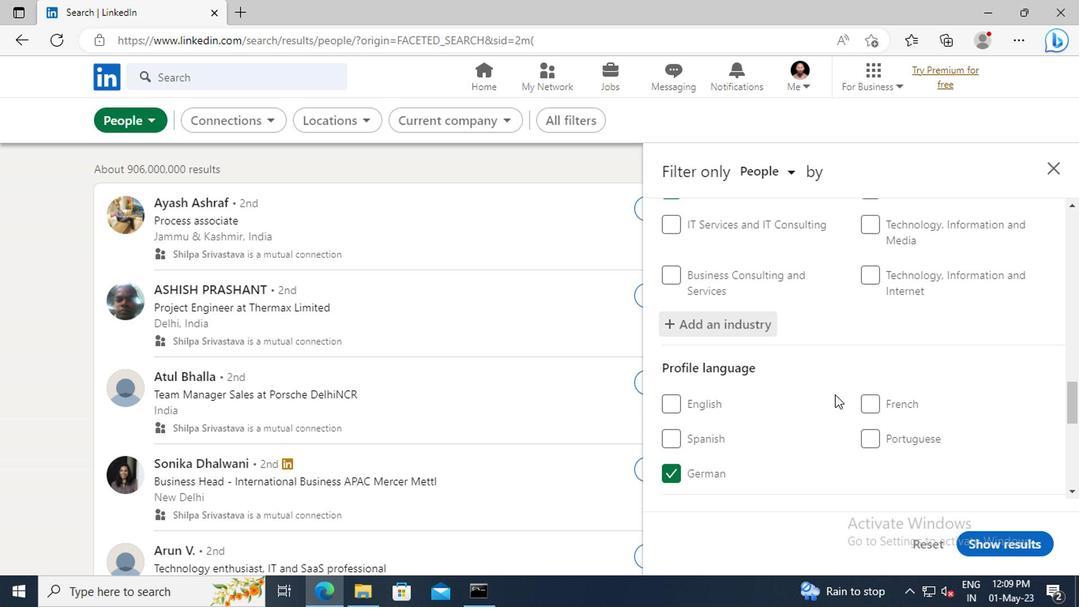 
Action: Mouse scrolled (832, 391) with delta (0, -1)
Screenshot: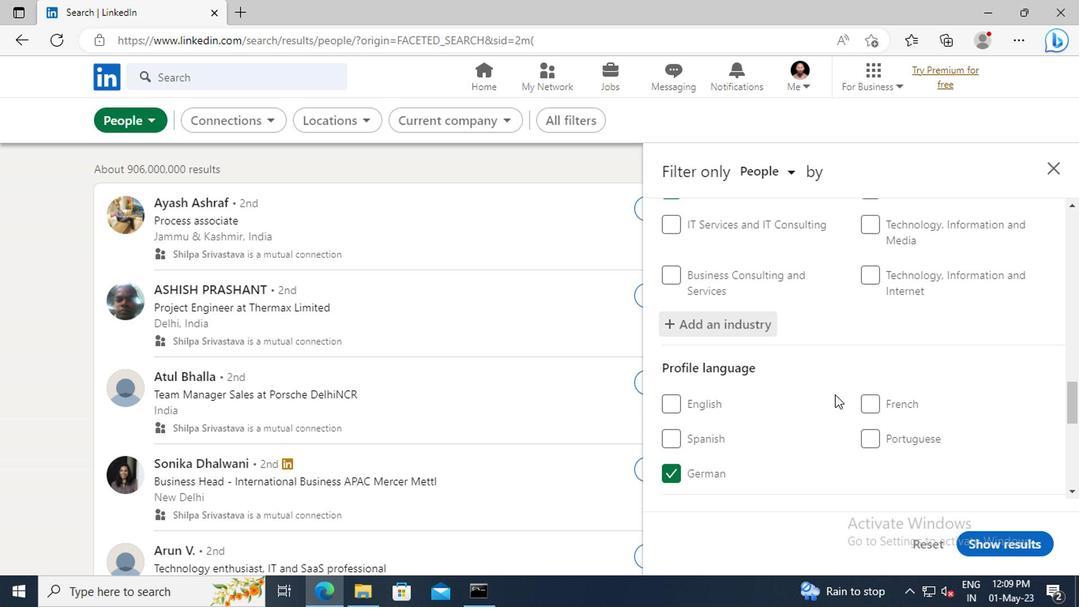 
Action: Mouse scrolled (832, 391) with delta (0, -1)
Screenshot: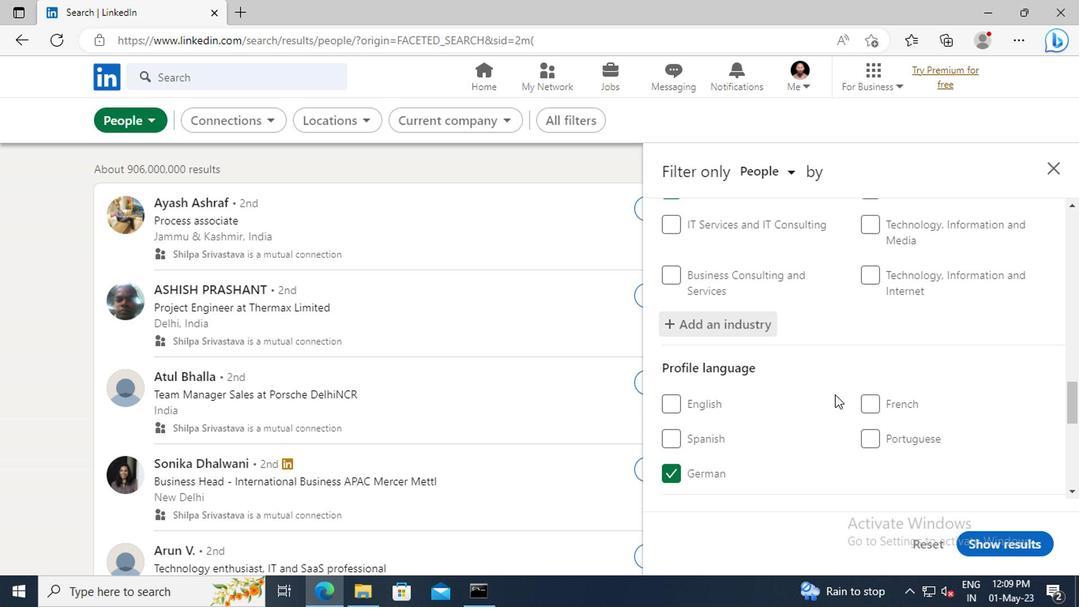 
Action: Mouse scrolled (832, 391) with delta (0, -1)
Screenshot: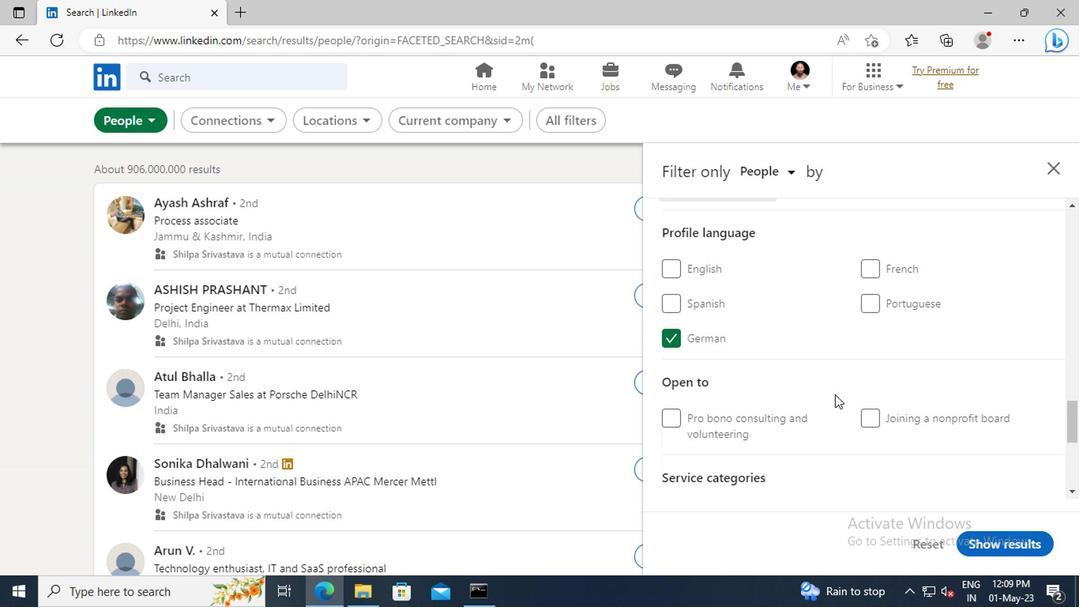 
Action: Mouse scrolled (832, 391) with delta (0, -1)
Screenshot: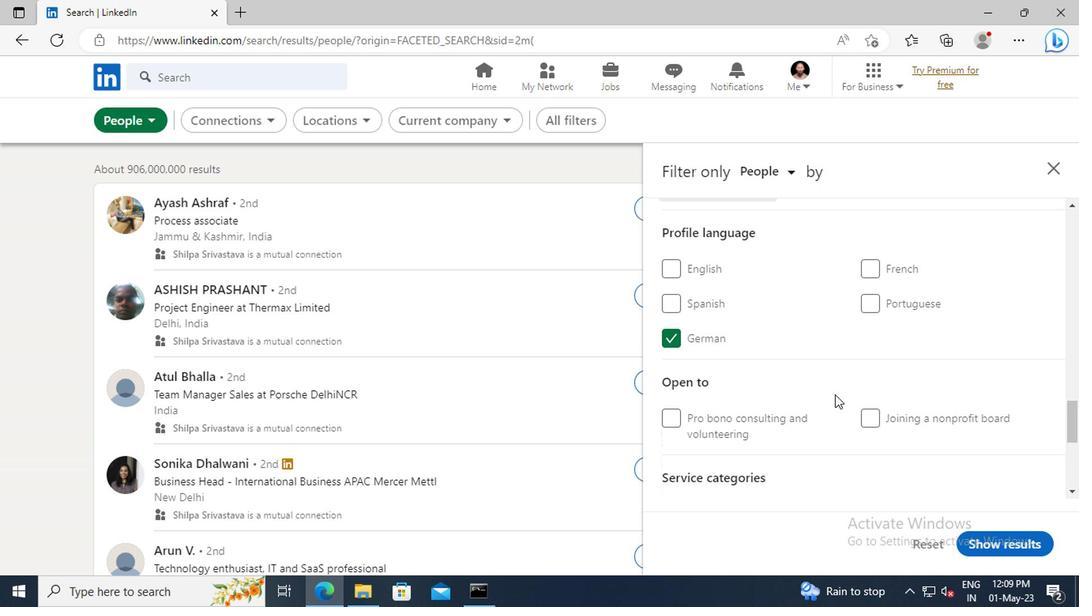 
Action: Mouse scrolled (832, 391) with delta (0, -1)
Screenshot: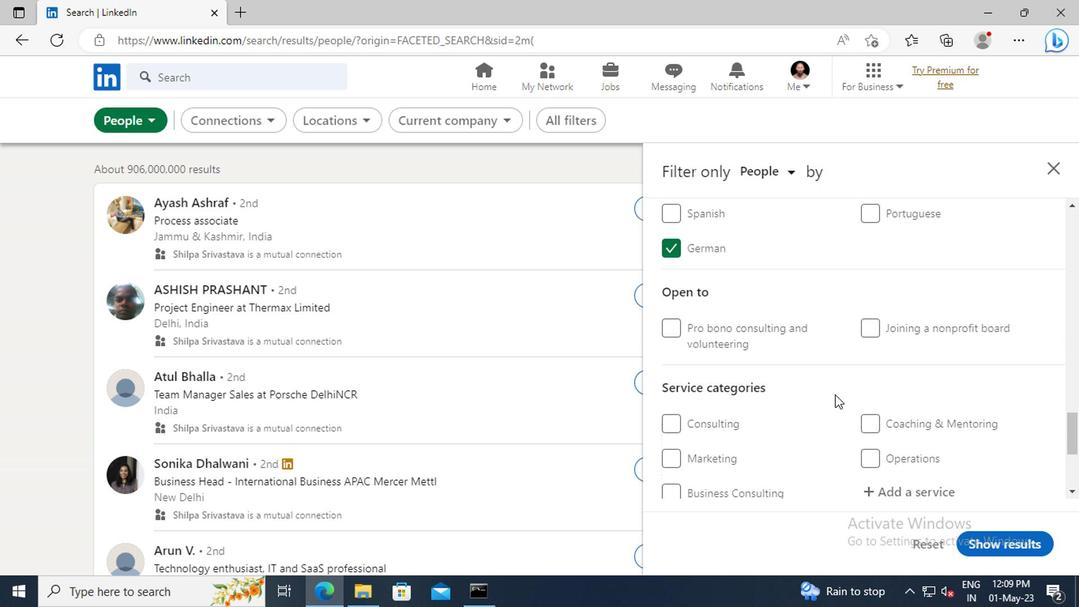 
Action: Mouse scrolled (832, 391) with delta (0, -1)
Screenshot: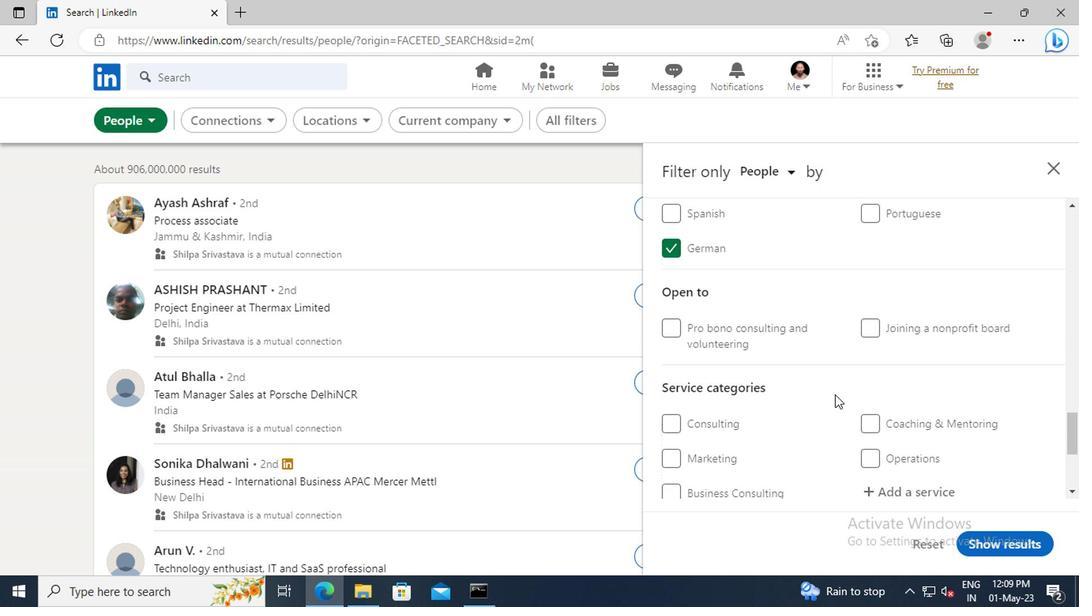 
Action: Mouse moved to (874, 400)
Screenshot: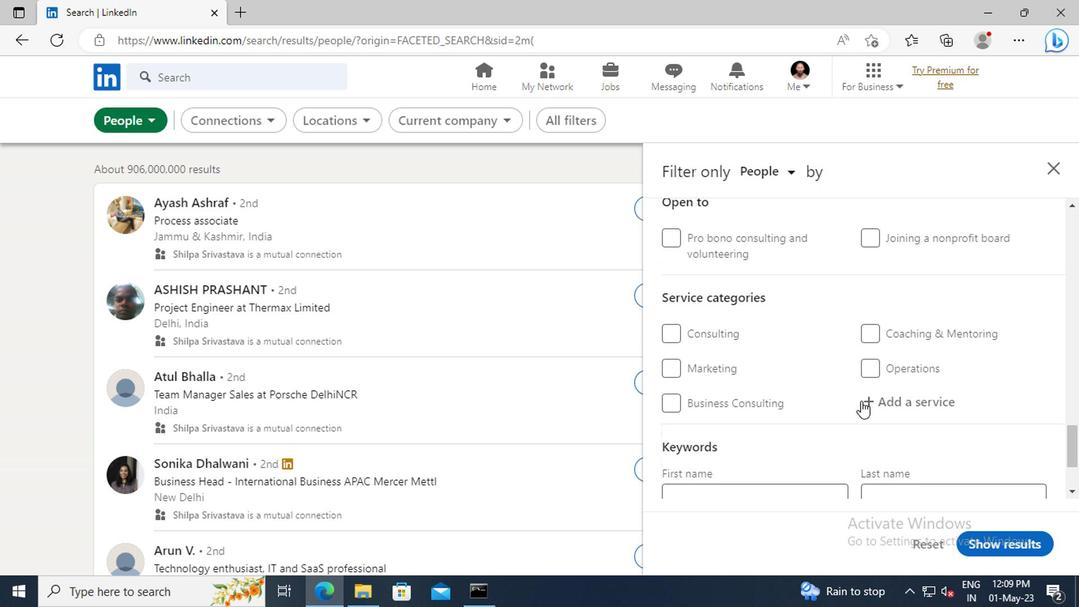 
Action: Mouse pressed left at (874, 400)
Screenshot: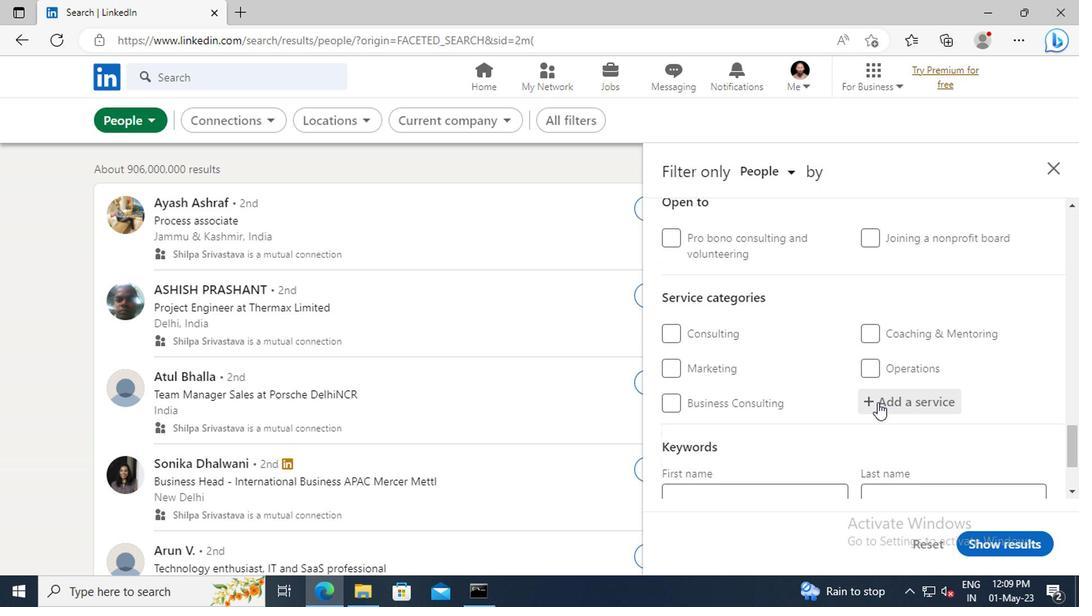 
Action: Key pressed <Key.shift>HUMAN<Key.space><Key.shift>RE
Screenshot: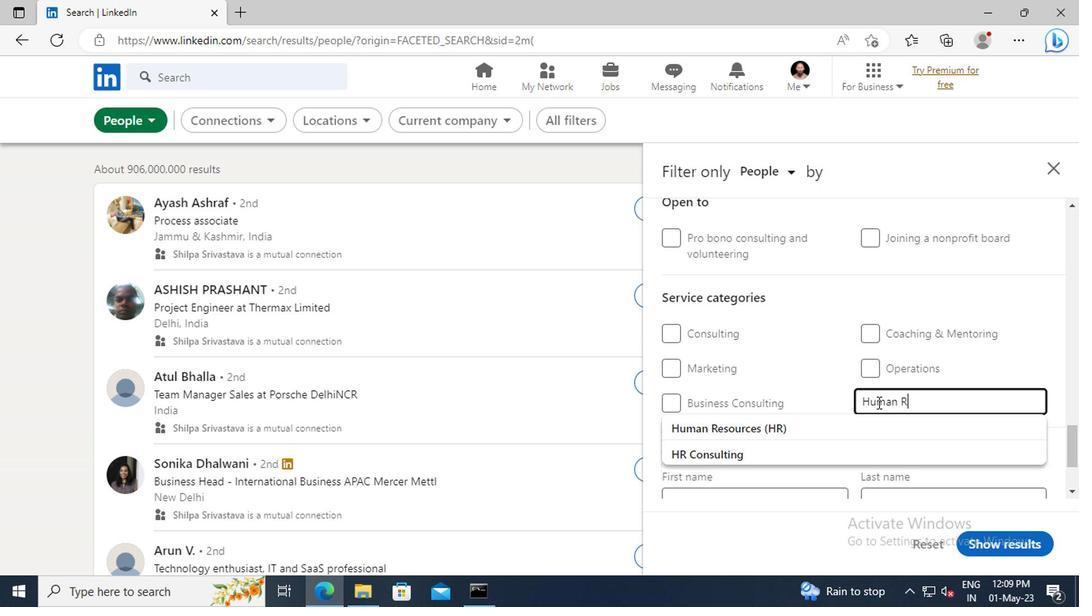 
Action: Mouse moved to (874, 421)
Screenshot: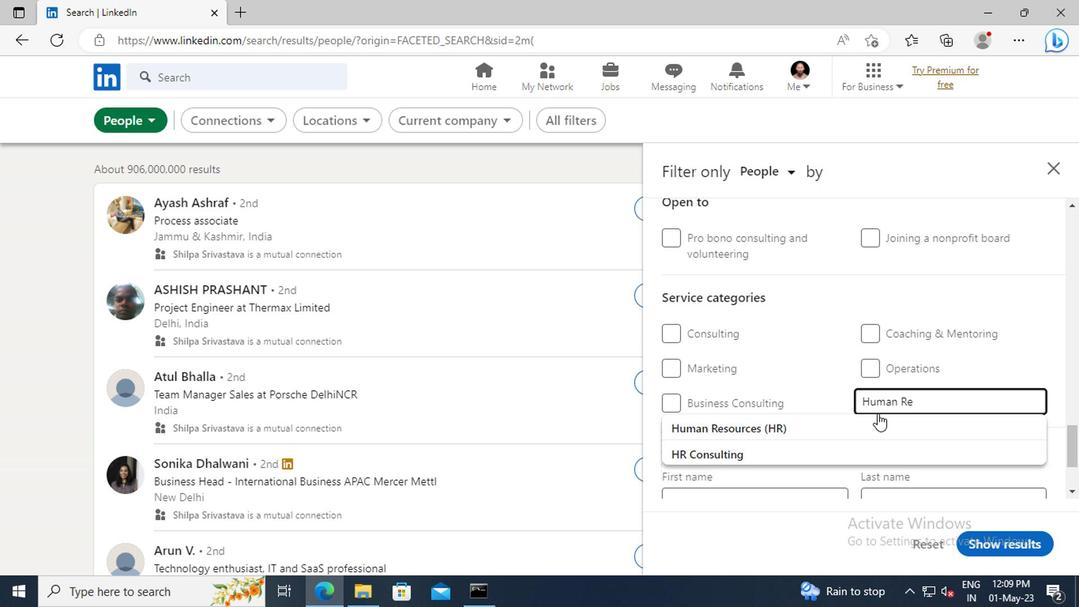 
Action: Mouse pressed left at (874, 421)
Screenshot: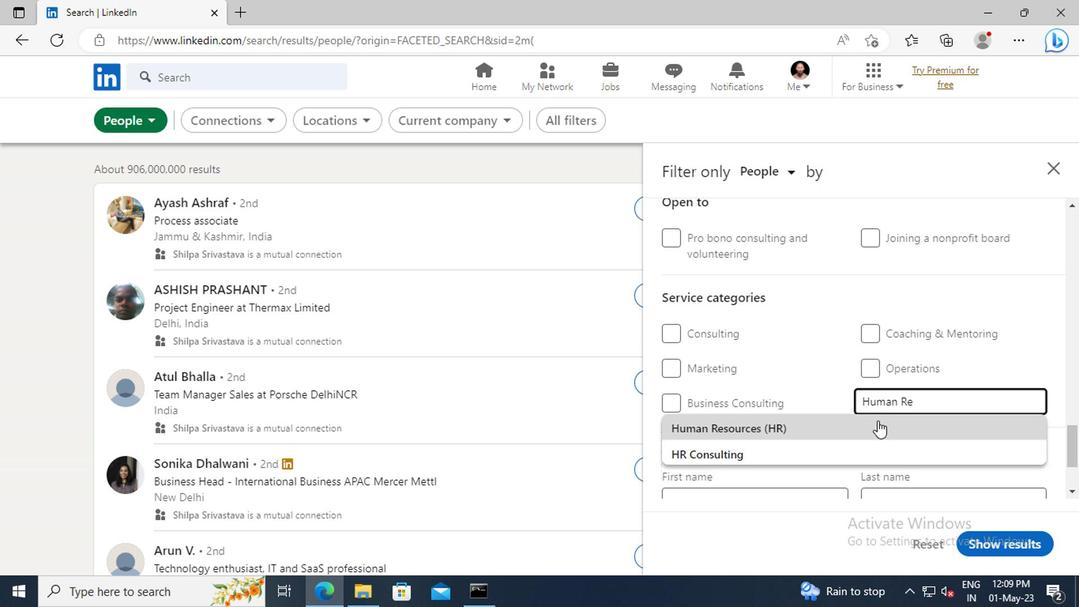 
Action: Mouse scrolled (874, 419) with delta (0, -1)
Screenshot: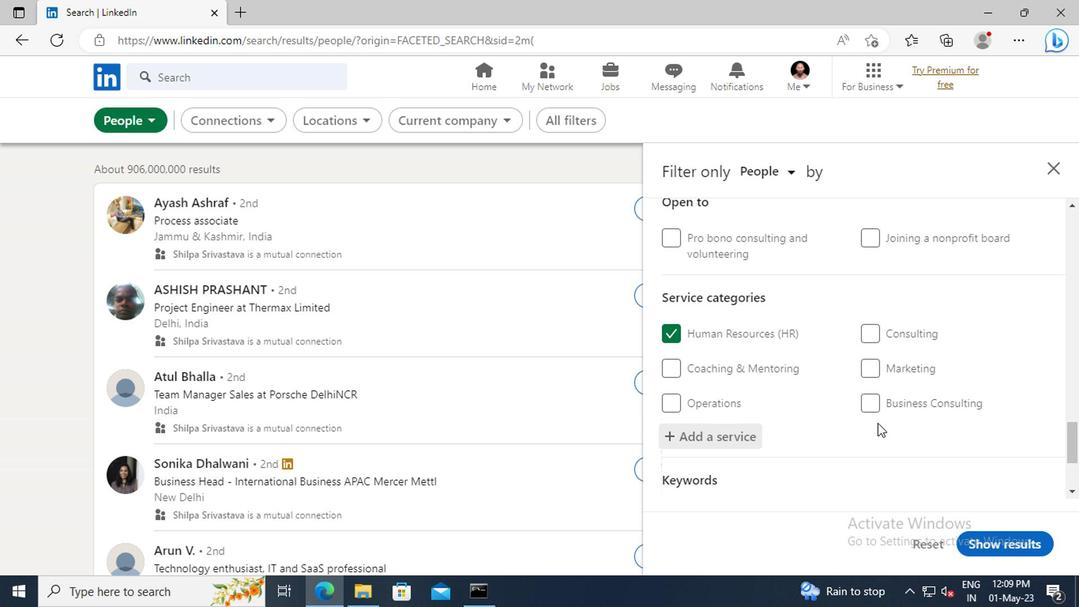 
Action: Mouse scrolled (874, 419) with delta (0, -1)
Screenshot: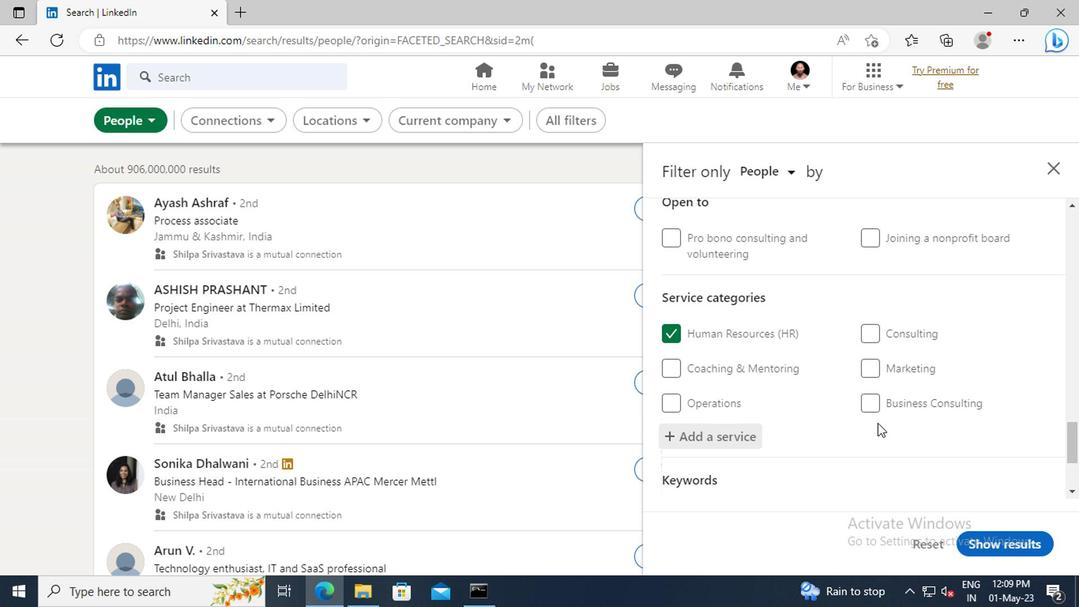 
Action: Mouse scrolled (874, 419) with delta (0, -1)
Screenshot: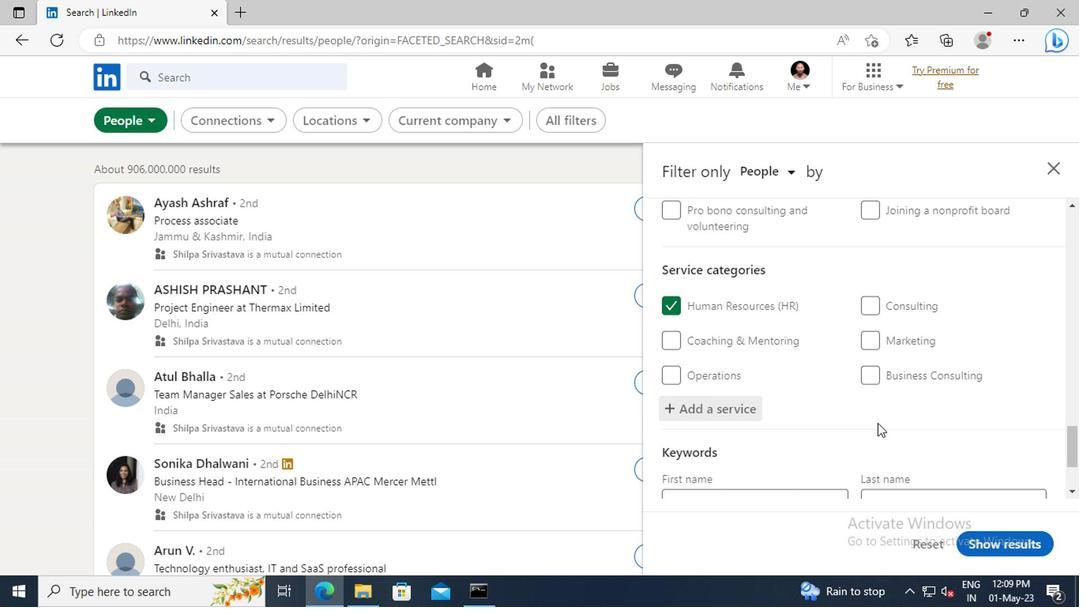 
Action: Mouse scrolled (874, 419) with delta (0, -1)
Screenshot: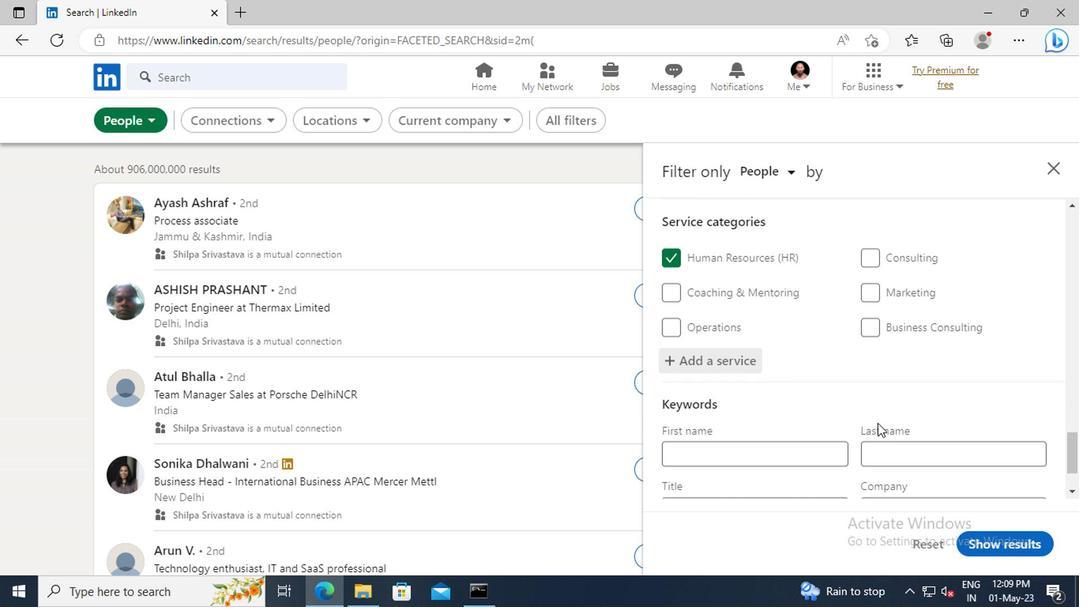 
Action: Mouse scrolled (874, 419) with delta (0, -1)
Screenshot: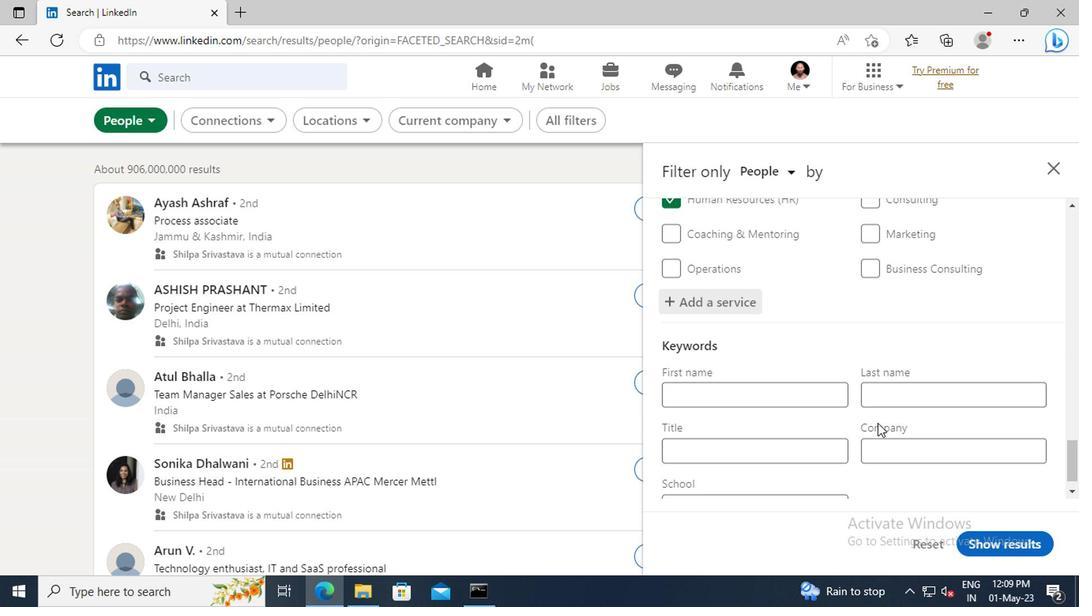 
Action: Mouse moved to (761, 427)
Screenshot: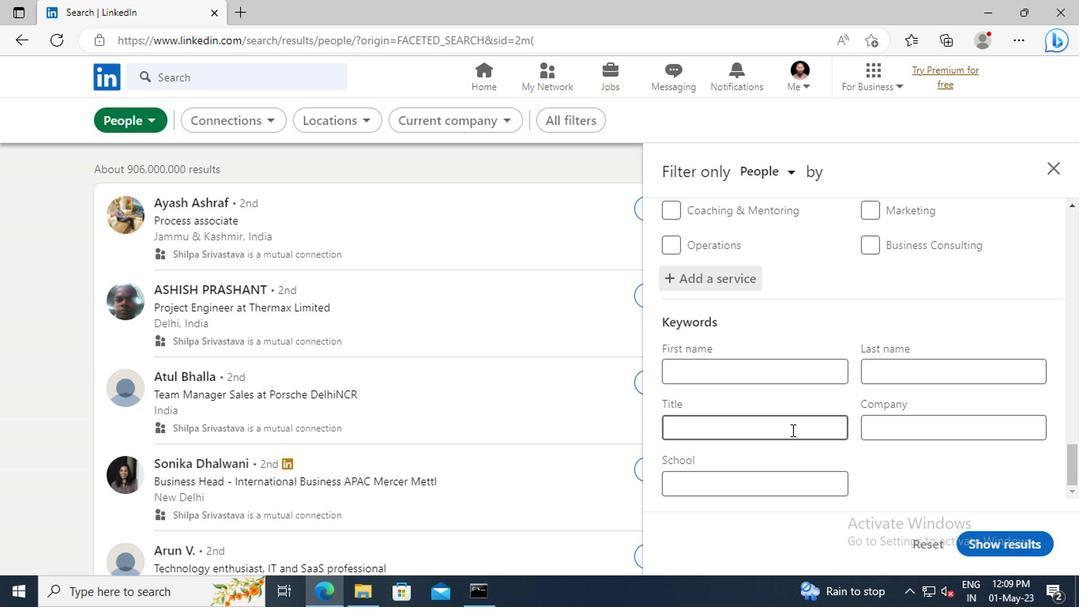 
Action: Mouse pressed left at (761, 427)
Screenshot: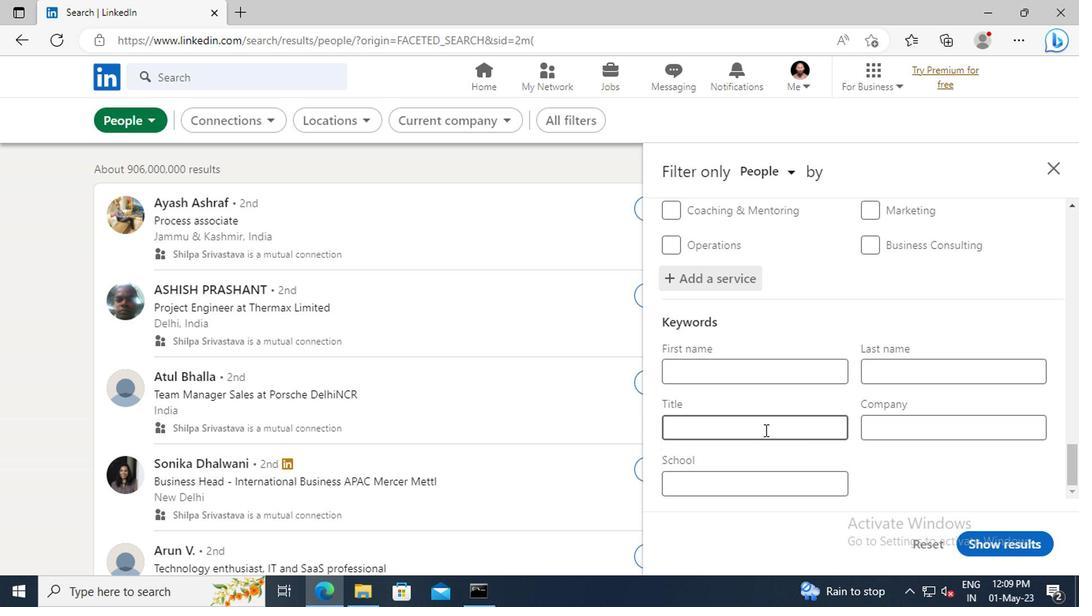 
Action: Key pressed <Key.shift>CHEF<Key.enter>
Screenshot: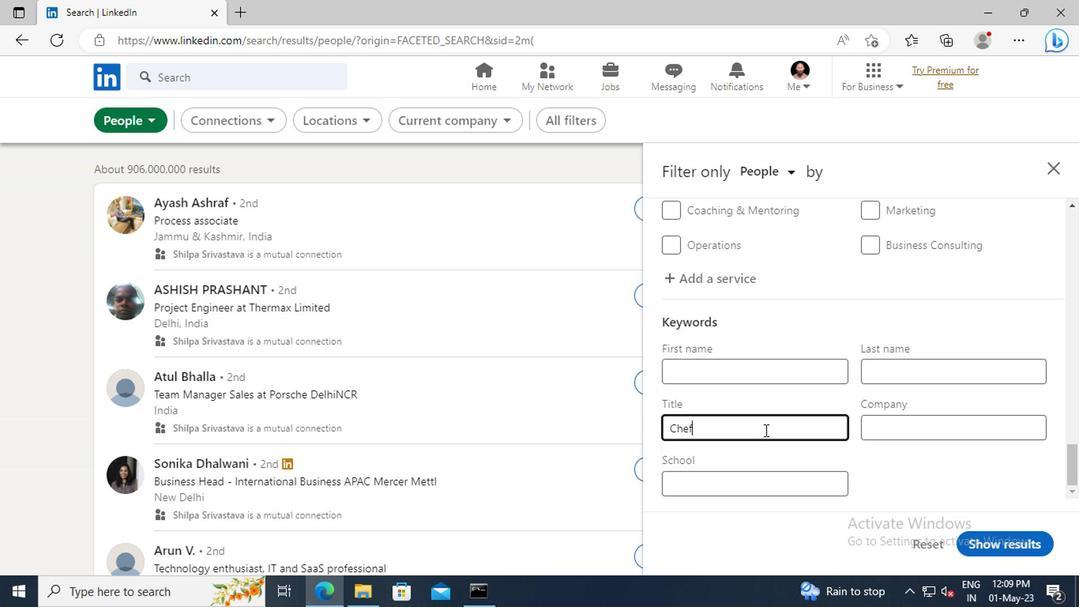 
Action: Mouse moved to (987, 541)
Screenshot: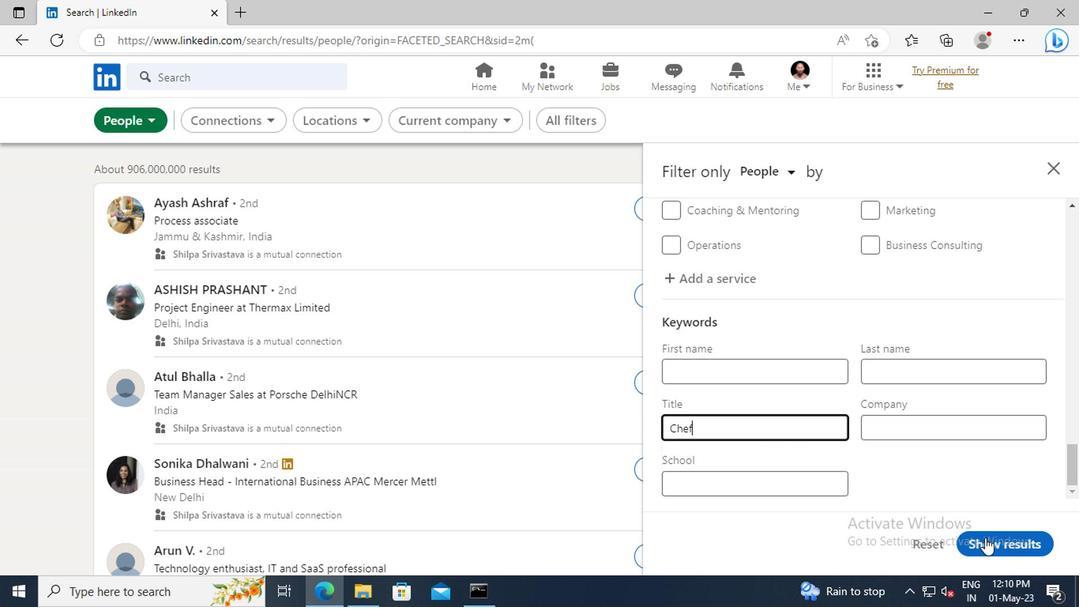 
Action: Mouse pressed left at (987, 541)
Screenshot: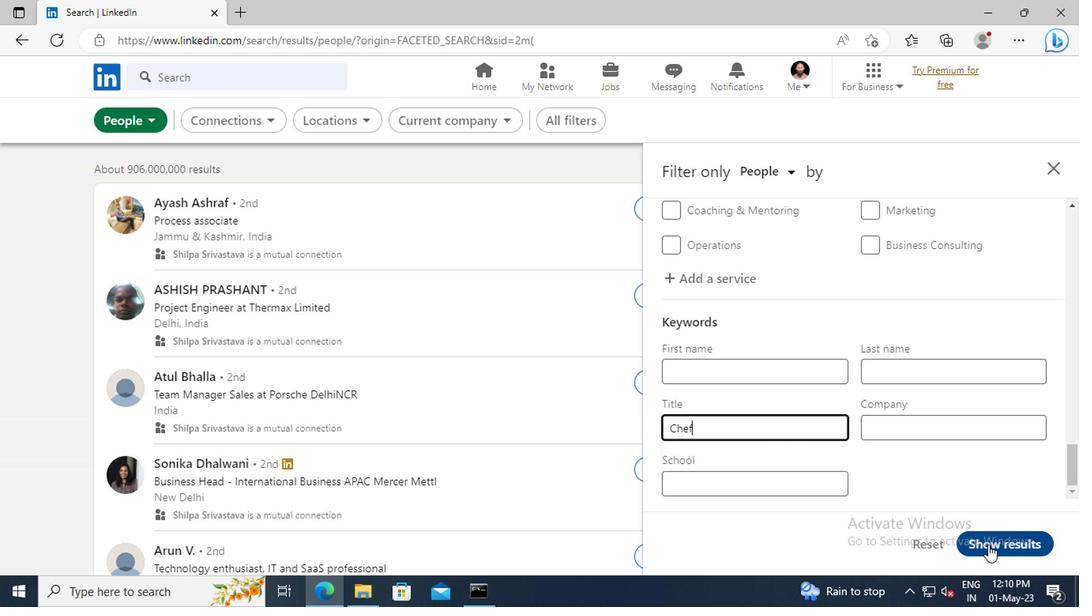 
